 Task: Find a house in Itajai, Brazil for 7 guests from July 10 to July 15 with 4 bedrooms, 7 beds, 4 bathrooms, Wifi, and Free parking, within a price range of ₹10,000 to ₹15,000.
Action: Mouse moved to (430, 94)
Screenshot: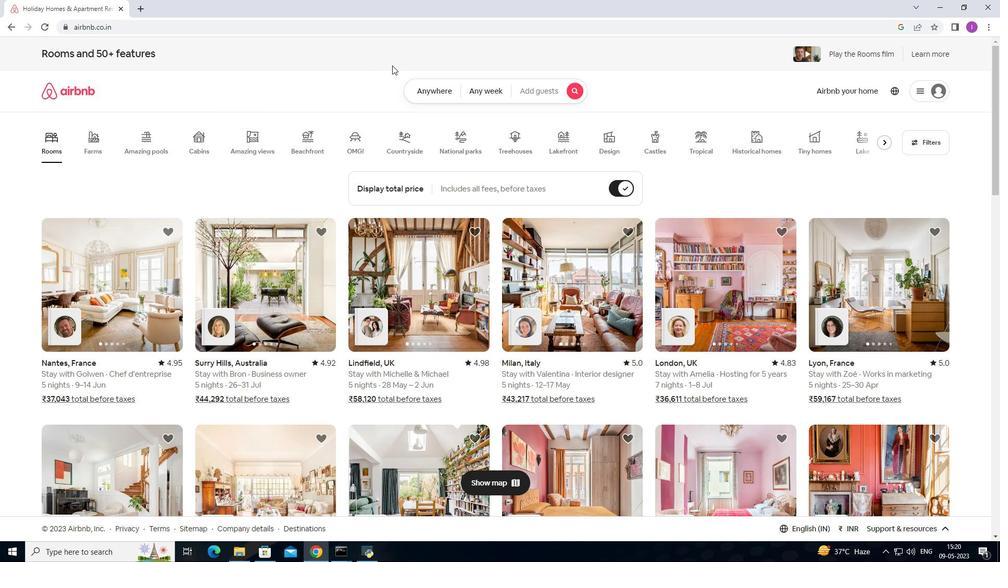 
Action: Mouse pressed left at (430, 94)
Screenshot: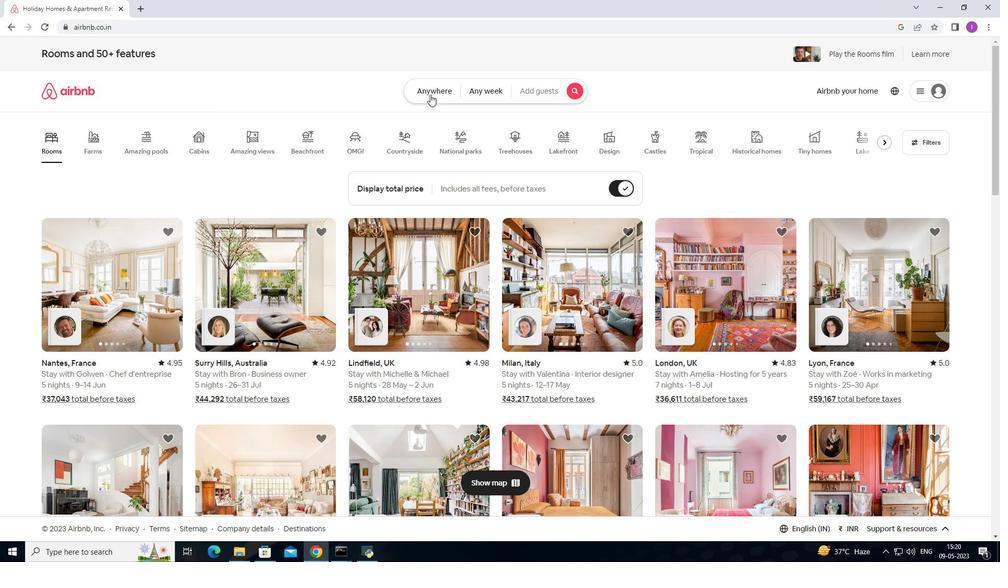 
Action: Mouse moved to (350, 136)
Screenshot: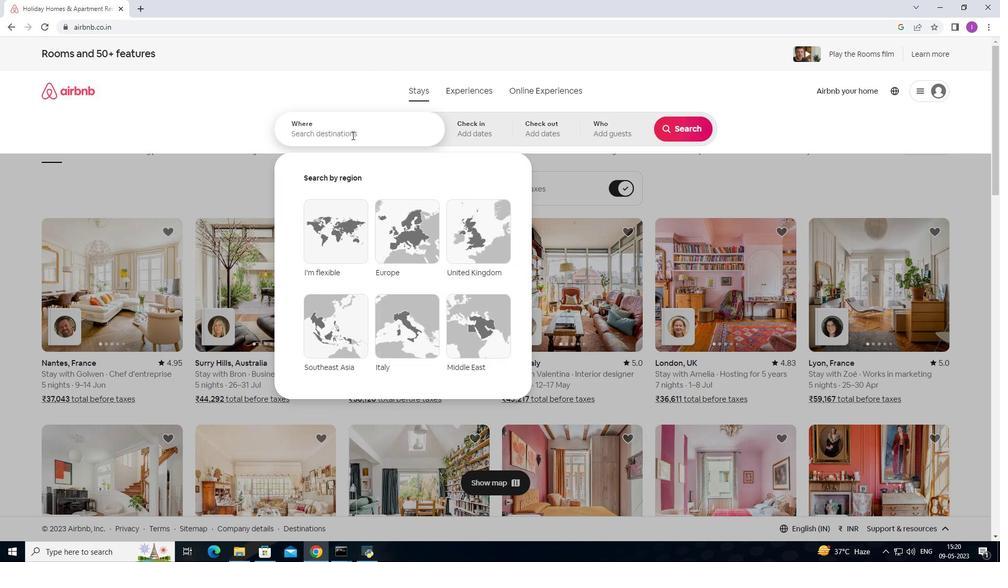 
Action: Mouse pressed left at (350, 136)
Screenshot: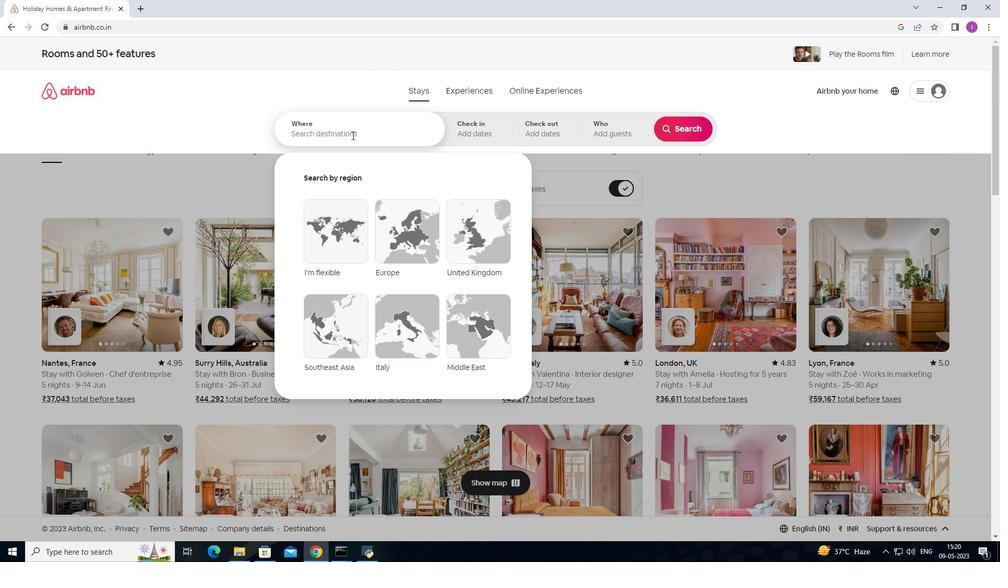 
Action: Mouse moved to (366, 133)
Screenshot: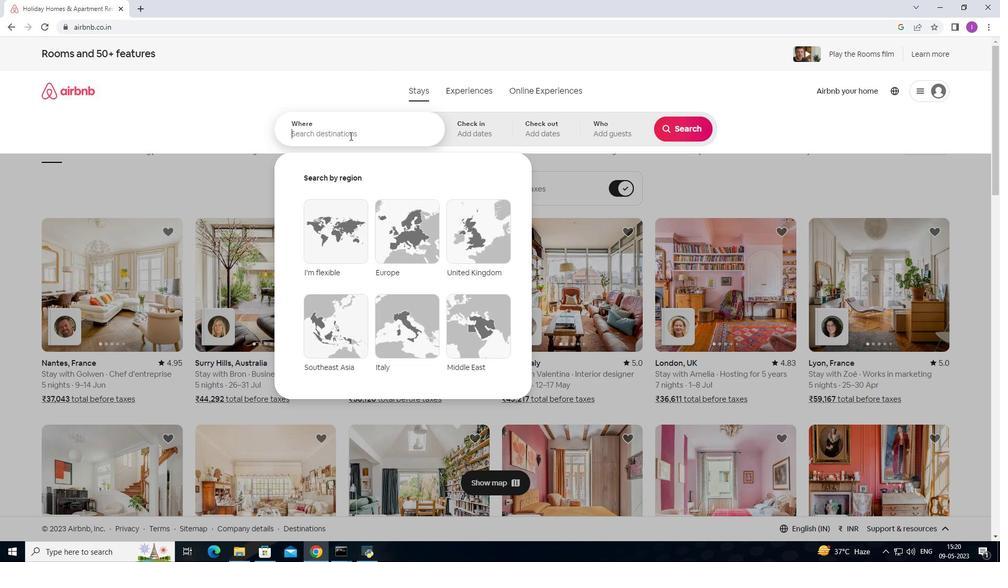 
Action: Key pressed <Key.shift><Key.shift><Key.shift><Key.shift><Key.shift>Itajai,<Key.shift>Brazil
Screenshot: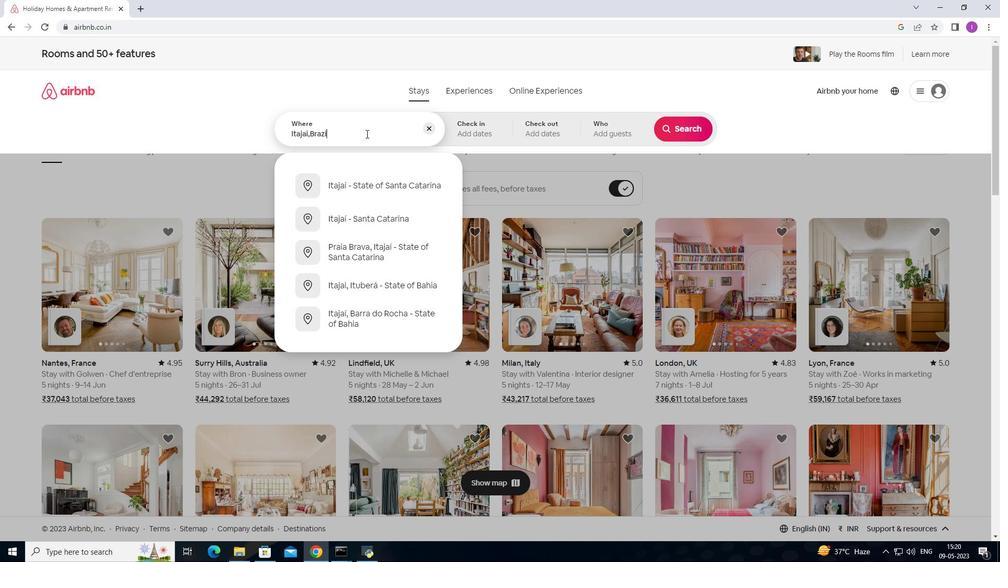 
Action: Mouse moved to (506, 130)
Screenshot: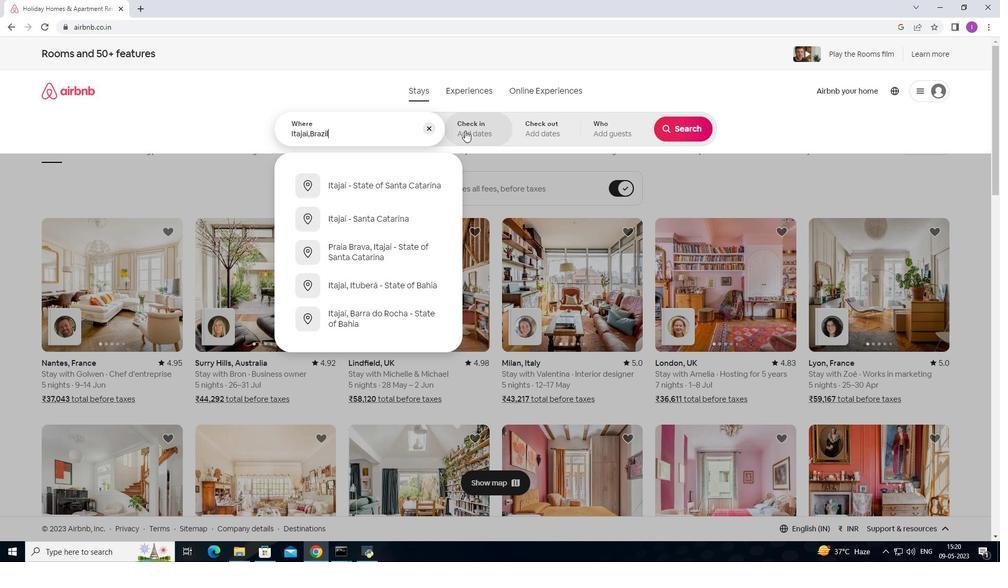 
Action: Mouse pressed left at (506, 130)
Screenshot: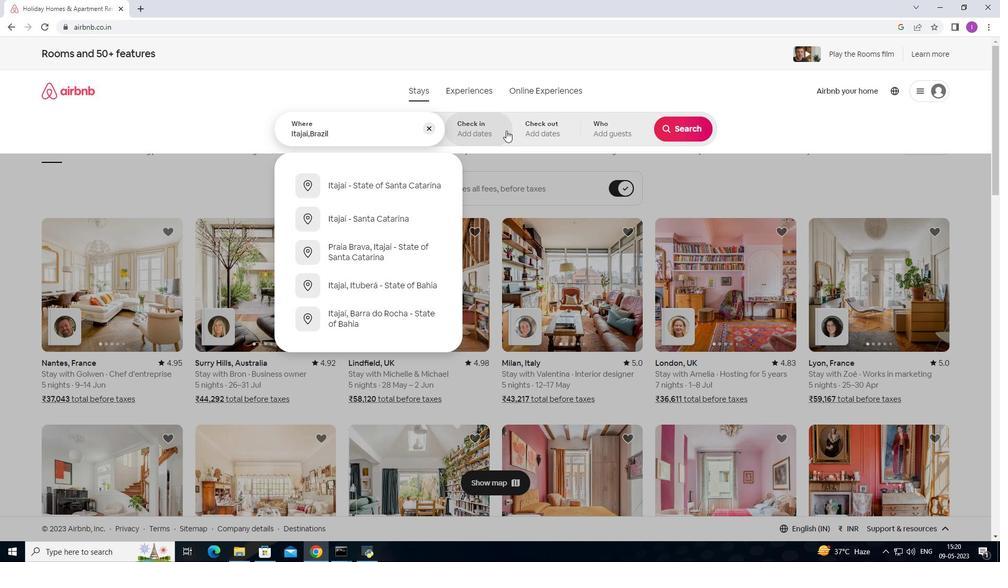 
Action: Mouse moved to (688, 211)
Screenshot: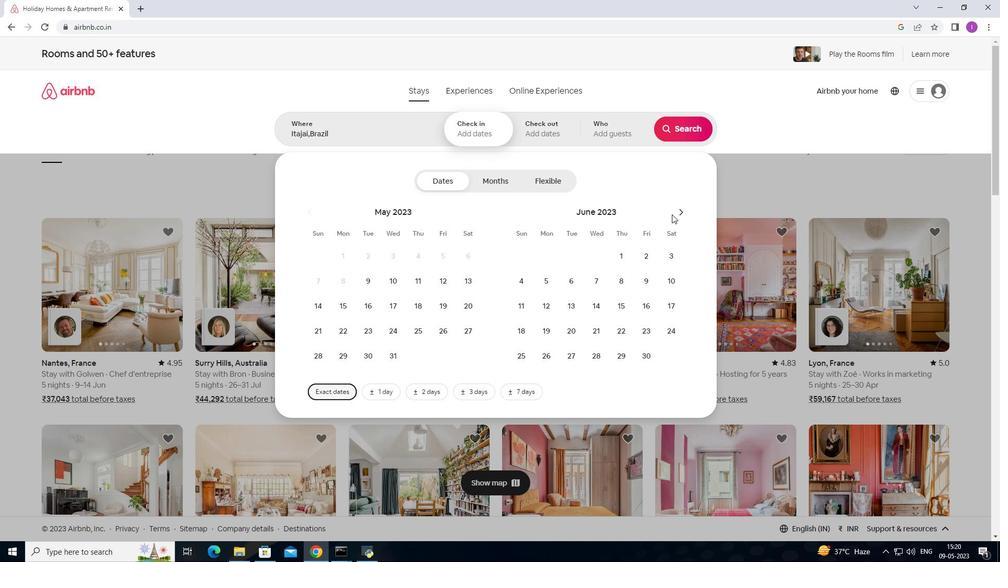 
Action: Mouse pressed left at (688, 211)
Screenshot: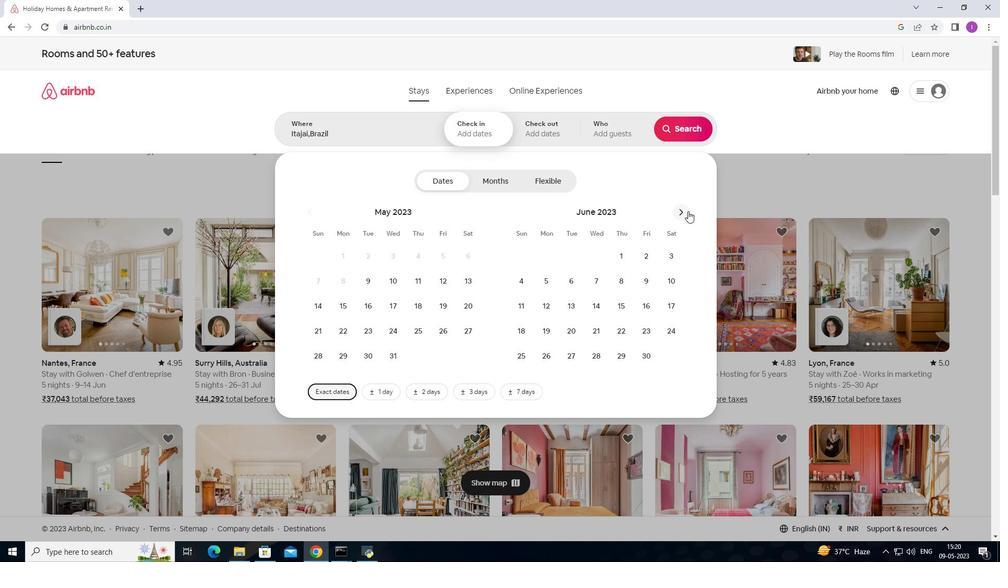 
Action: Mouse moved to (547, 302)
Screenshot: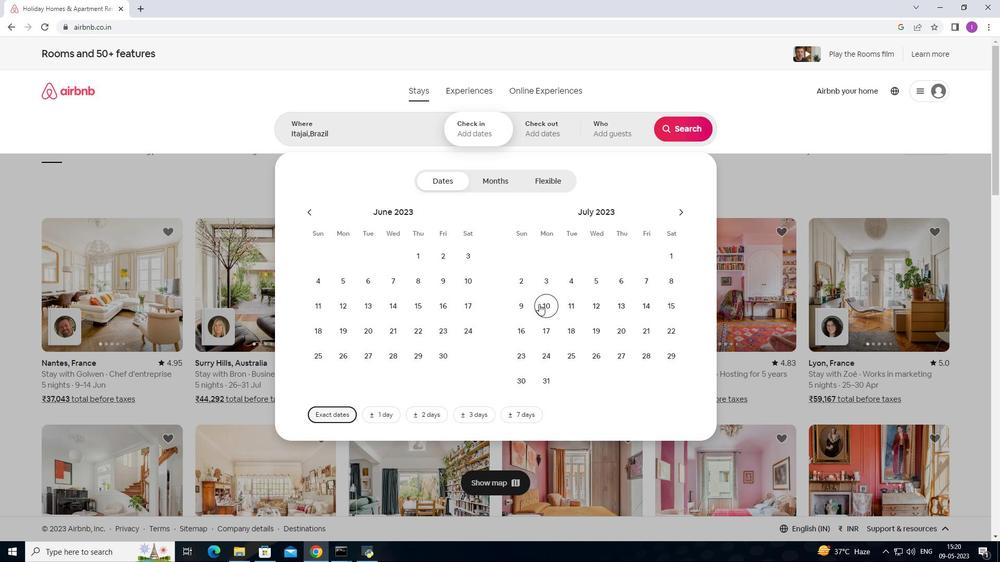 
Action: Mouse pressed left at (547, 302)
Screenshot: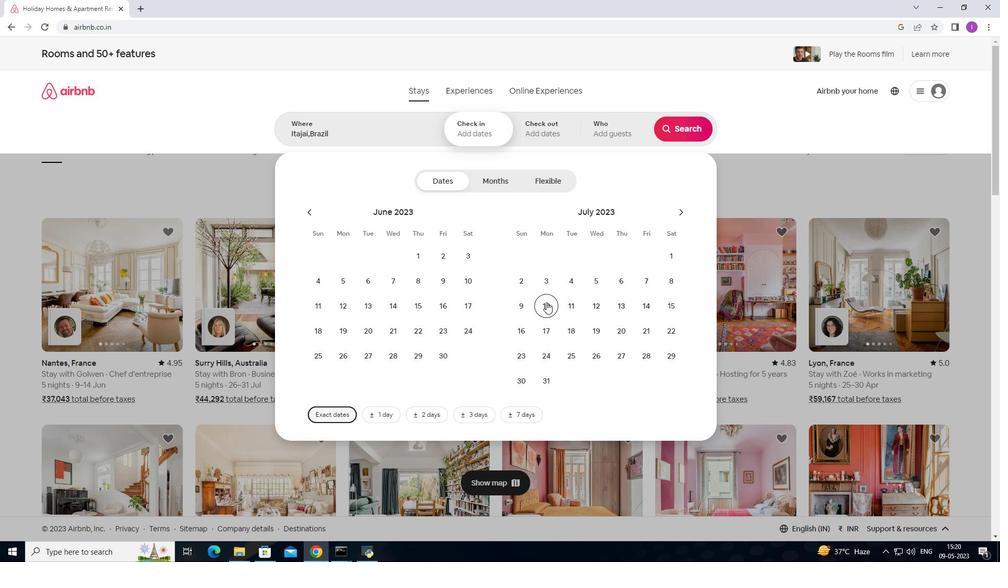 
Action: Mouse moved to (679, 304)
Screenshot: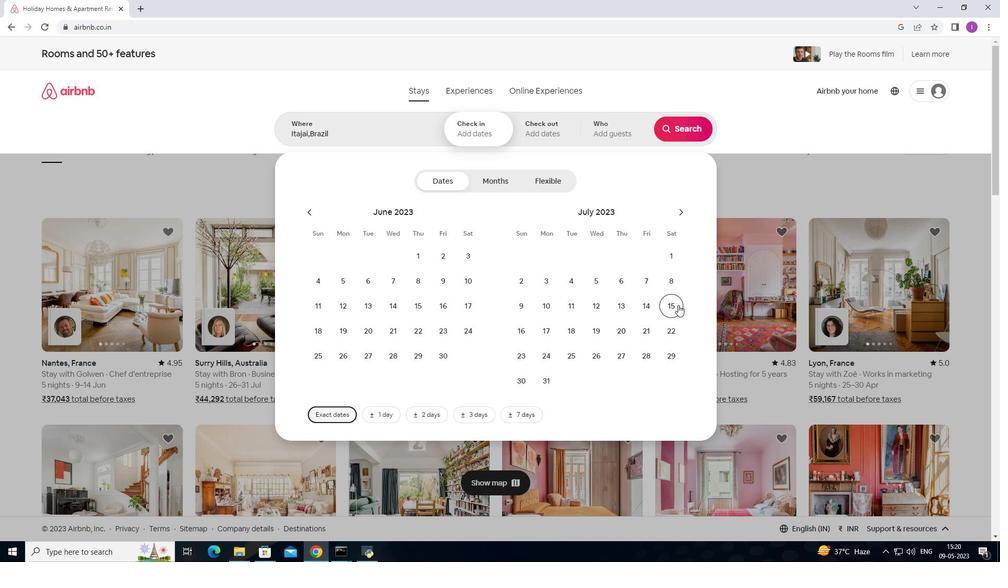
Action: Mouse pressed left at (679, 304)
Screenshot: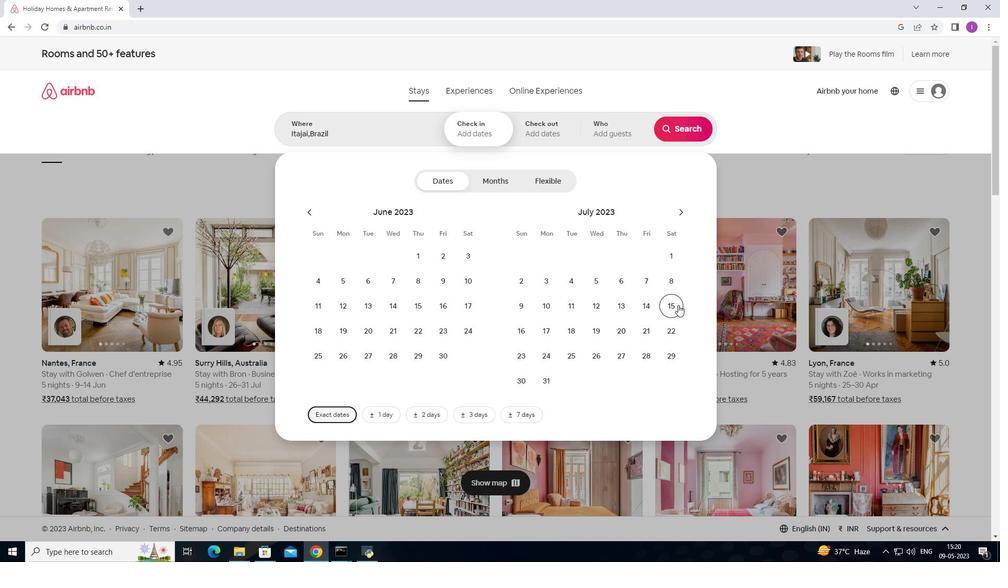
Action: Mouse moved to (552, 305)
Screenshot: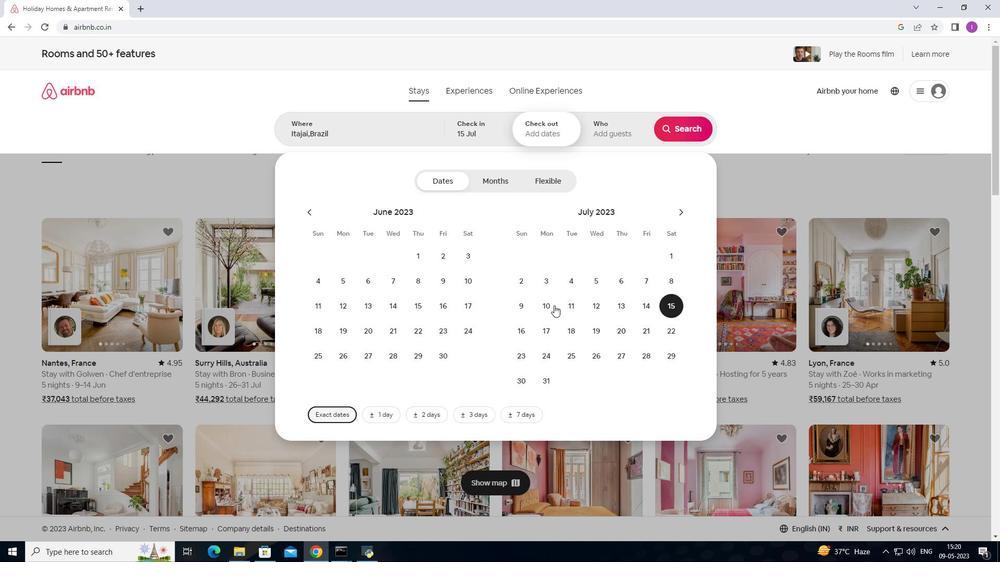 
Action: Mouse pressed left at (552, 305)
Screenshot: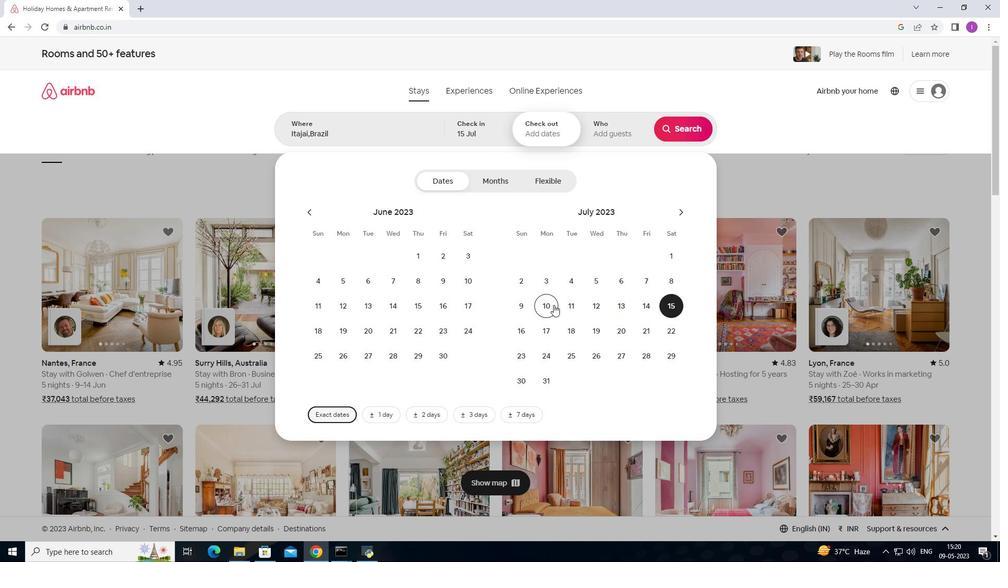 
Action: Mouse moved to (667, 302)
Screenshot: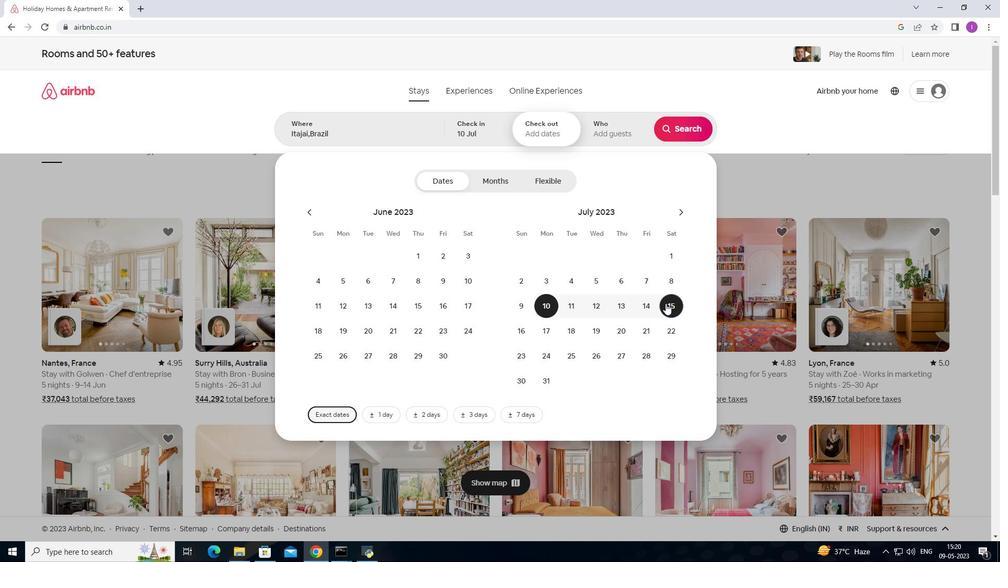 
Action: Mouse pressed left at (667, 302)
Screenshot: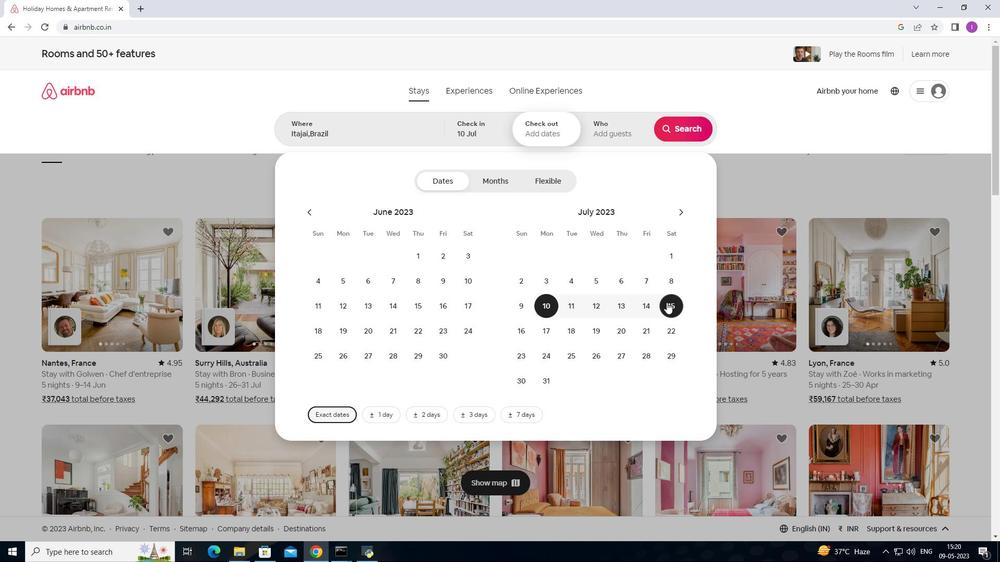 
Action: Mouse moved to (641, 130)
Screenshot: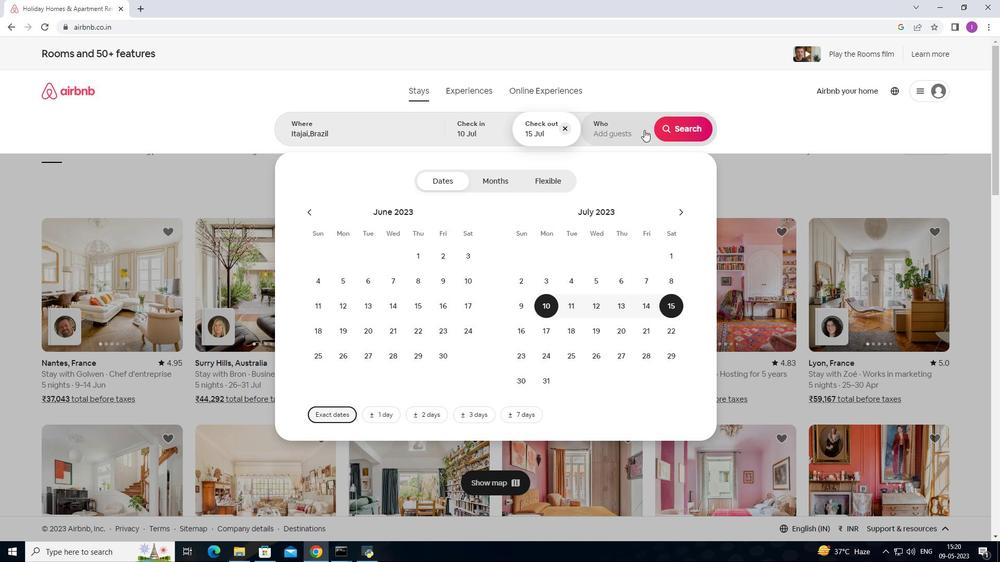 
Action: Mouse pressed left at (641, 130)
Screenshot: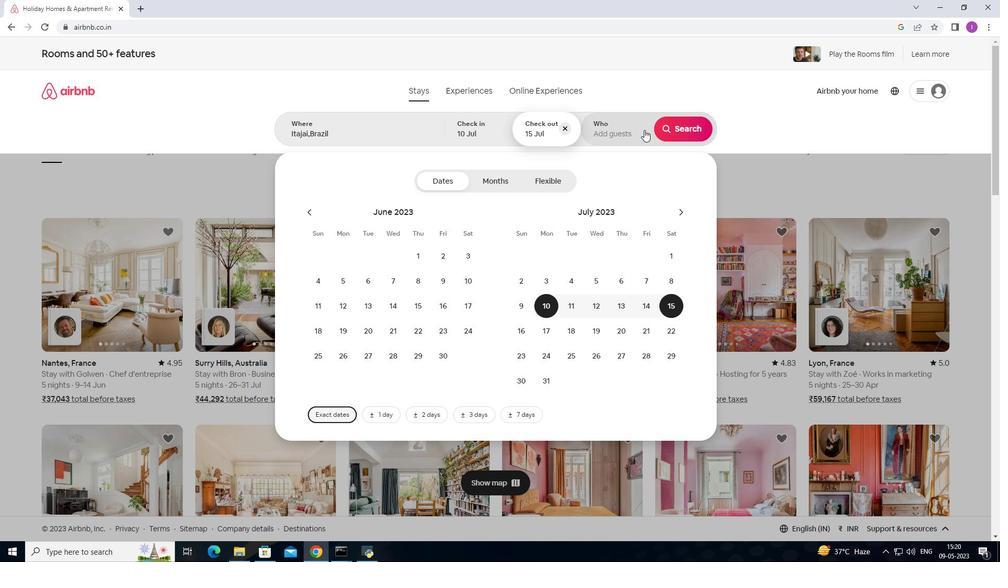 
Action: Mouse moved to (686, 184)
Screenshot: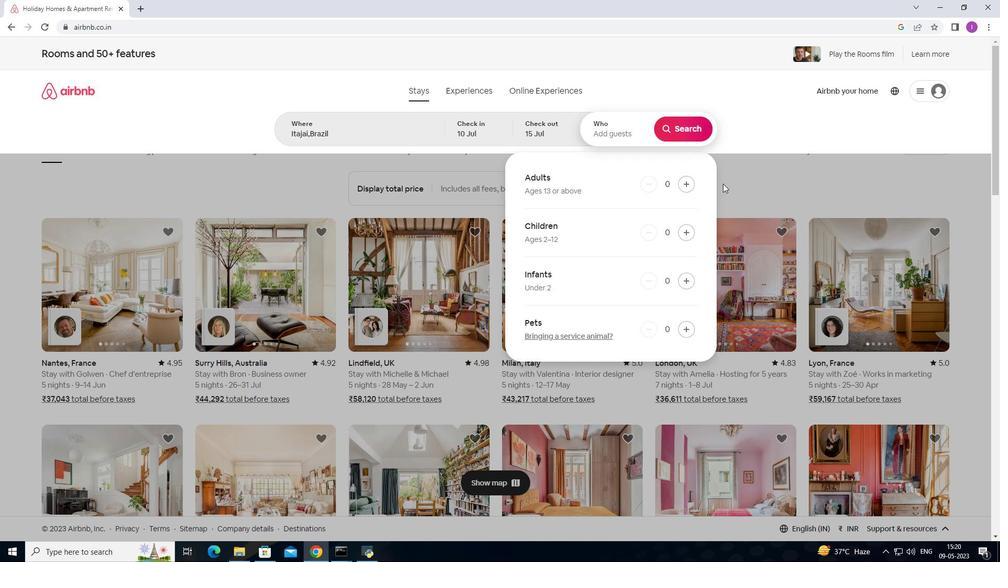 
Action: Mouse pressed left at (686, 184)
Screenshot: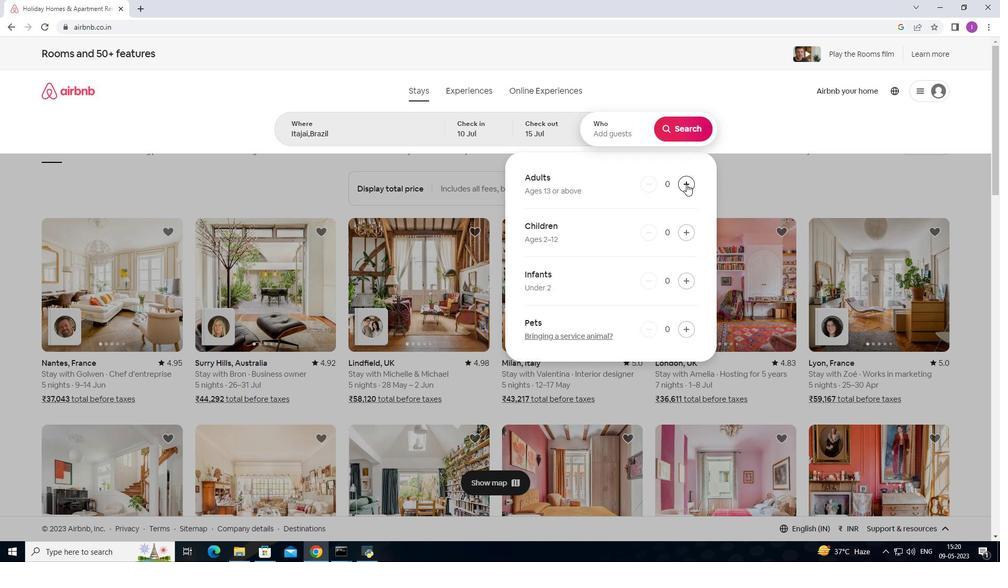 
Action: Mouse pressed left at (686, 184)
Screenshot: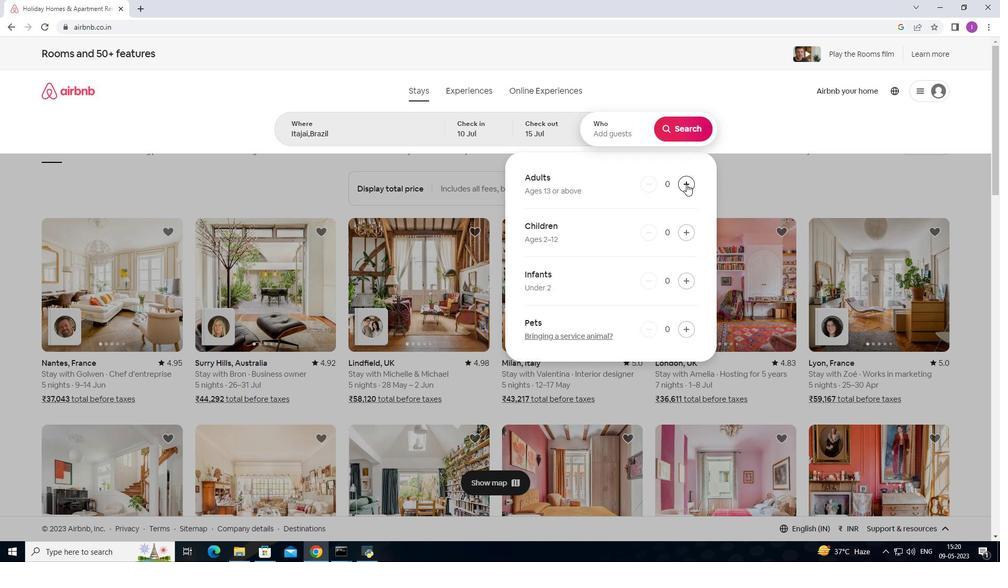 
Action: Mouse pressed left at (686, 184)
Screenshot: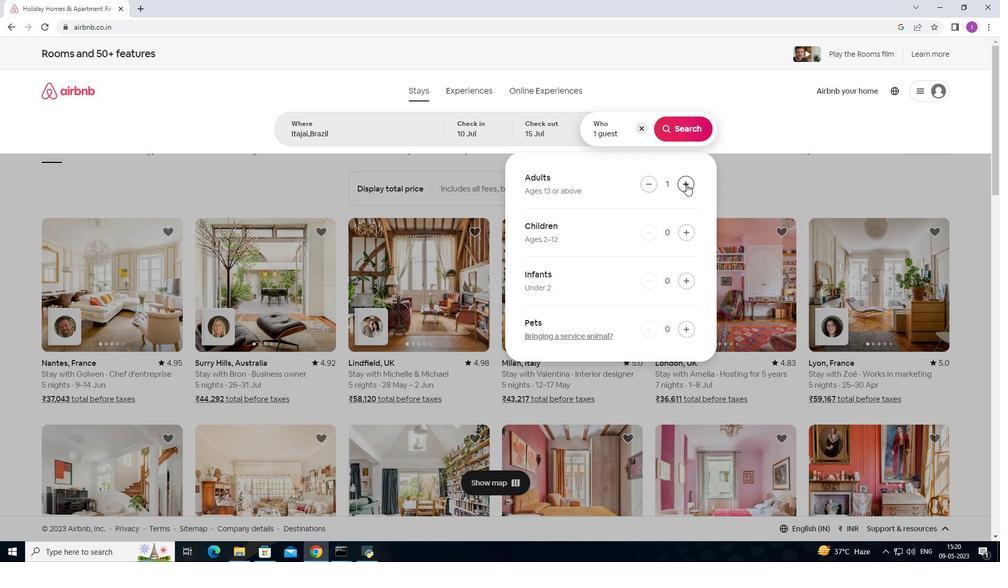 
Action: Mouse pressed left at (686, 184)
Screenshot: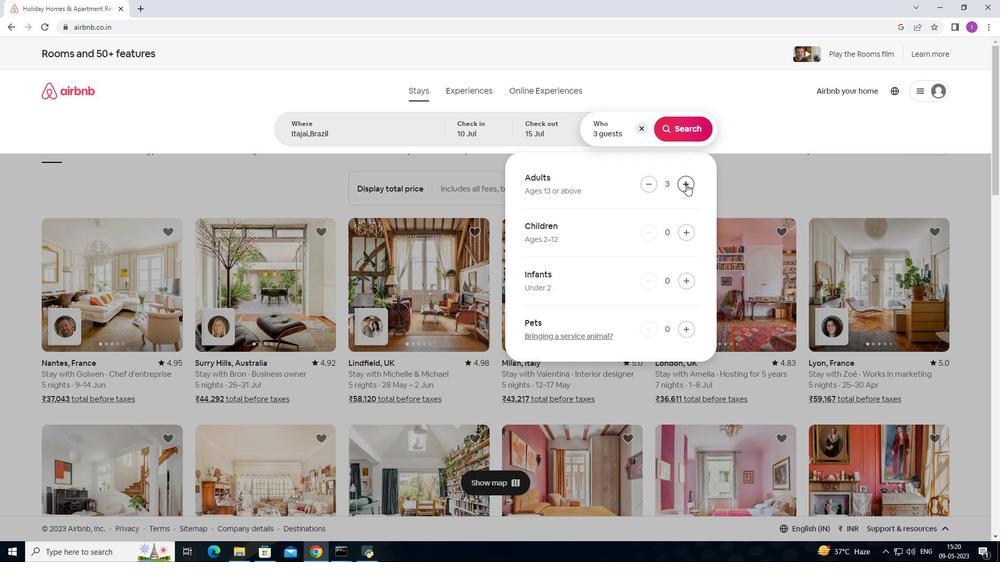 
Action: Mouse pressed left at (686, 184)
Screenshot: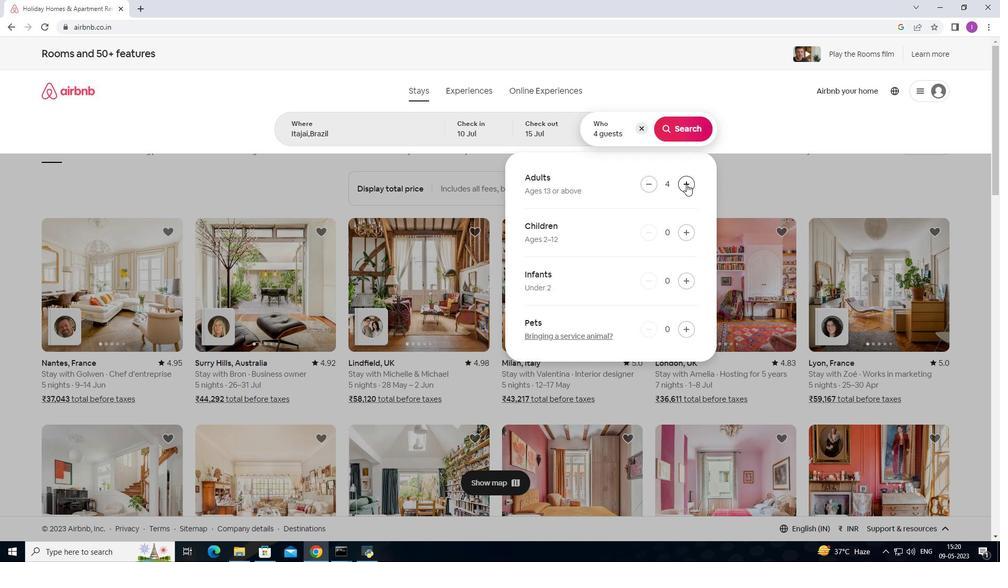 
Action: Mouse pressed left at (686, 184)
Screenshot: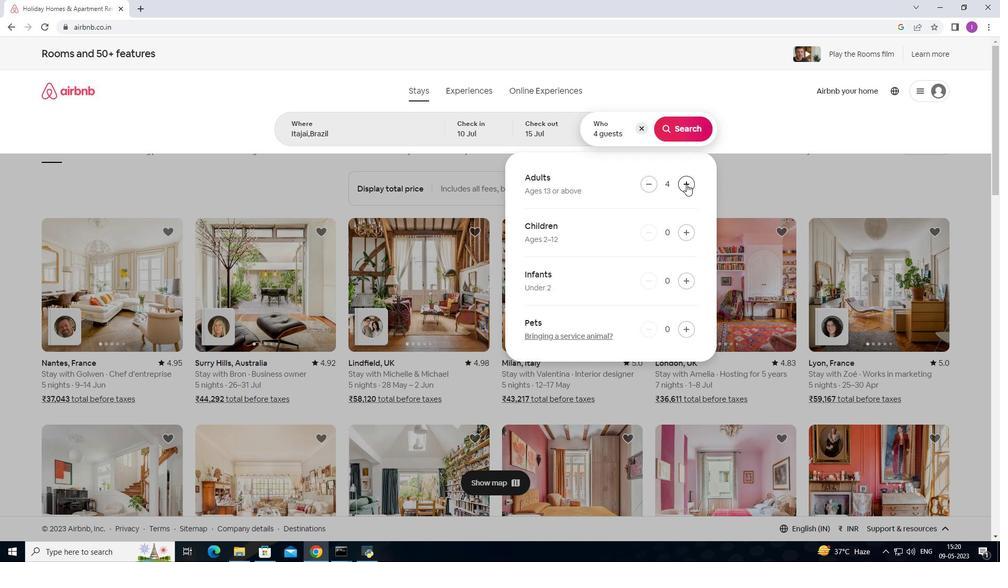 
Action: Mouse pressed left at (686, 184)
Screenshot: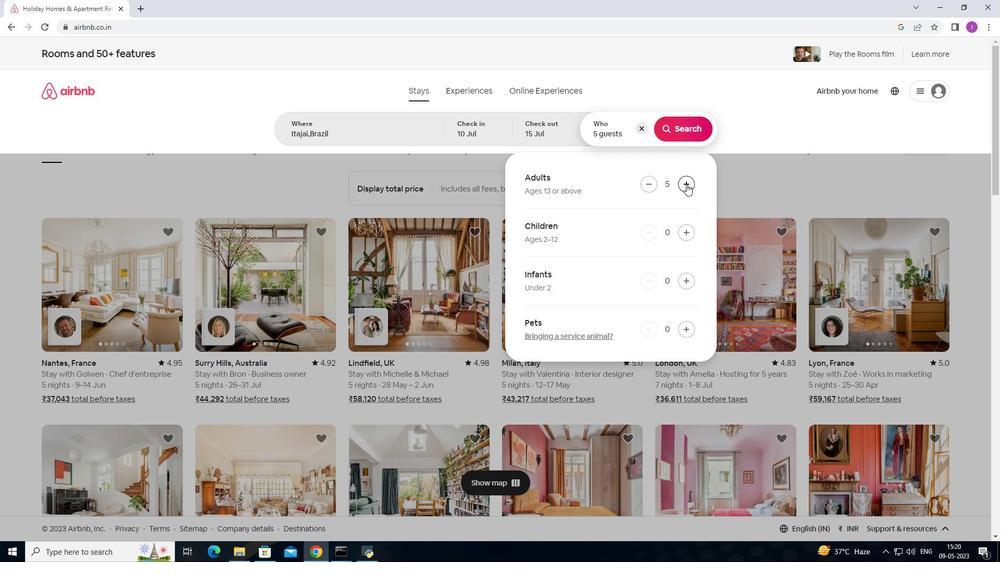 
Action: Mouse pressed left at (686, 184)
Screenshot: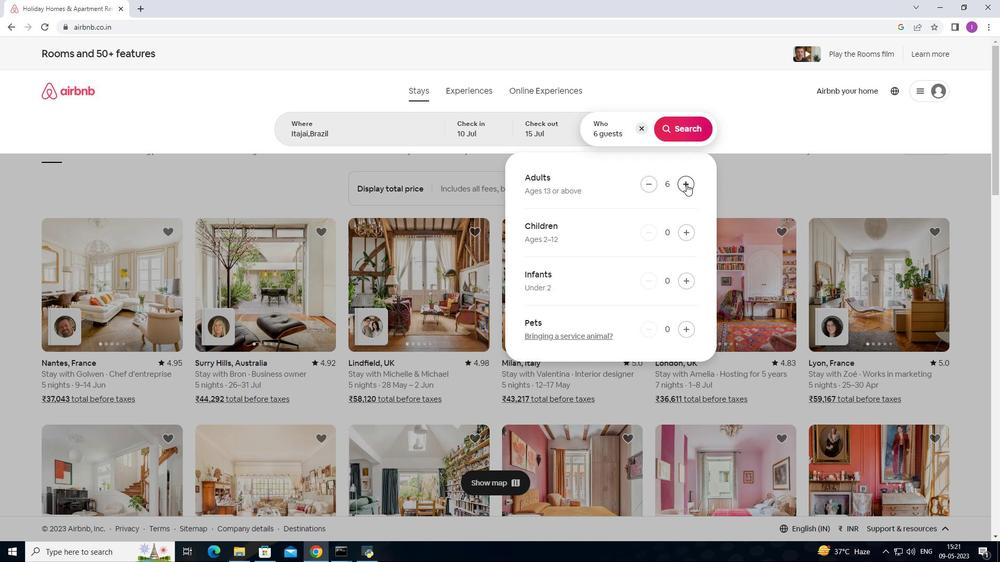 
Action: Mouse moved to (644, 182)
Screenshot: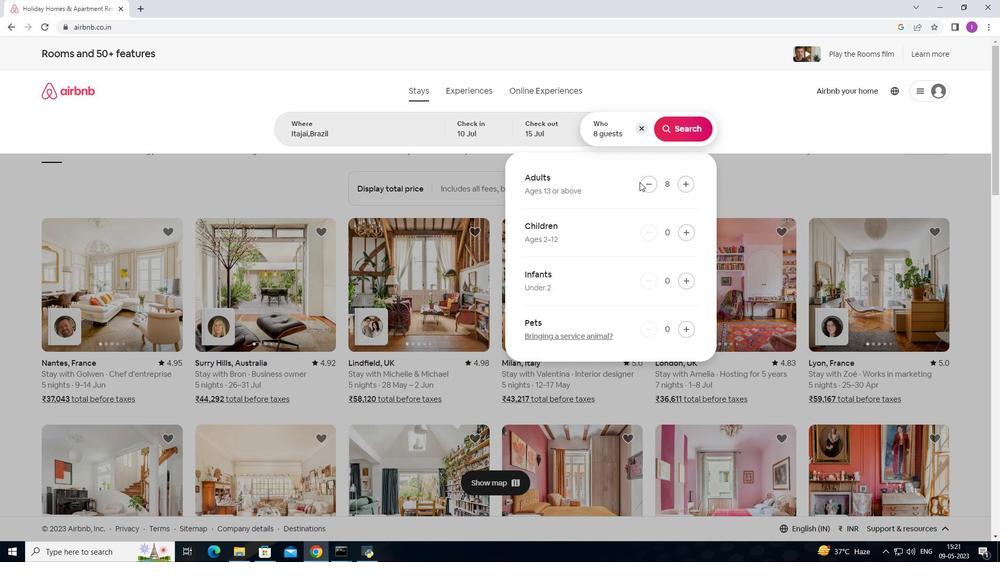 
Action: Mouse pressed left at (644, 182)
Screenshot: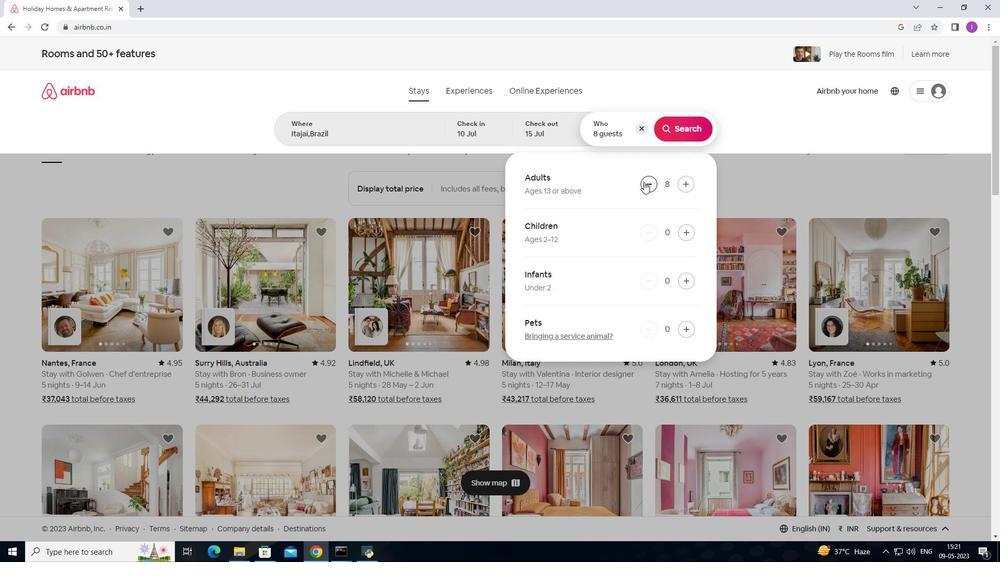 
Action: Mouse moved to (669, 126)
Screenshot: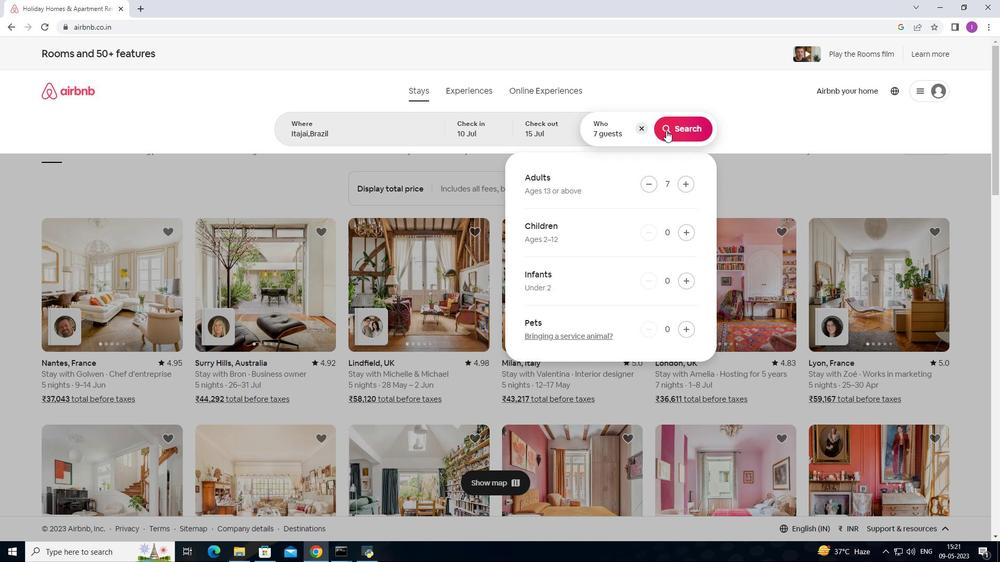 
Action: Mouse pressed left at (669, 126)
Screenshot: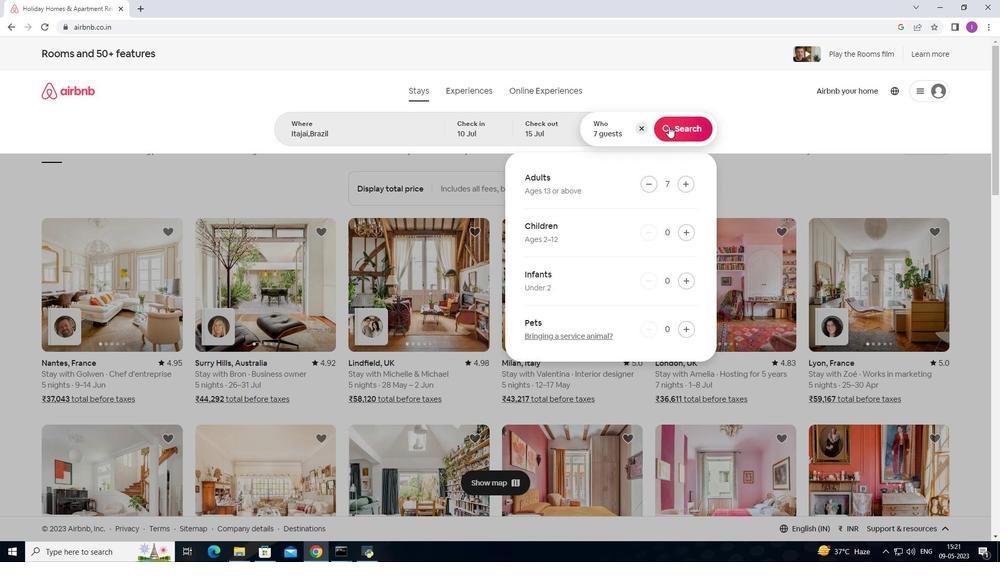 
Action: Mouse moved to (951, 106)
Screenshot: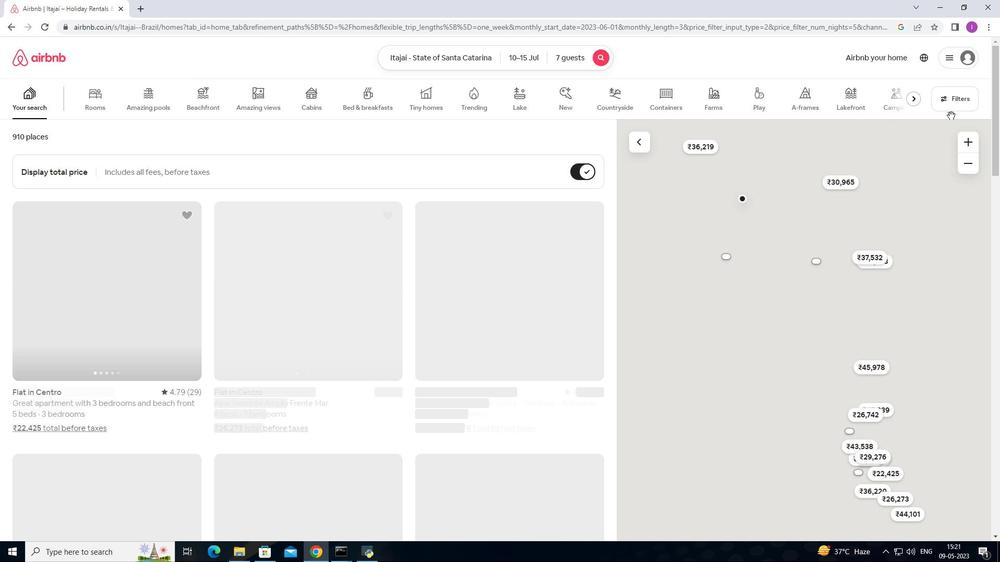 
Action: Mouse pressed left at (951, 106)
Screenshot: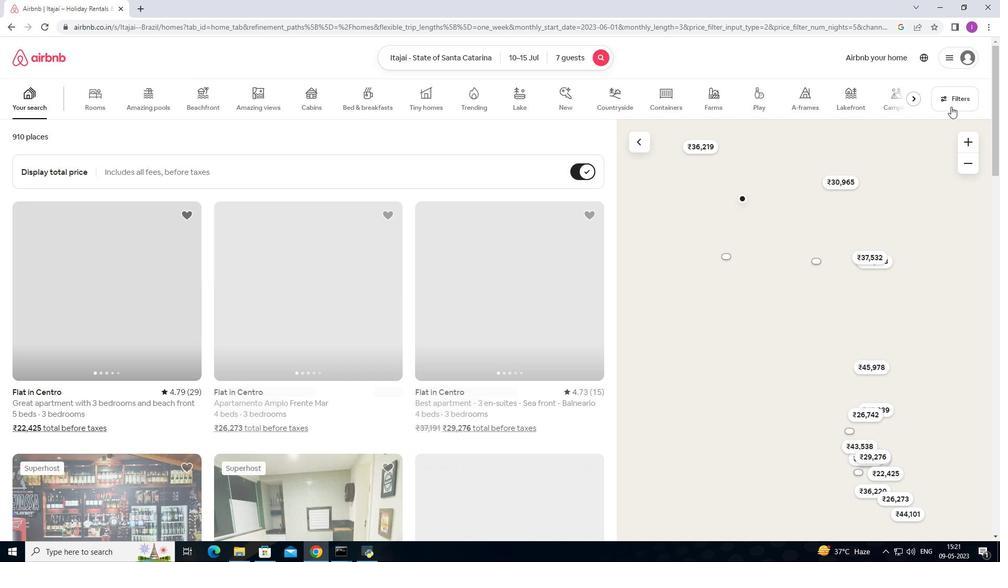 
Action: Mouse moved to (369, 360)
Screenshot: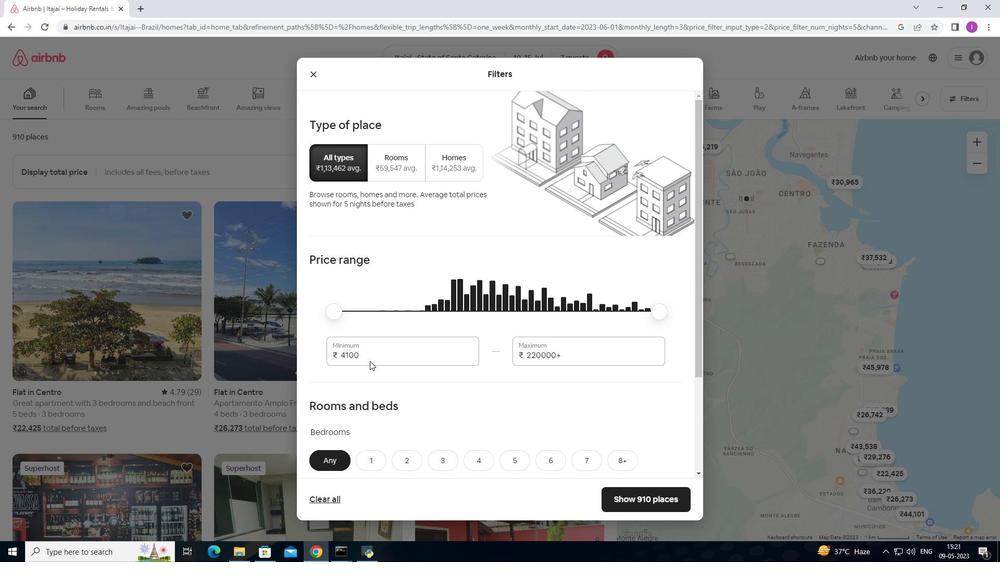 
Action: Mouse pressed left at (369, 360)
Screenshot: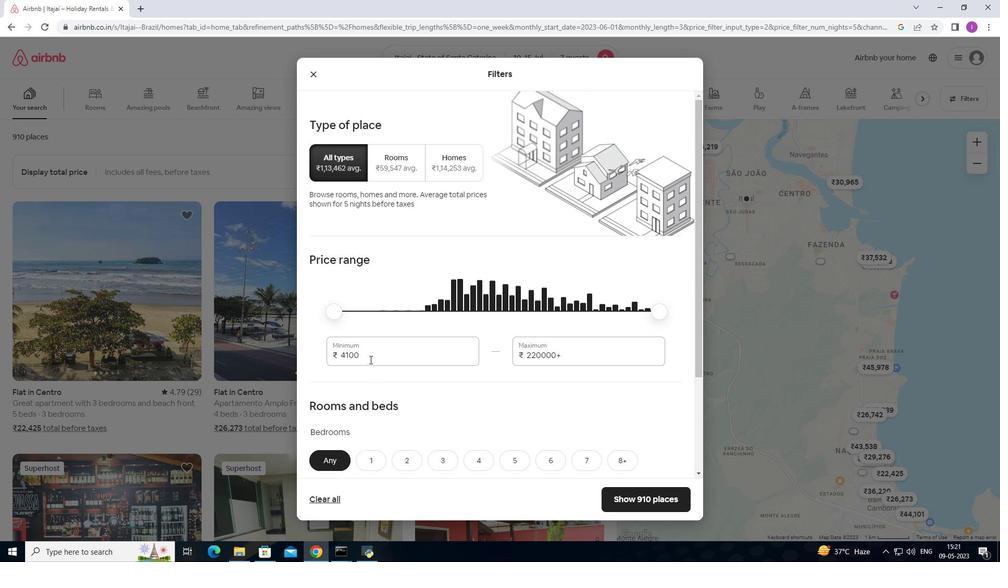 
Action: Mouse moved to (460, 403)
Screenshot: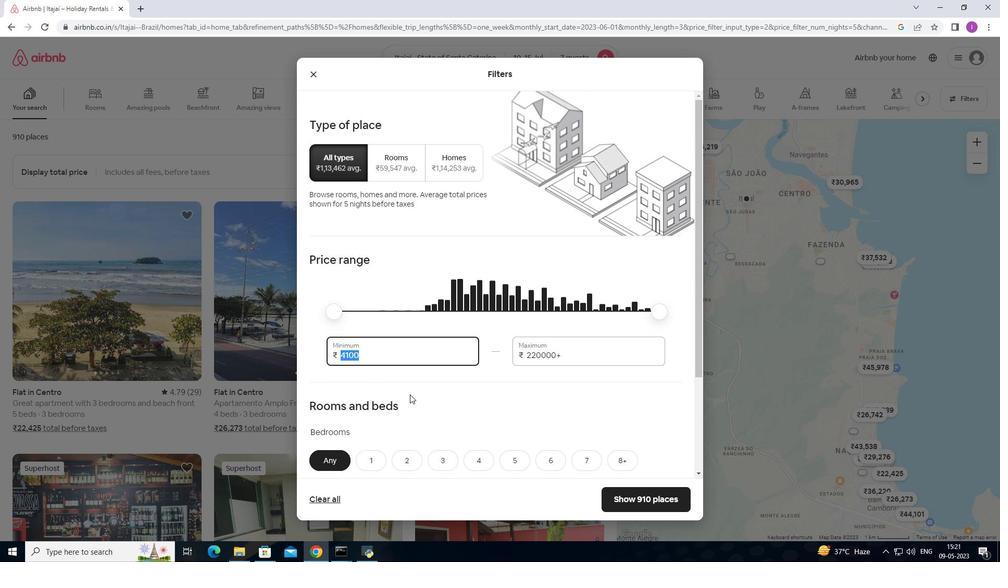 
Action: Key pressed 1
Screenshot: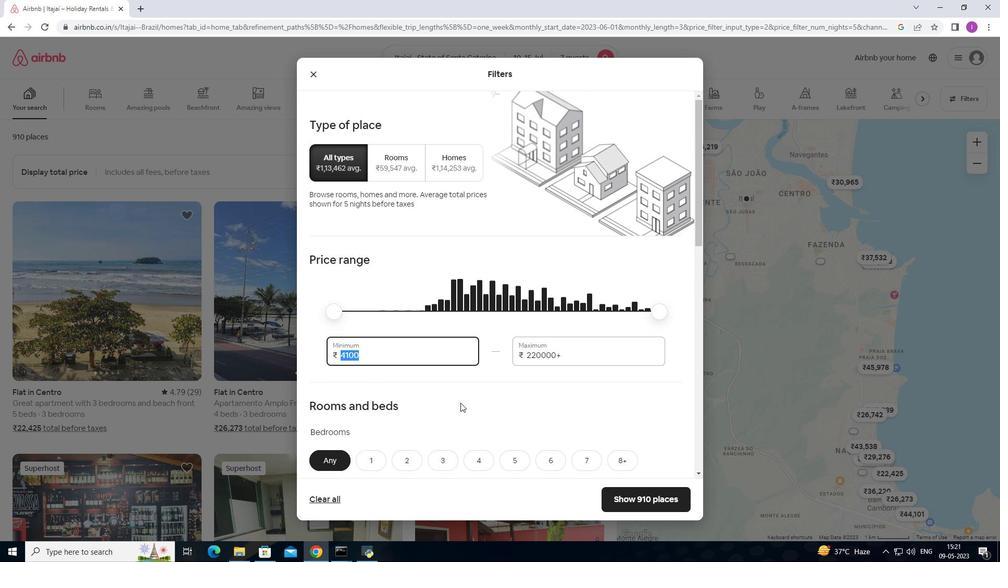 
Action: Mouse moved to (460, 405)
Screenshot: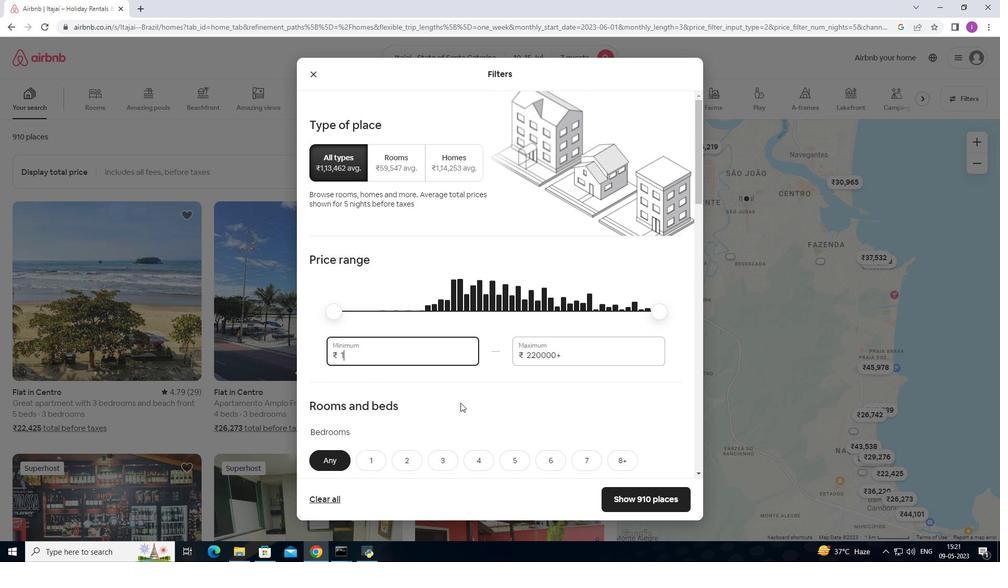 
Action: Key pressed 000
Screenshot: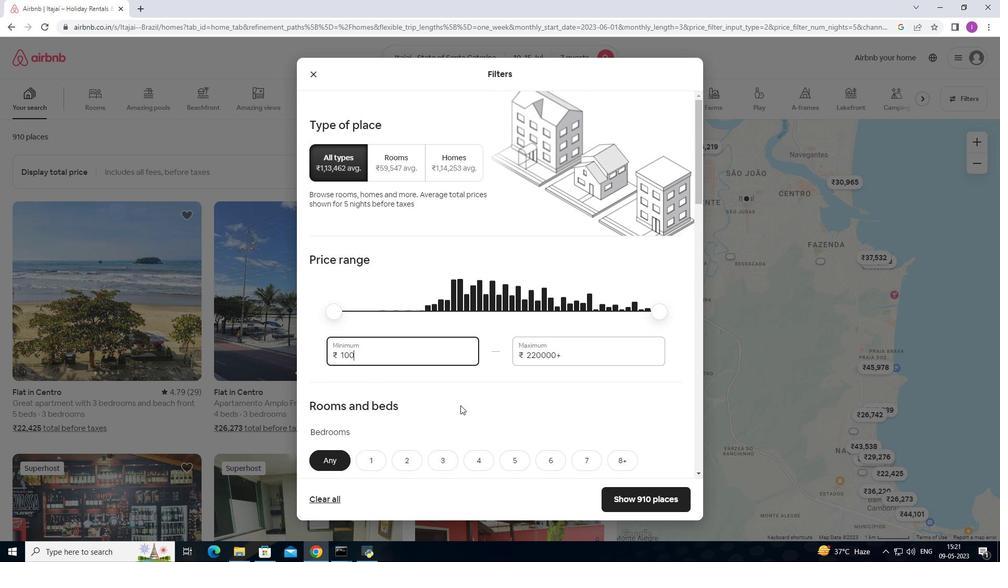 
Action: Mouse moved to (460, 405)
Screenshot: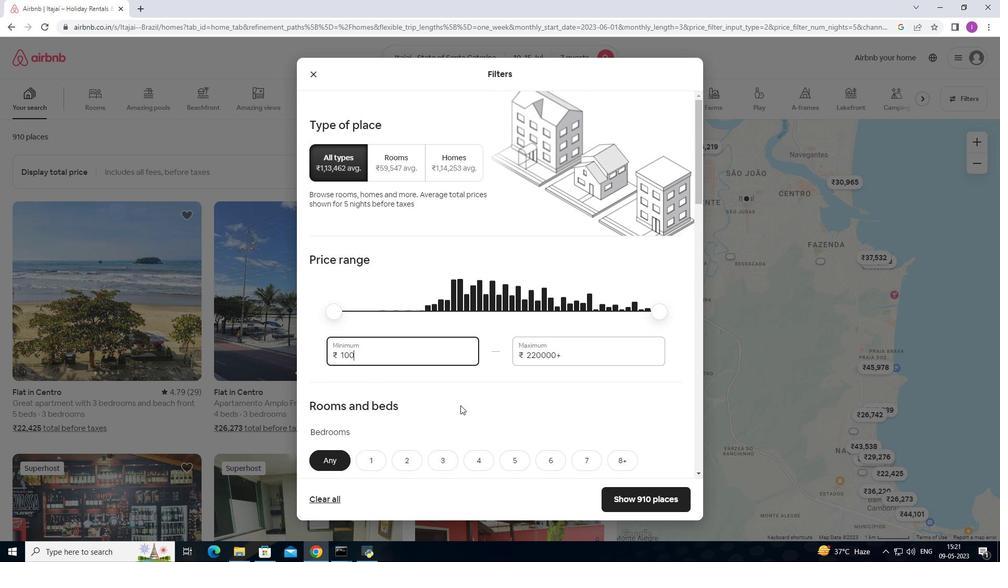
Action: Key pressed 0
Screenshot: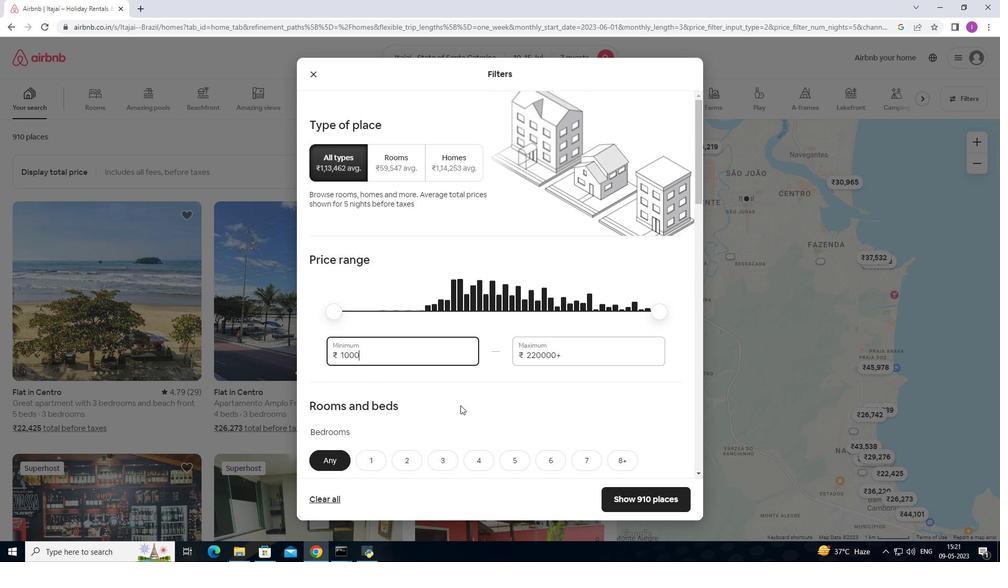 
Action: Mouse moved to (567, 354)
Screenshot: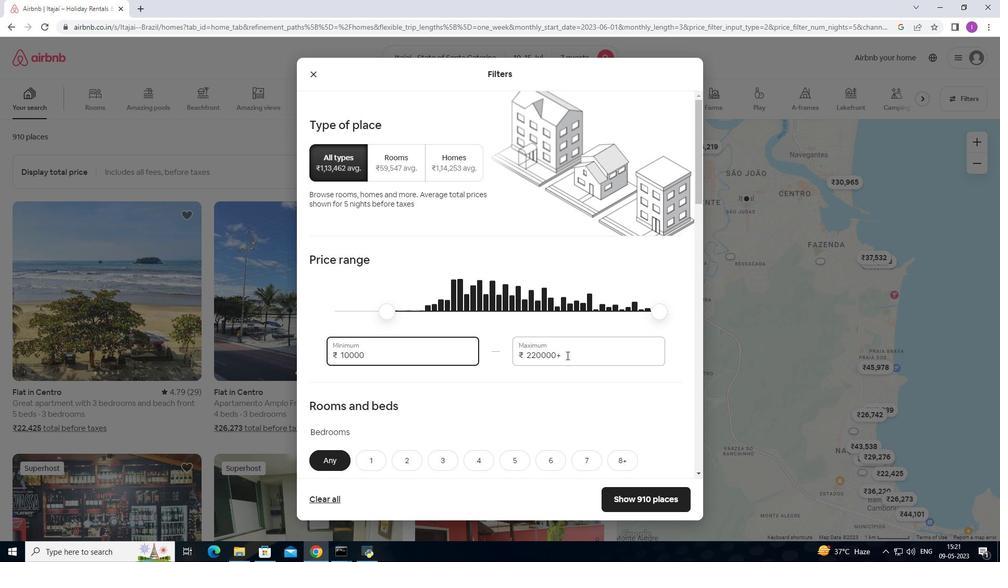 
Action: Mouse pressed left at (567, 354)
Screenshot: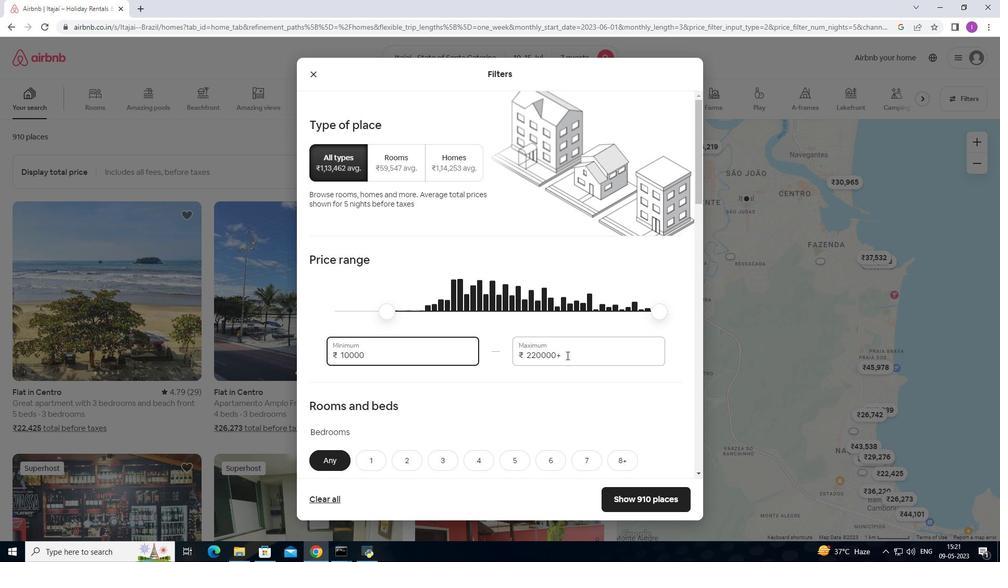 
Action: Mouse moved to (517, 373)
Screenshot: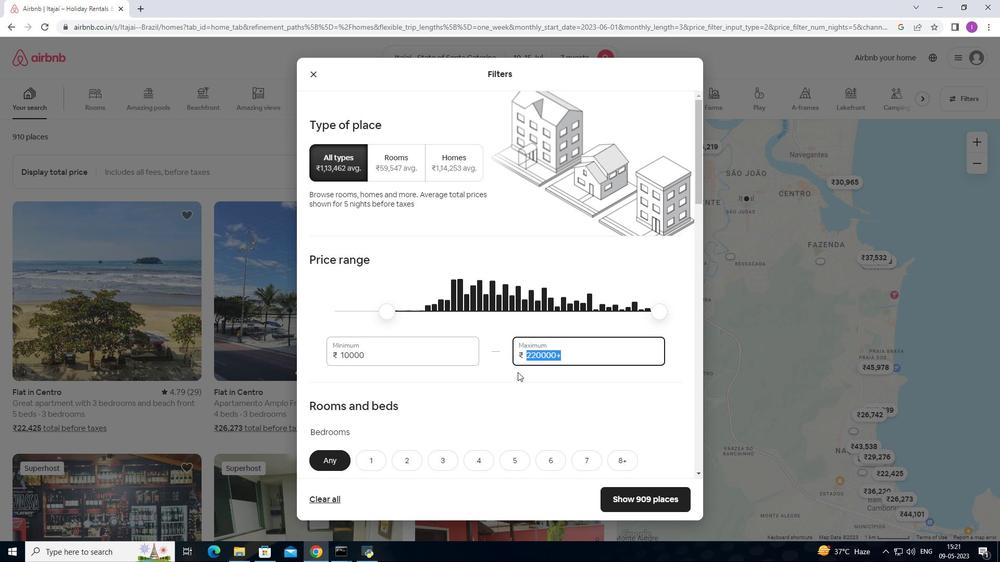 
Action: Key pressed 1
Screenshot: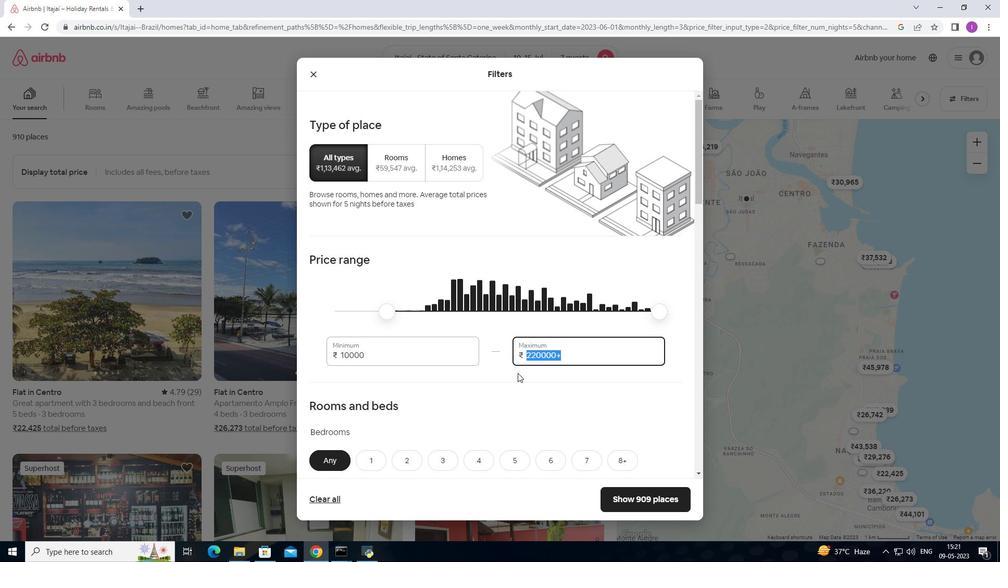 
Action: Mouse moved to (517, 374)
Screenshot: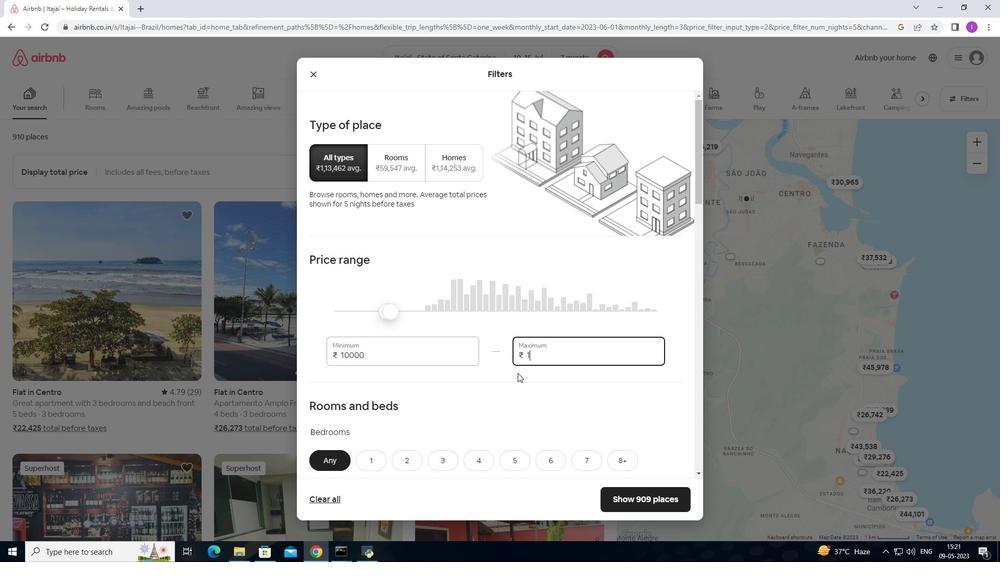 
Action: Key pressed 5
Screenshot: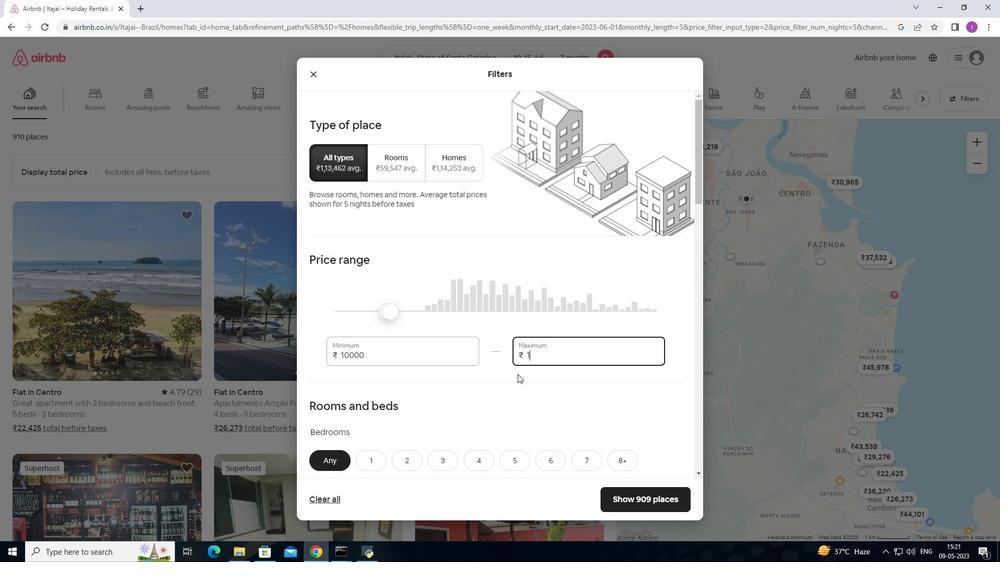 
Action: Mouse moved to (517, 375)
Screenshot: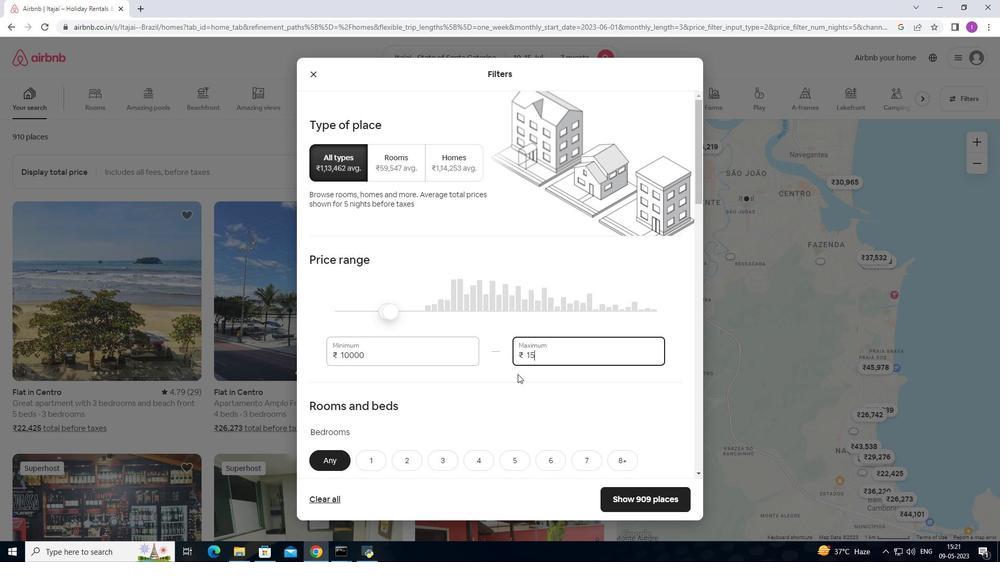 
Action: Key pressed 0
Screenshot: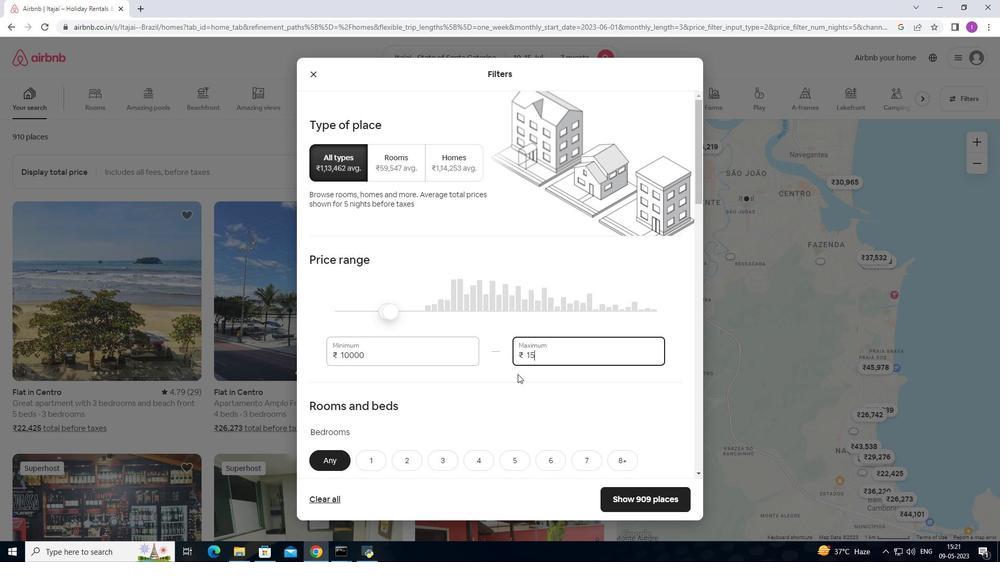 
Action: Mouse moved to (517, 376)
Screenshot: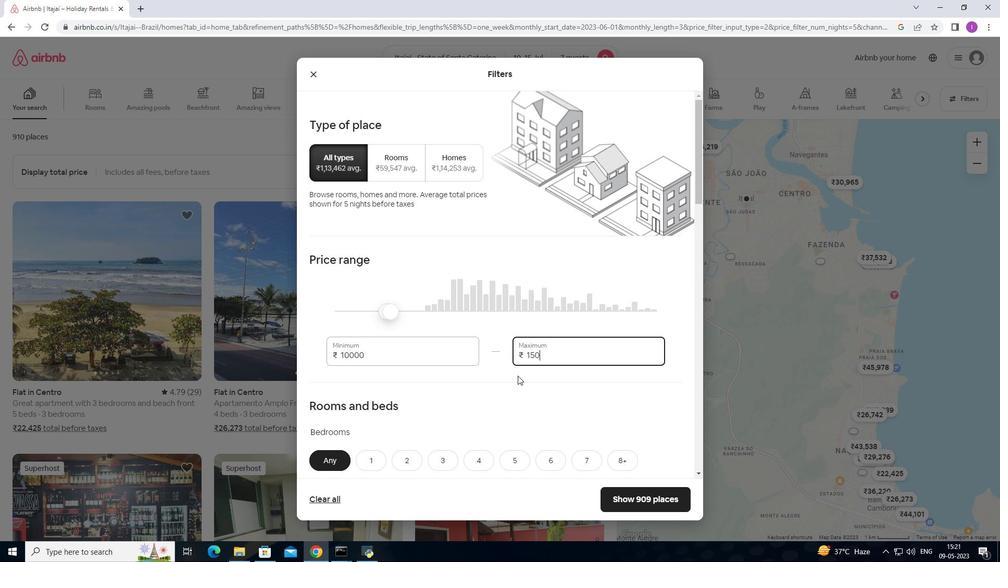 
Action: Key pressed 0
Screenshot: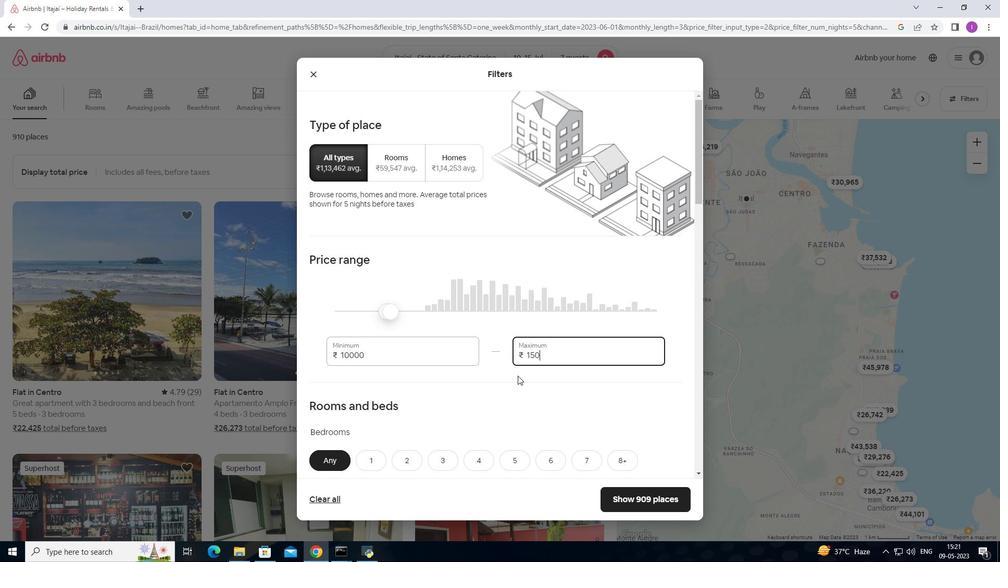 
Action: Mouse moved to (517, 376)
Screenshot: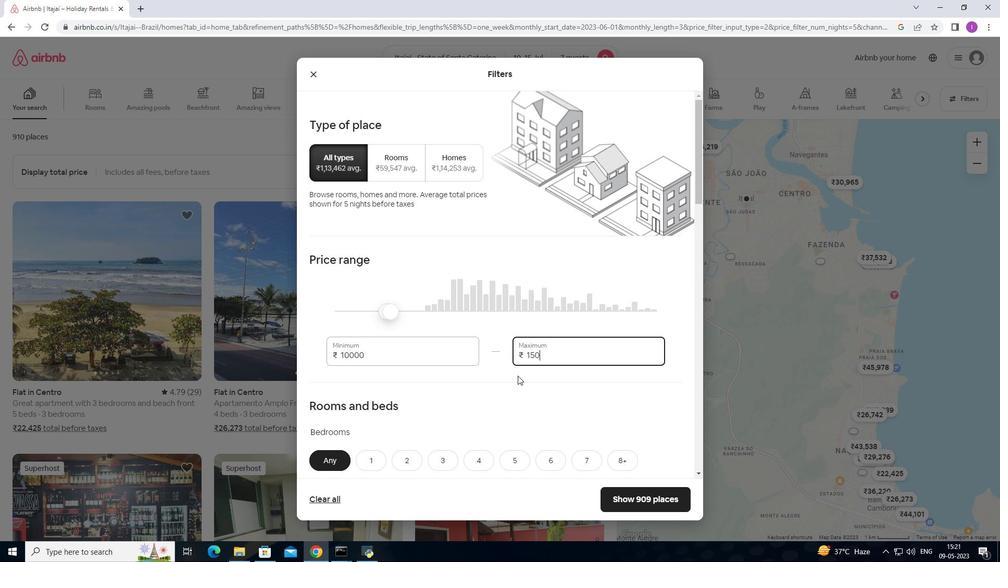 
Action: Key pressed 0
Screenshot: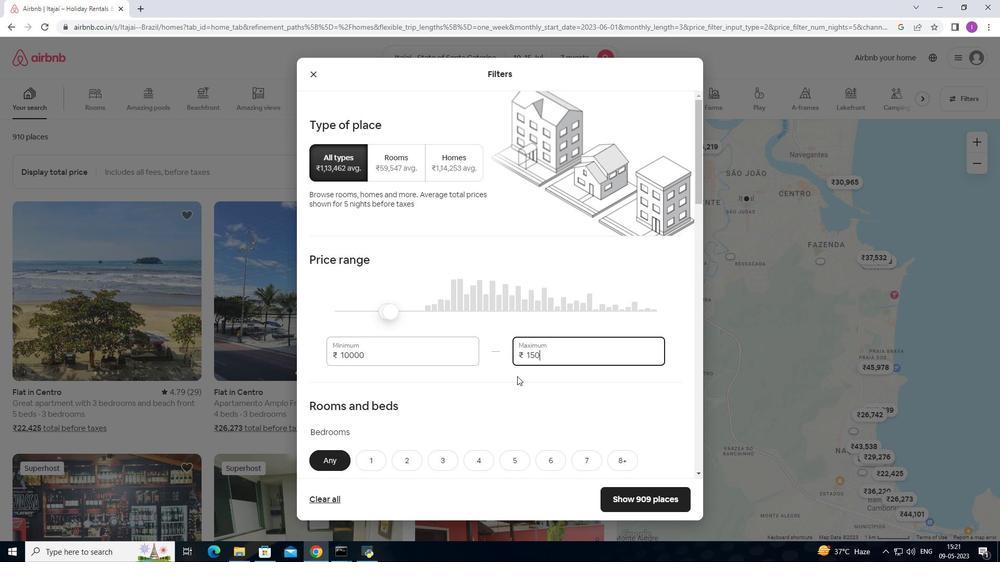 
Action: Mouse moved to (521, 385)
Screenshot: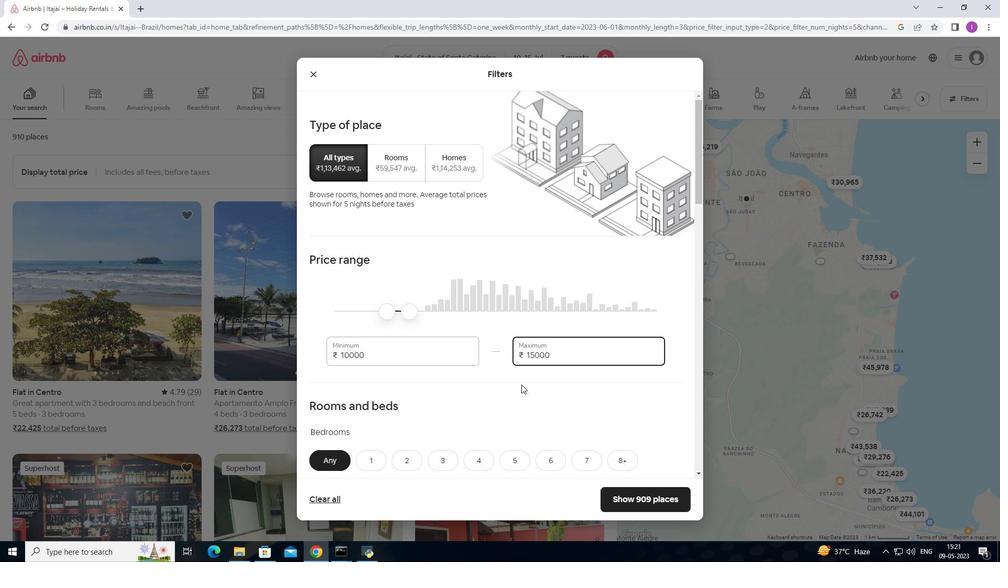 
Action: Mouse scrolled (521, 385) with delta (0, 0)
Screenshot: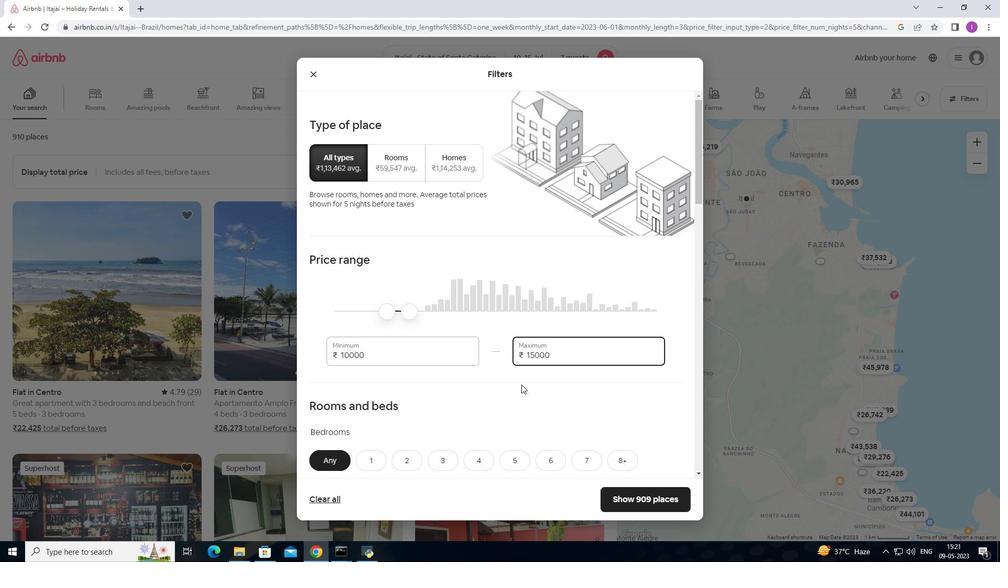 
Action: Mouse scrolled (521, 385) with delta (0, 0)
Screenshot: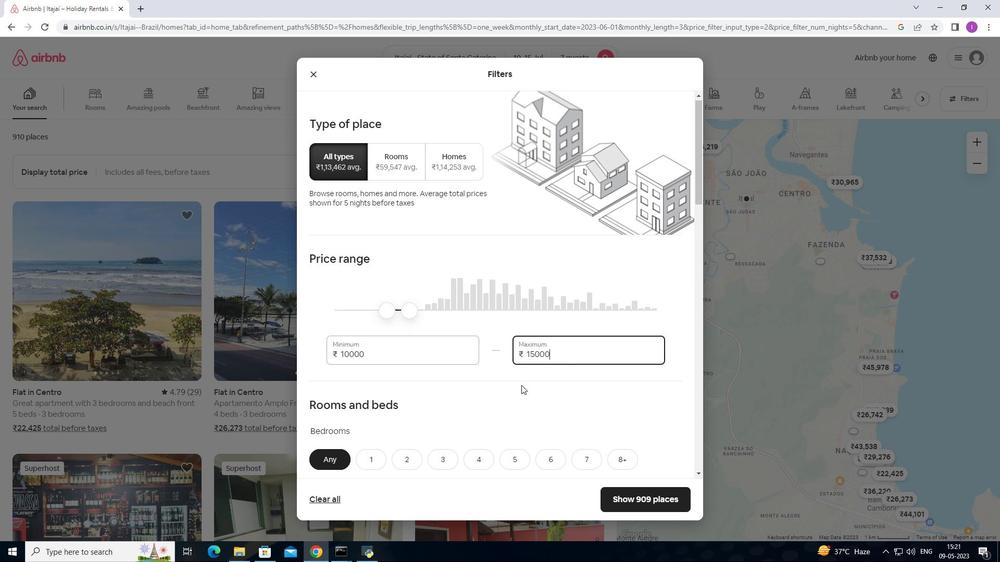 
Action: Mouse moved to (522, 386)
Screenshot: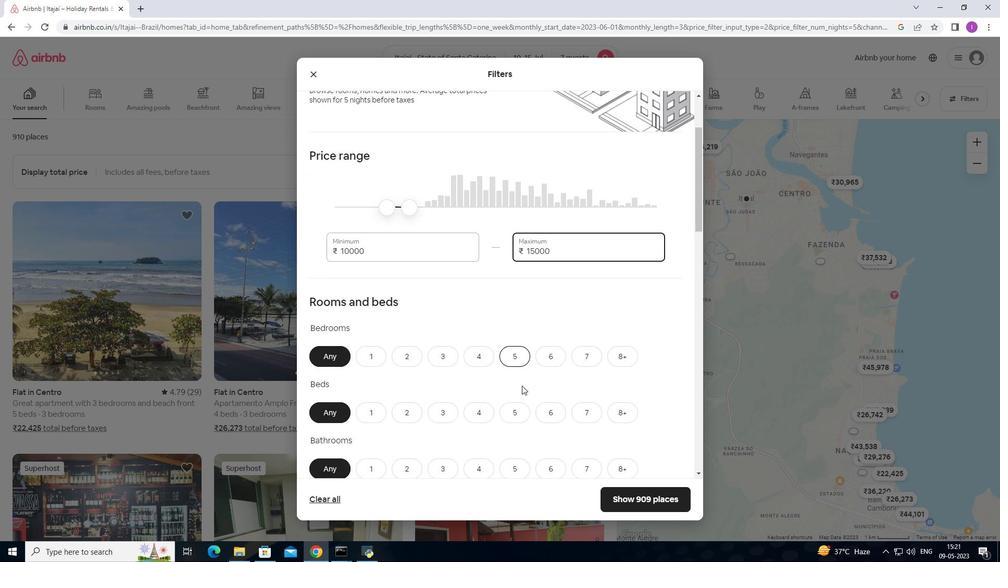 
Action: Mouse scrolled (522, 385) with delta (0, 0)
Screenshot: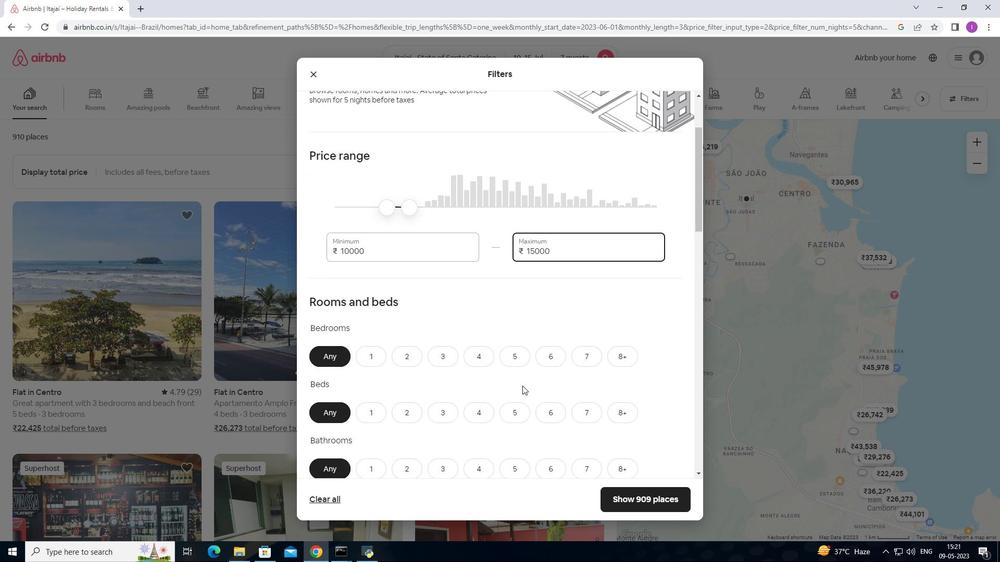 
Action: Mouse moved to (524, 383)
Screenshot: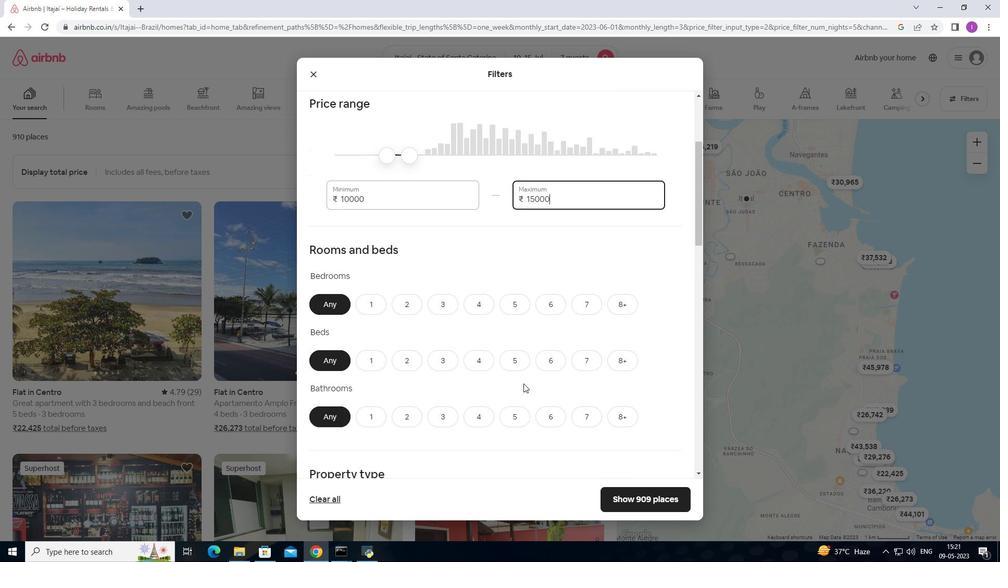 
Action: Mouse scrolled (524, 383) with delta (0, 0)
Screenshot: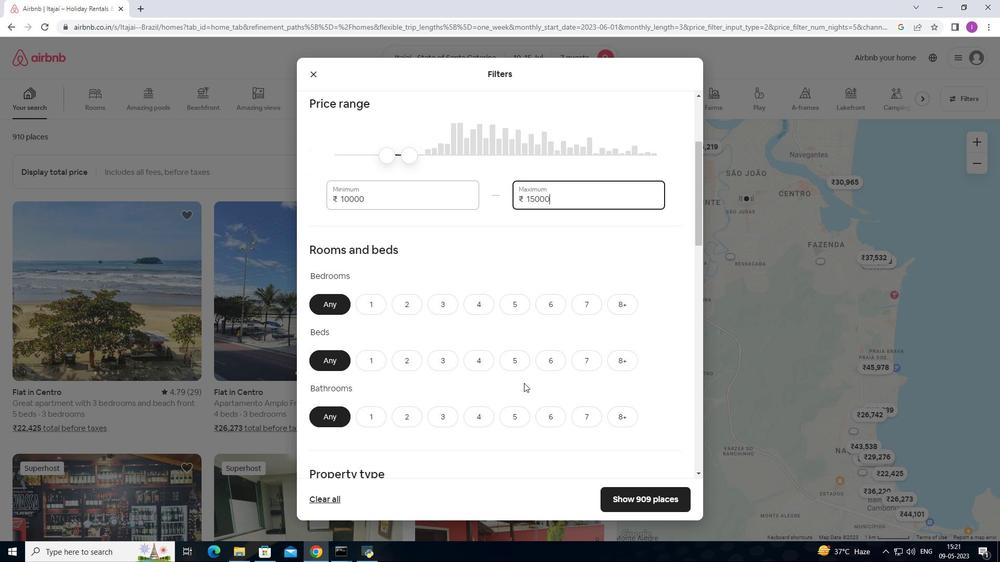 
Action: Mouse moved to (471, 258)
Screenshot: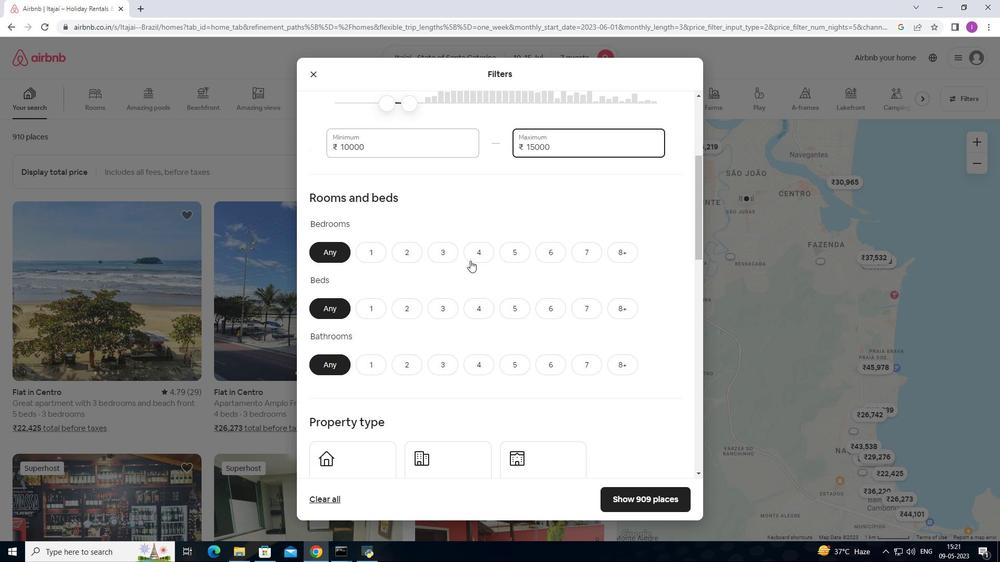 
Action: Mouse pressed left at (471, 258)
Screenshot: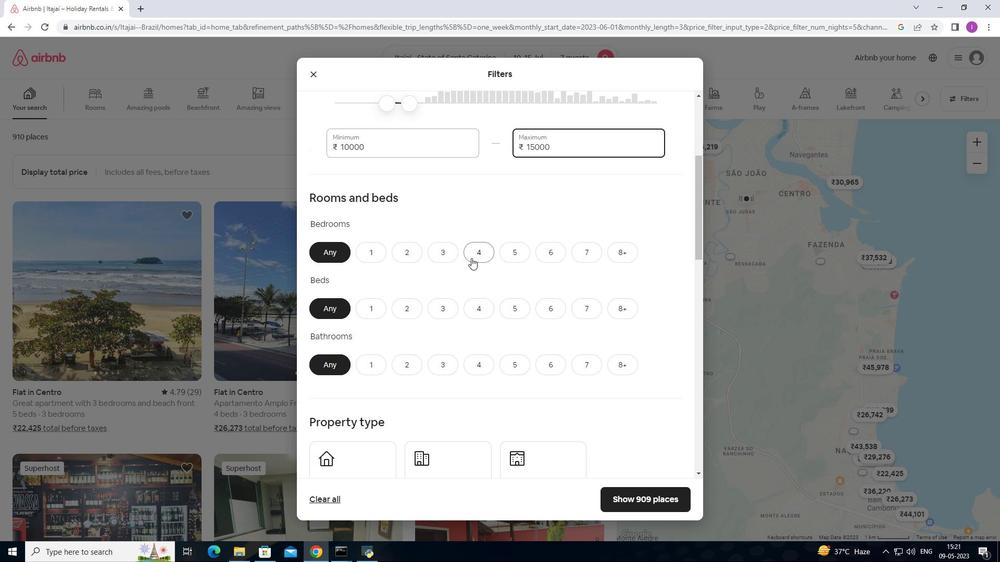 
Action: Mouse moved to (587, 301)
Screenshot: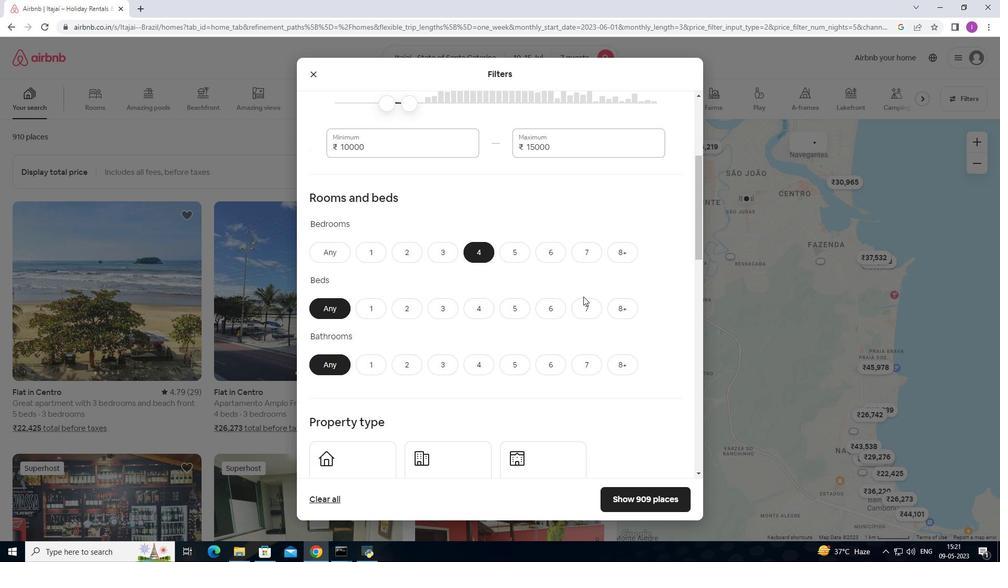 
Action: Mouse pressed left at (587, 301)
Screenshot: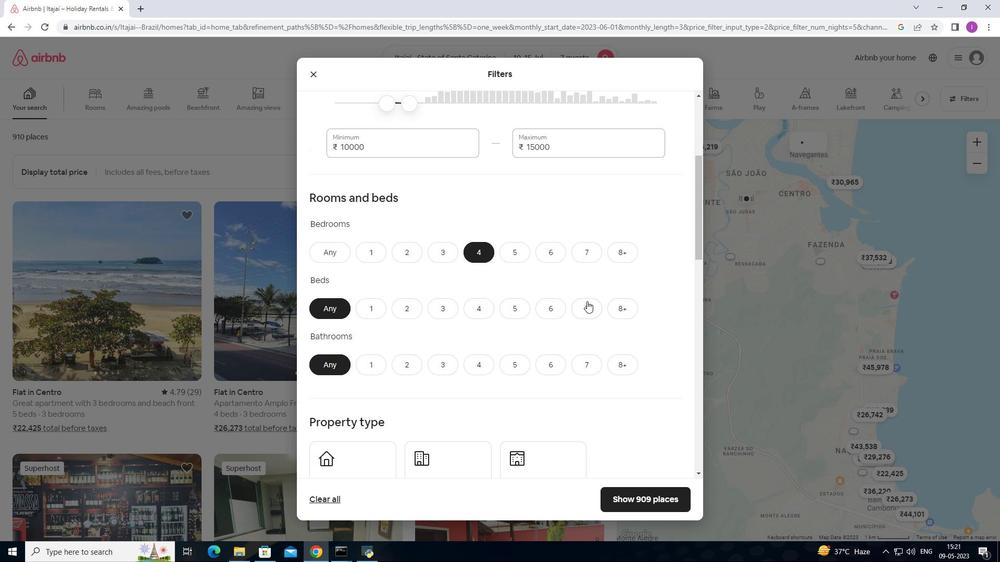 
Action: Mouse moved to (486, 363)
Screenshot: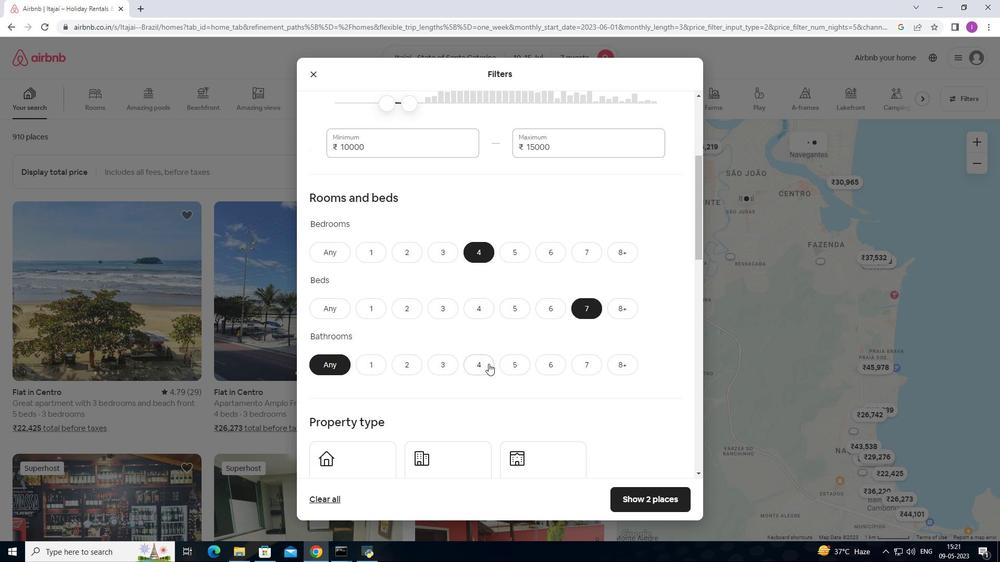 
Action: Mouse pressed left at (486, 363)
Screenshot: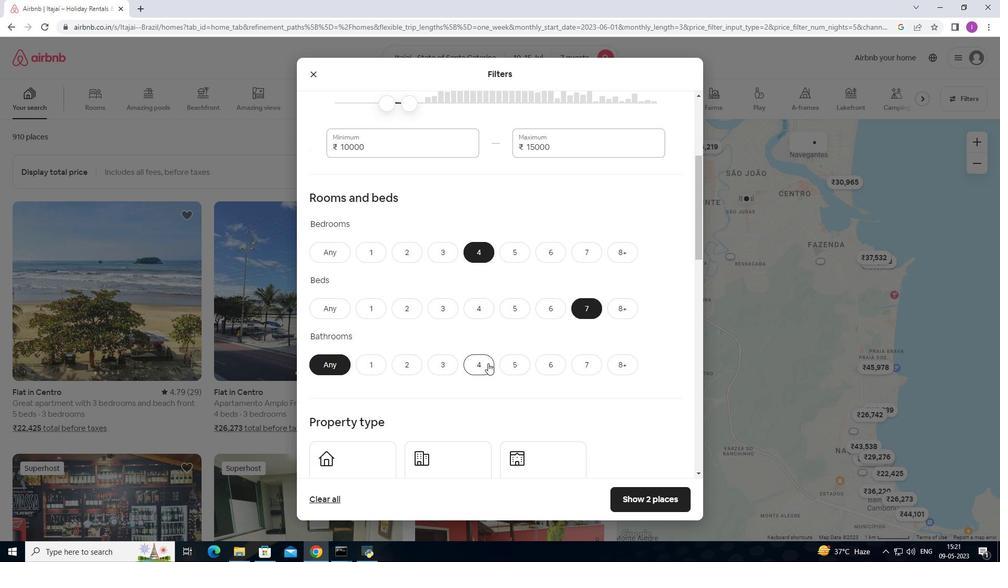 
Action: Mouse moved to (468, 420)
Screenshot: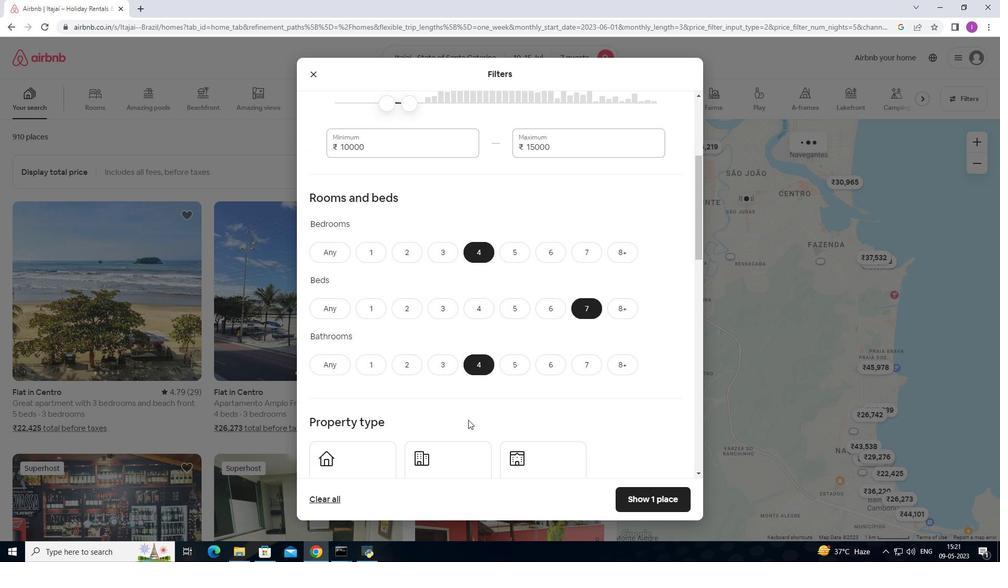 
Action: Mouse scrolled (468, 419) with delta (0, 0)
Screenshot: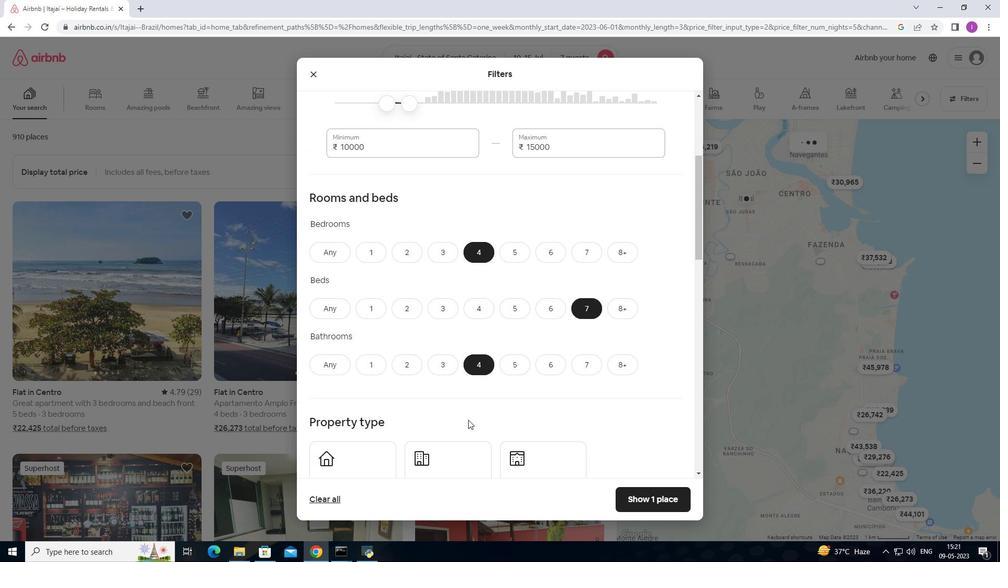 
Action: Mouse scrolled (468, 419) with delta (0, 0)
Screenshot: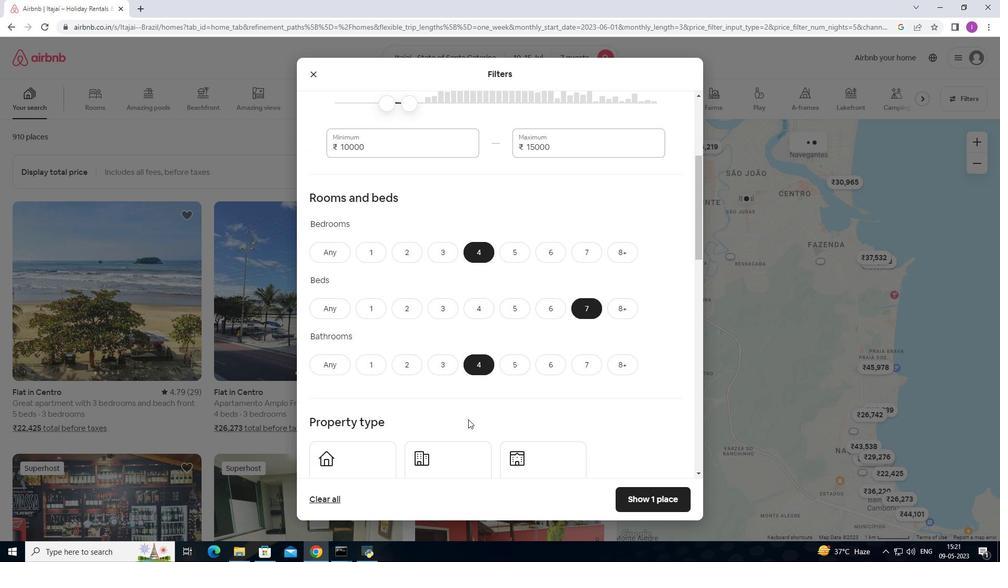 
Action: Mouse moved to (364, 376)
Screenshot: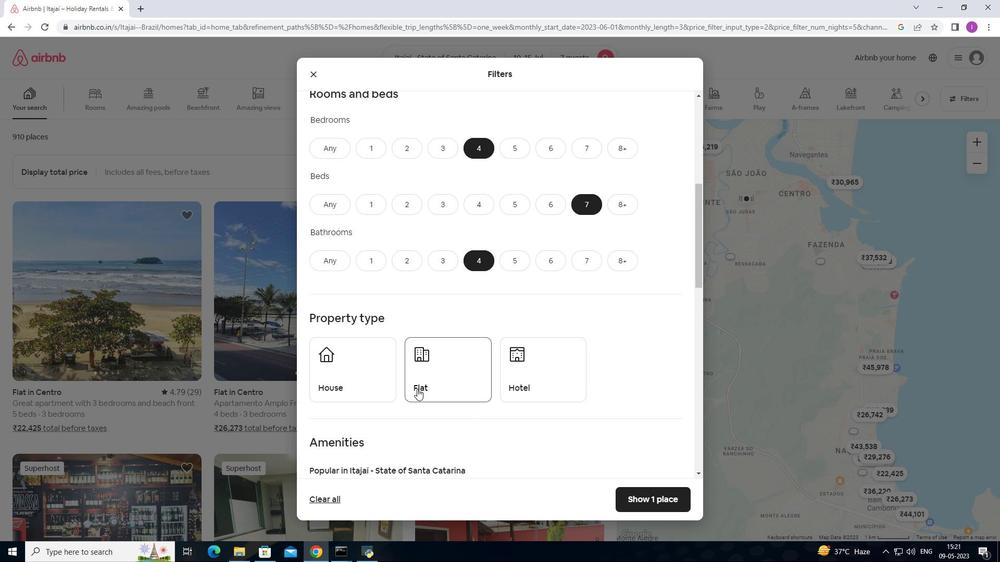 
Action: Mouse pressed left at (364, 376)
Screenshot: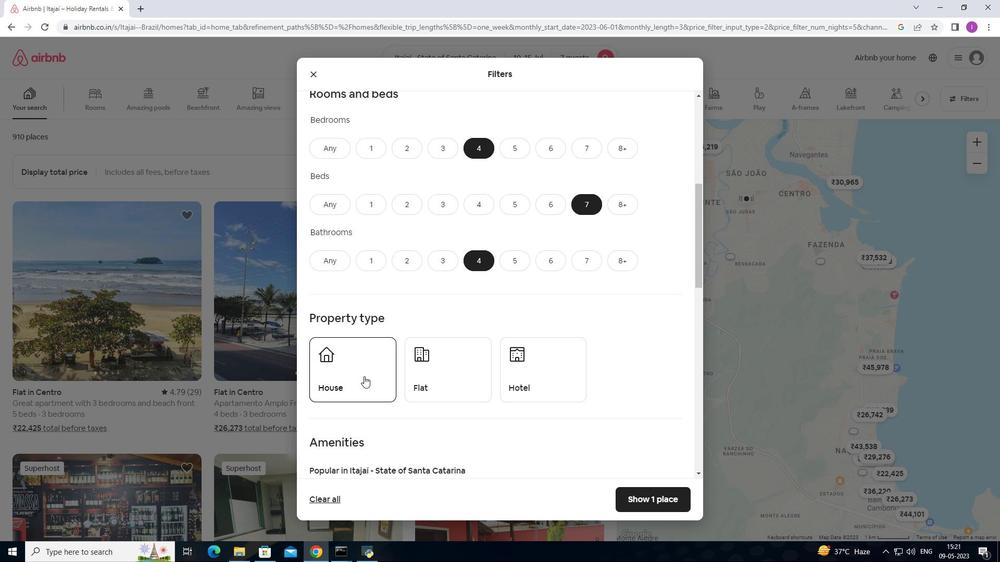 
Action: Mouse moved to (450, 373)
Screenshot: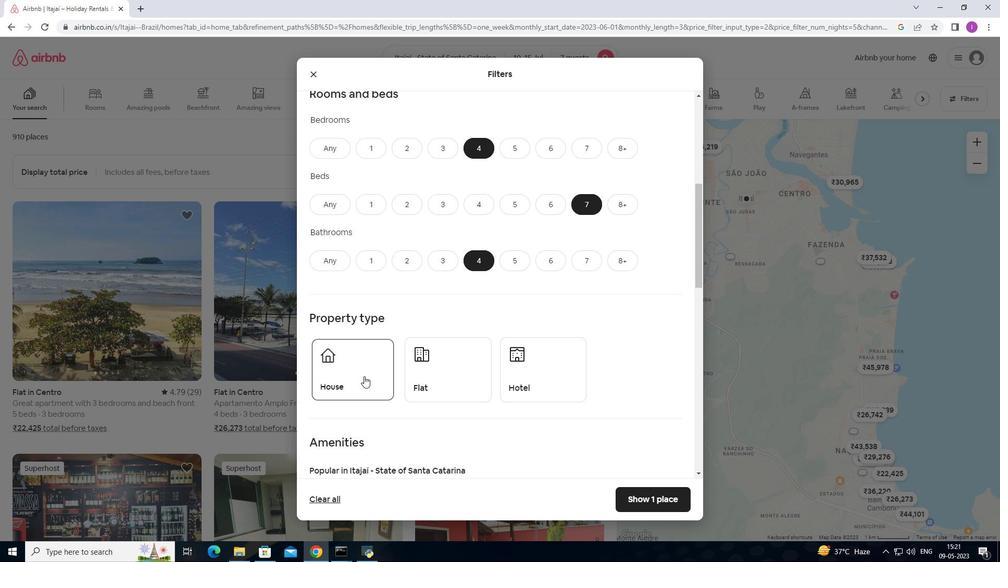 
Action: Mouse pressed left at (450, 373)
Screenshot: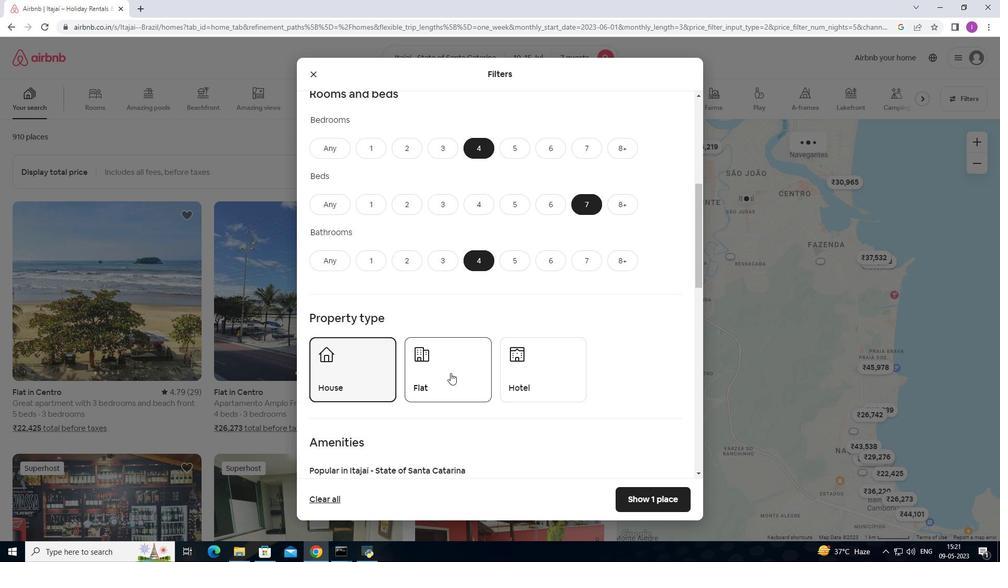 
Action: Mouse moved to (510, 389)
Screenshot: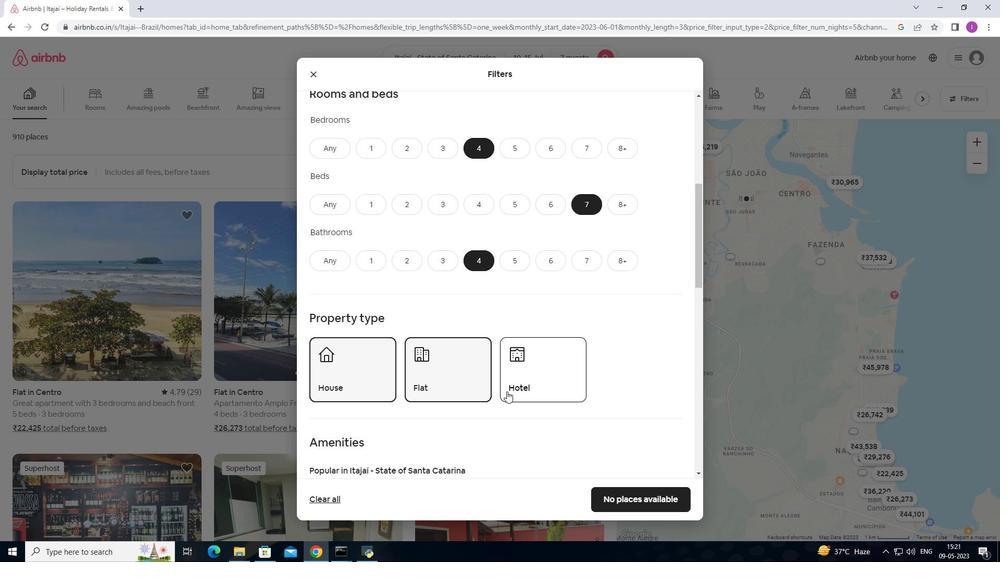 
Action: Mouse scrolled (510, 389) with delta (0, 0)
Screenshot: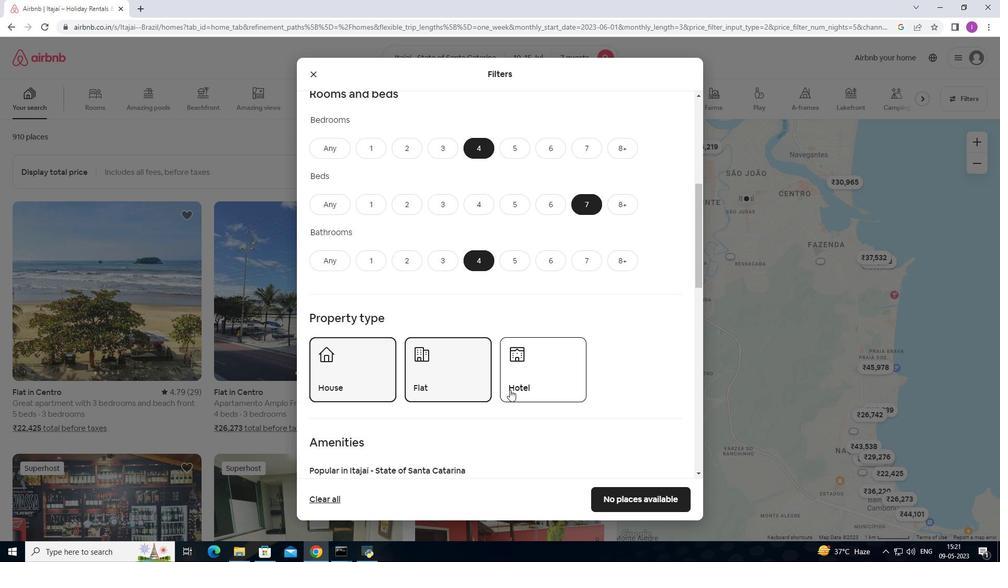 
Action: Mouse scrolled (510, 389) with delta (0, 0)
Screenshot: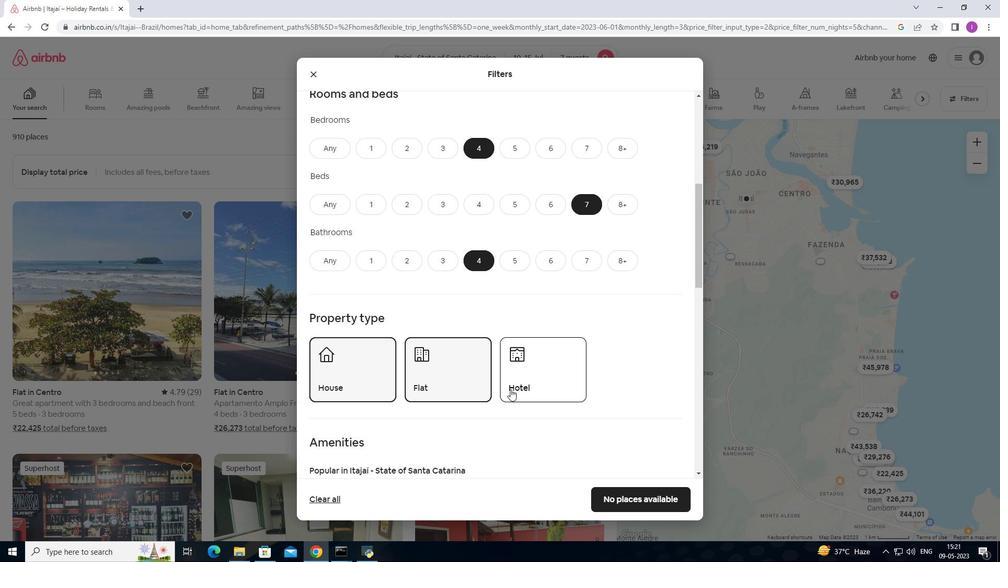 
Action: Mouse moved to (515, 378)
Screenshot: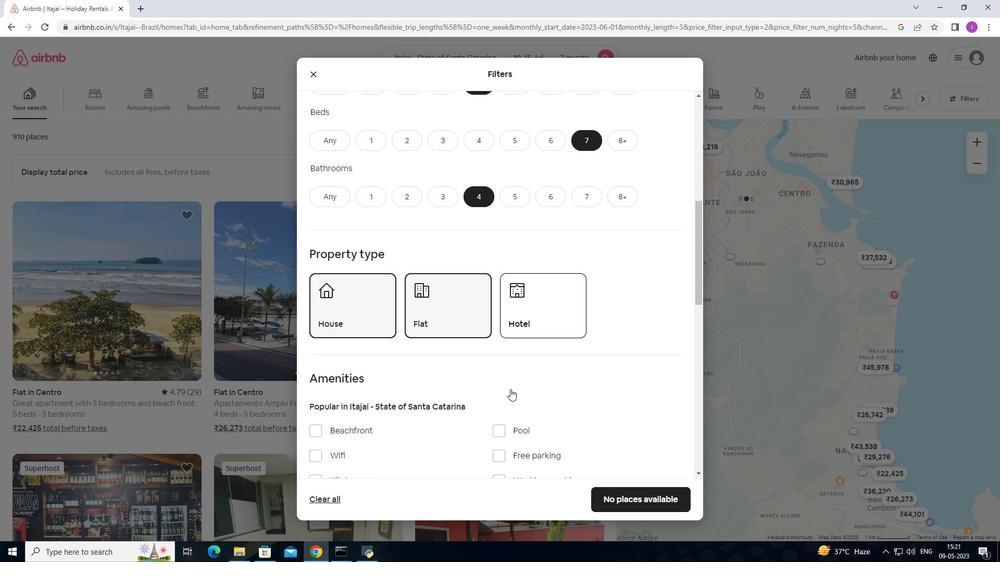
Action: Mouse scrolled (515, 378) with delta (0, 0)
Screenshot: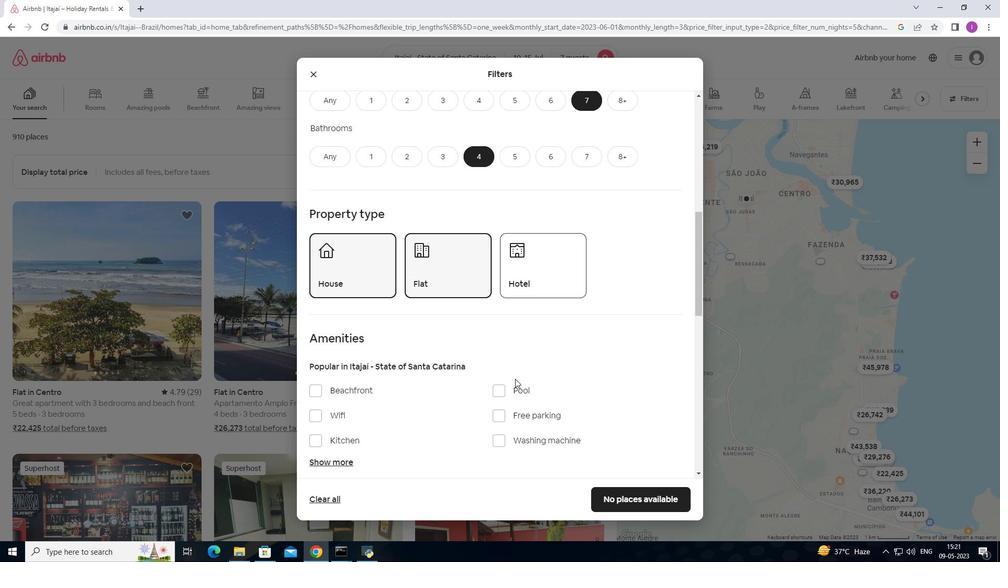 
Action: Mouse scrolled (515, 378) with delta (0, 0)
Screenshot: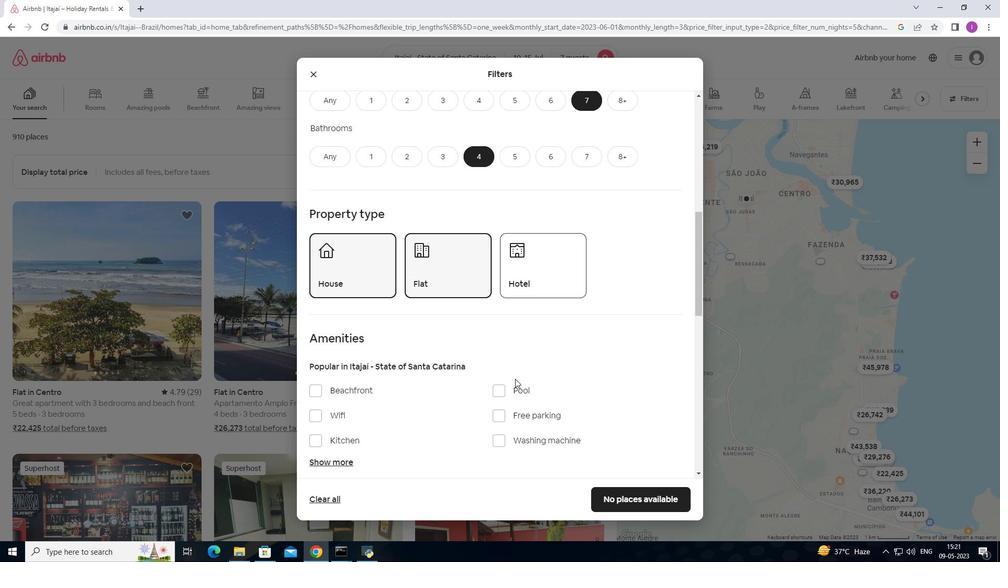 
Action: Mouse scrolled (515, 378) with delta (0, 0)
Screenshot: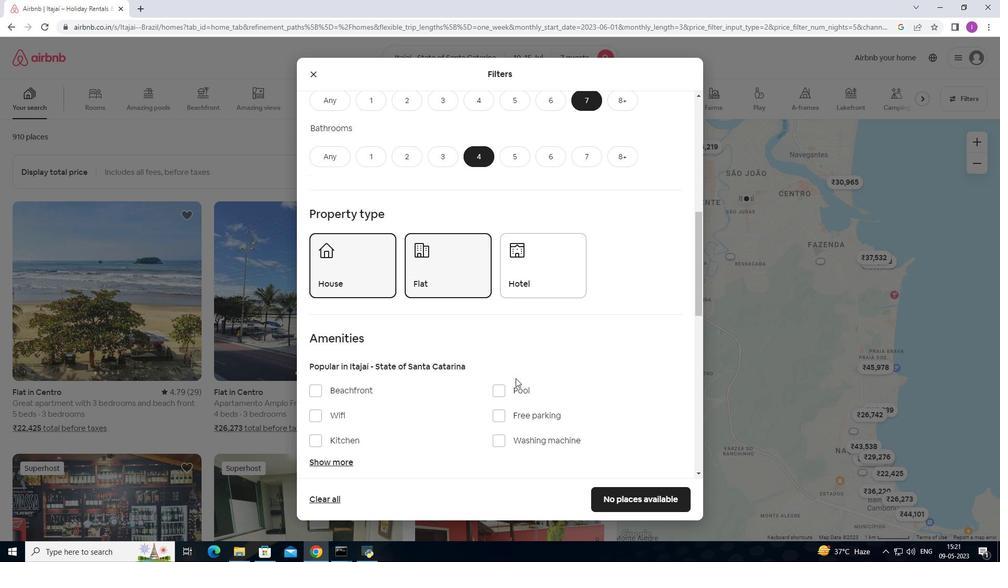 
Action: Mouse moved to (323, 259)
Screenshot: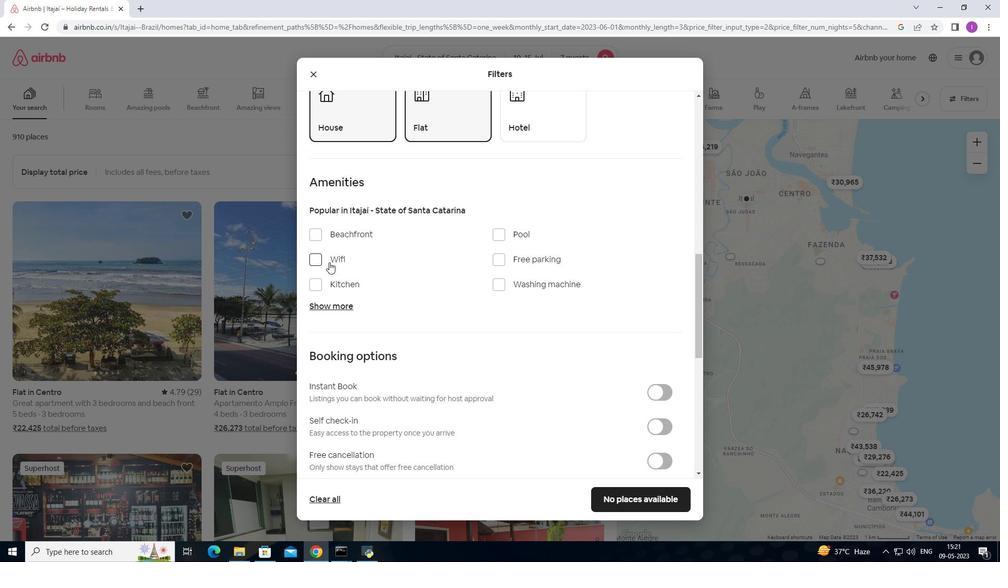 
Action: Mouse pressed left at (323, 259)
Screenshot: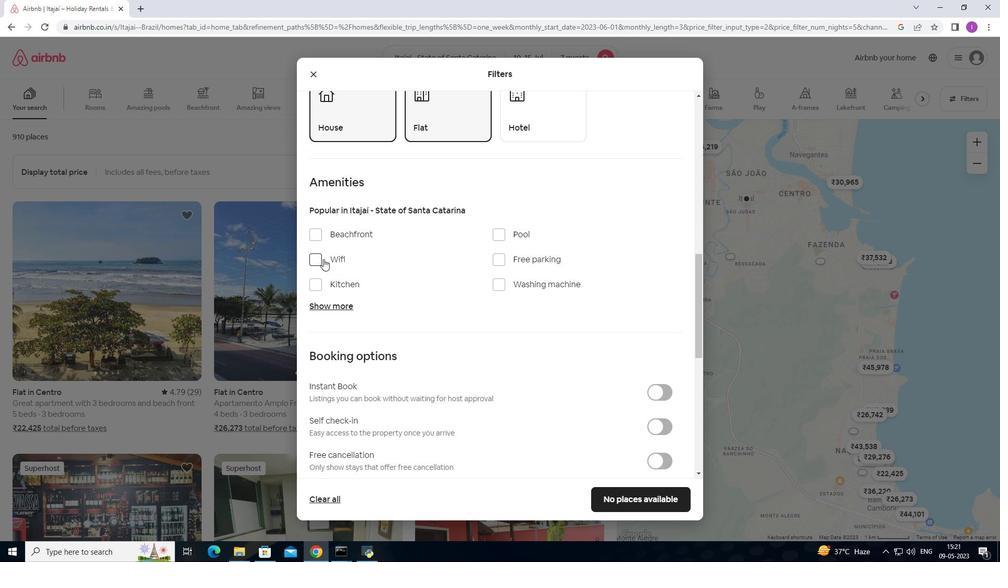 
Action: Mouse moved to (502, 258)
Screenshot: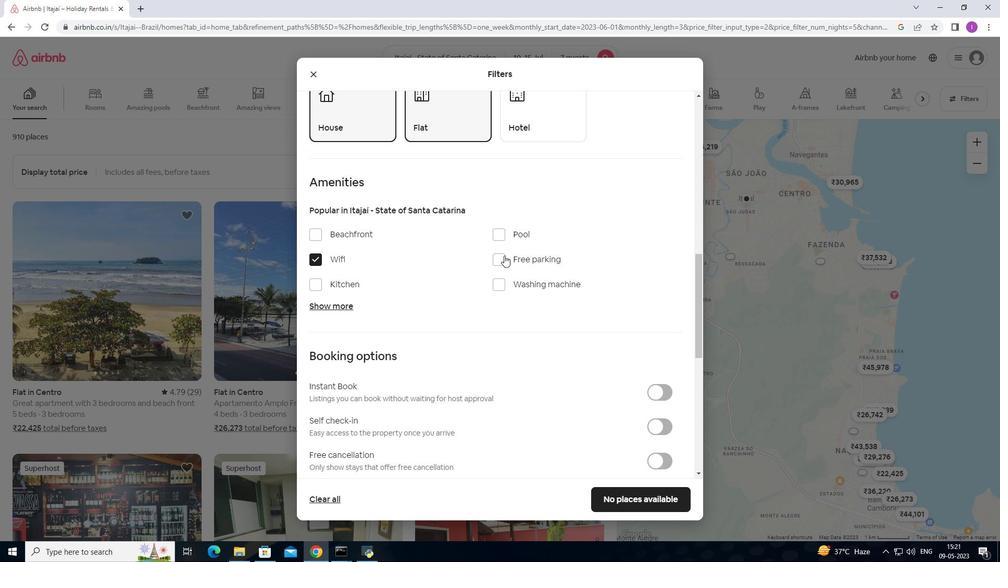 
Action: Mouse pressed left at (502, 258)
Screenshot: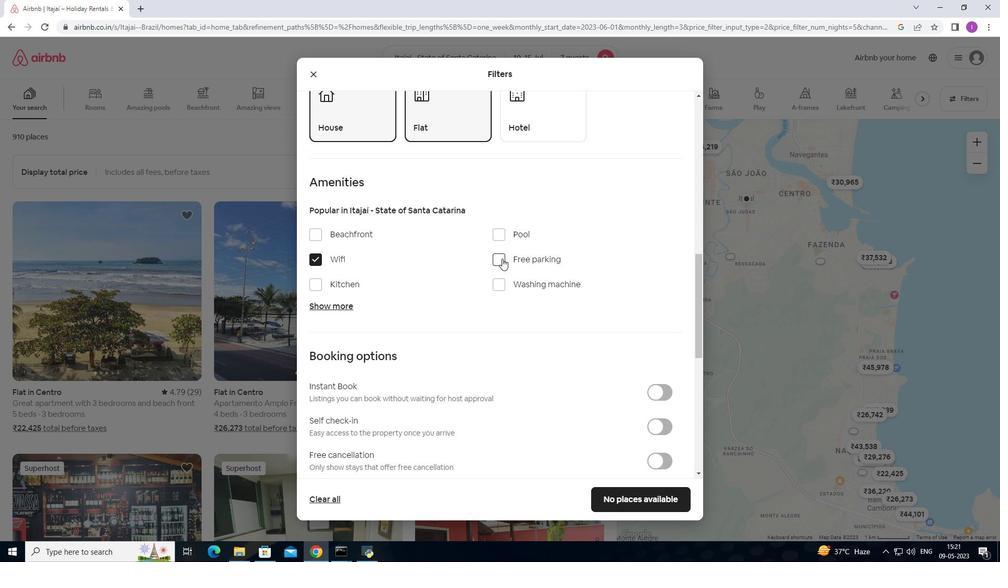 
Action: Mouse moved to (317, 302)
Screenshot: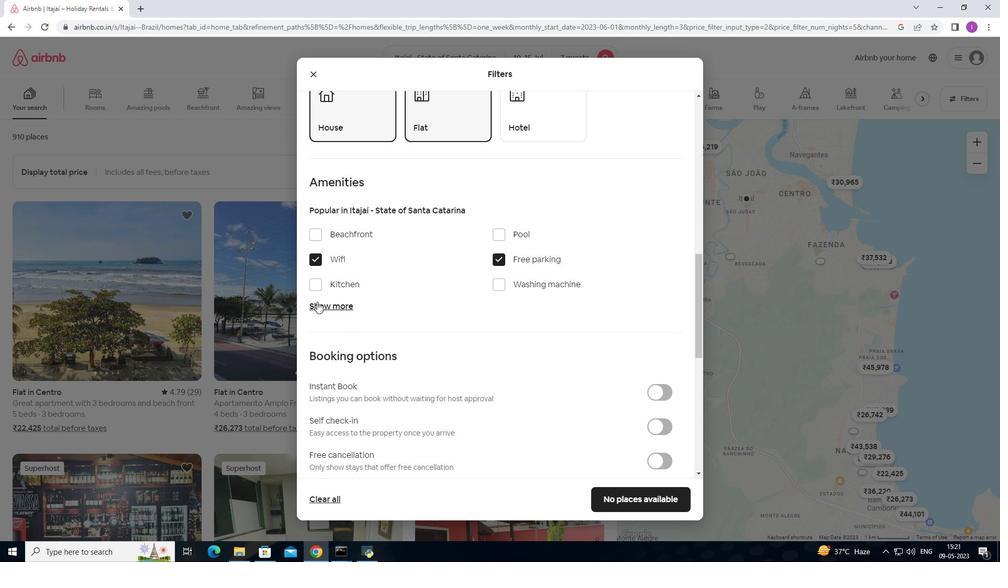 
Action: Mouse pressed left at (317, 302)
Screenshot: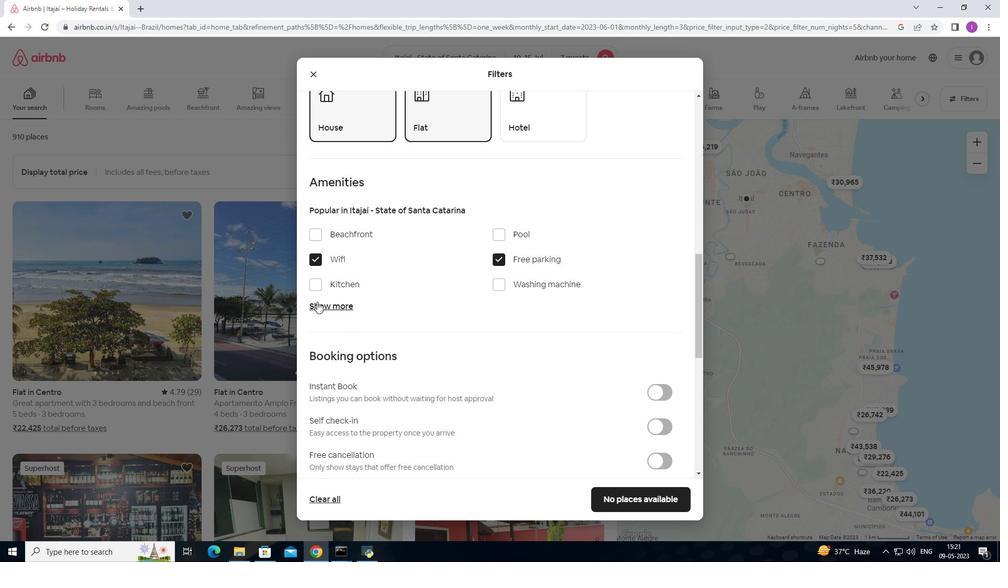 
Action: Mouse moved to (370, 329)
Screenshot: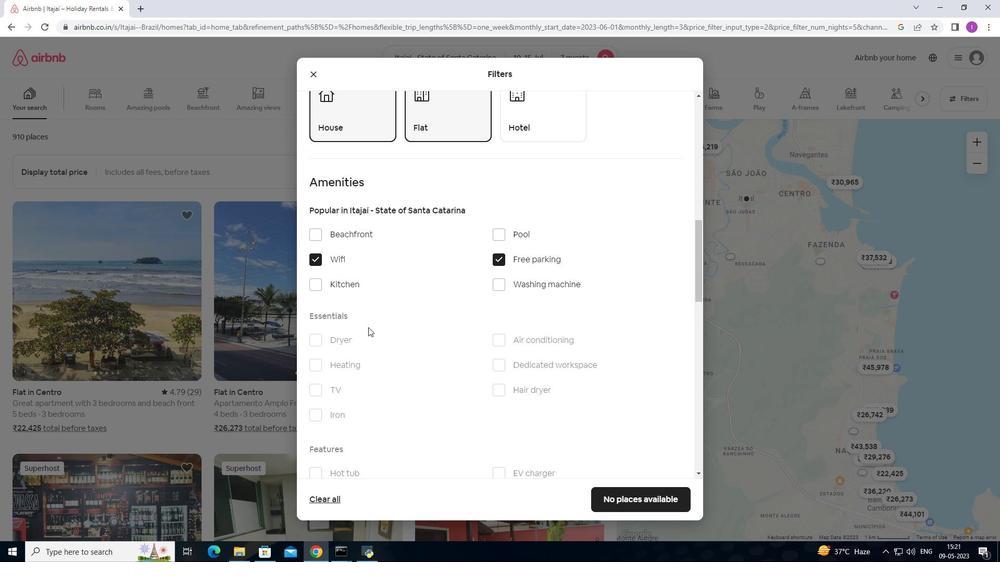 
Action: Mouse scrolled (370, 329) with delta (0, 0)
Screenshot: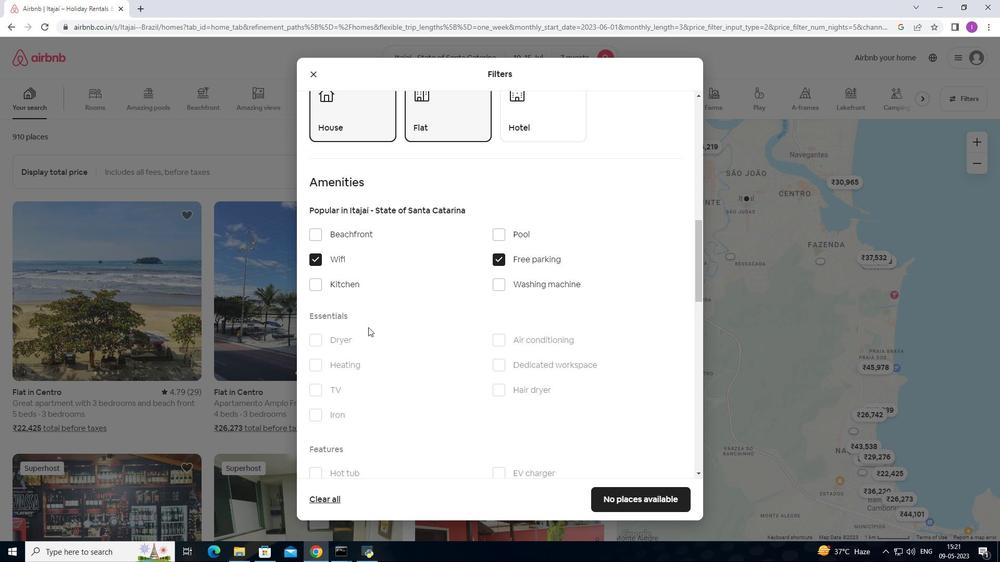 
Action: Mouse scrolled (370, 329) with delta (0, 0)
Screenshot: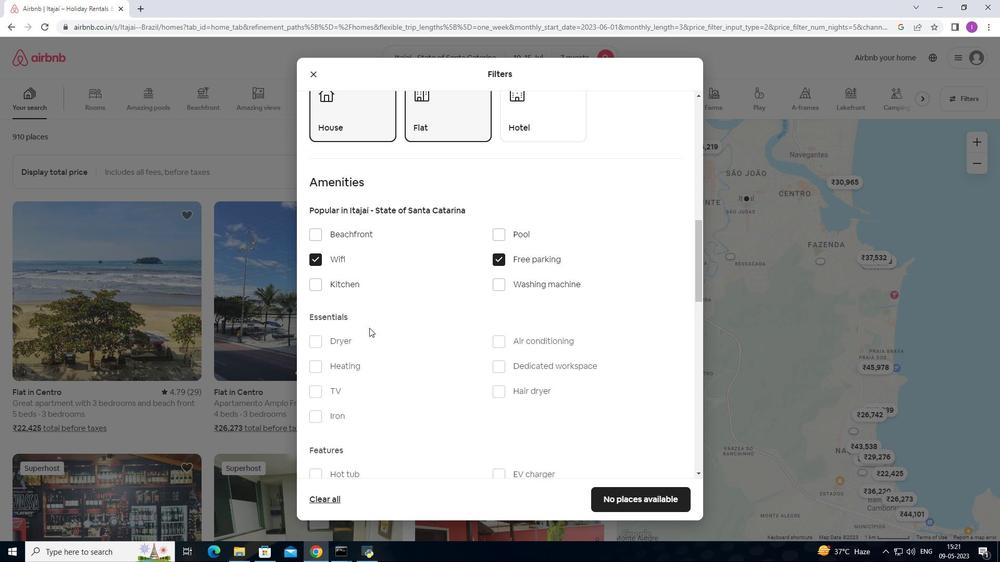 
Action: Mouse moved to (373, 331)
Screenshot: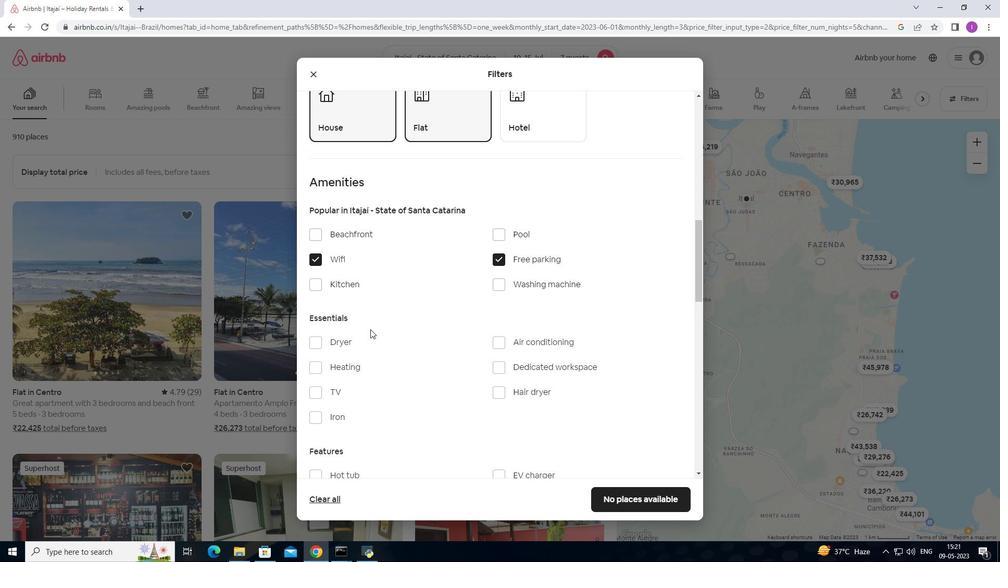 
Action: Mouse scrolled (372, 329) with delta (0, 0)
Screenshot: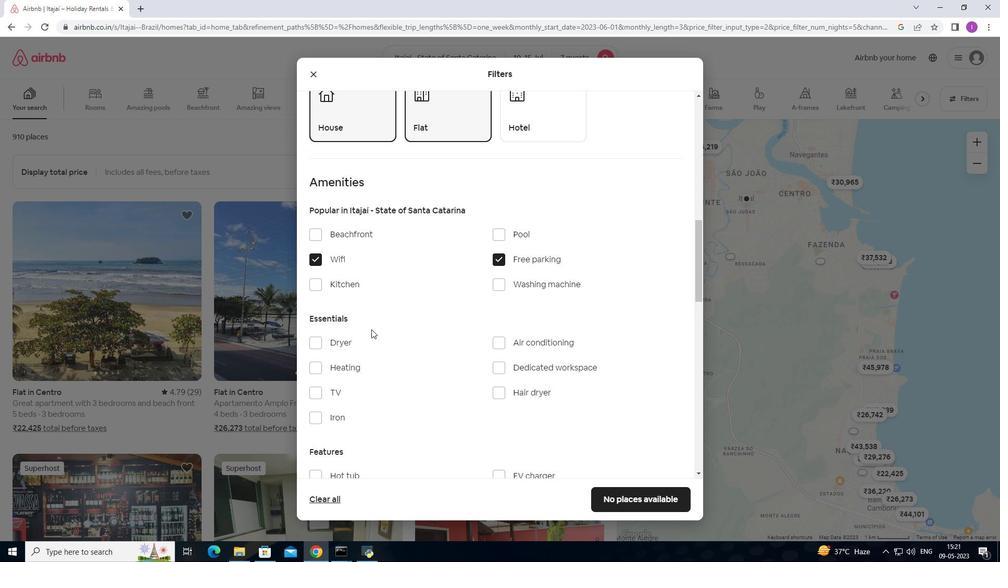 
Action: Mouse moved to (308, 238)
Screenshot: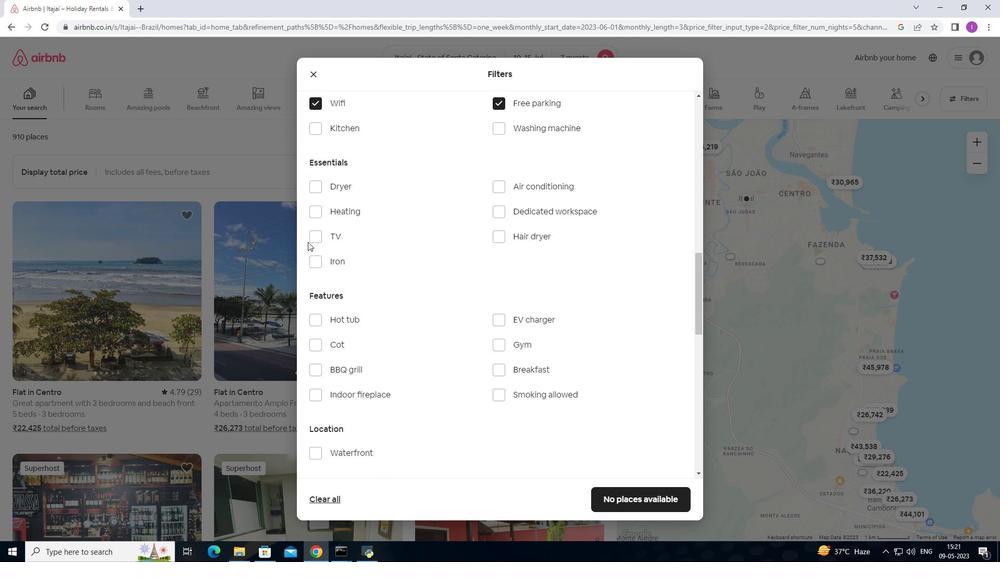 
Action: Mouse pressed left at (308, 238)
Screenshot: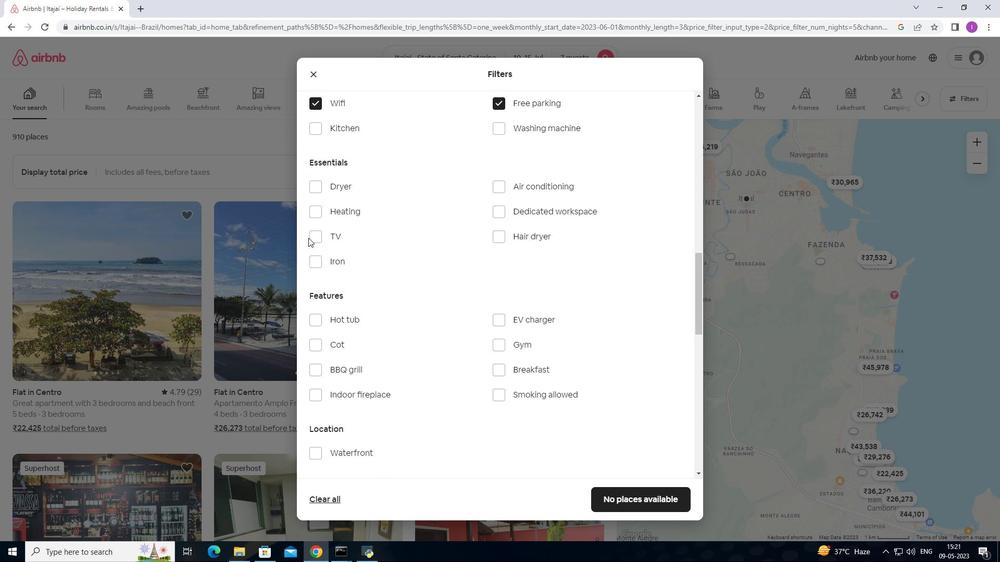 
Action: Mouse moved to (313, 238)
Screenshot: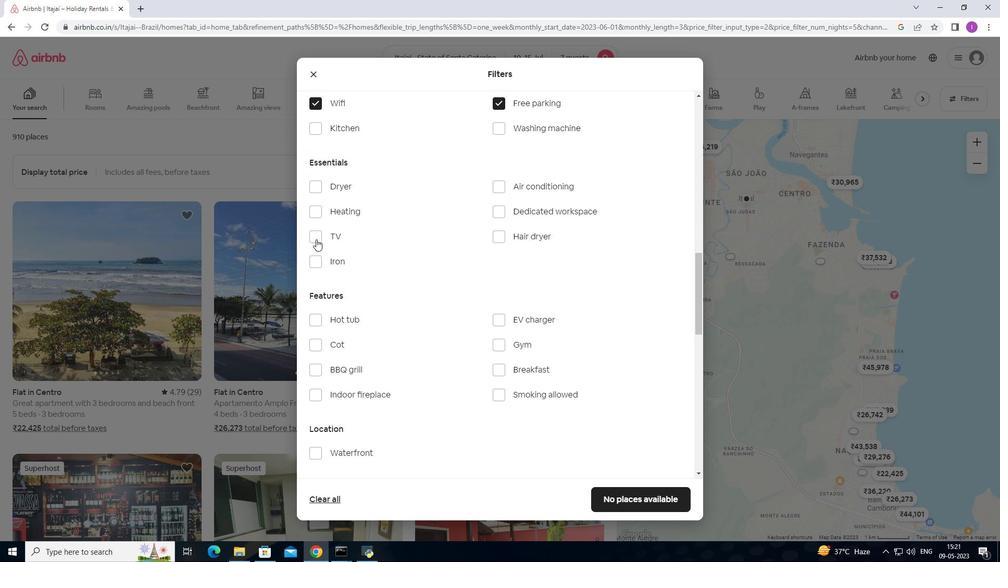 
Action: Mouse pressed left at (313, 238)
Screenshot: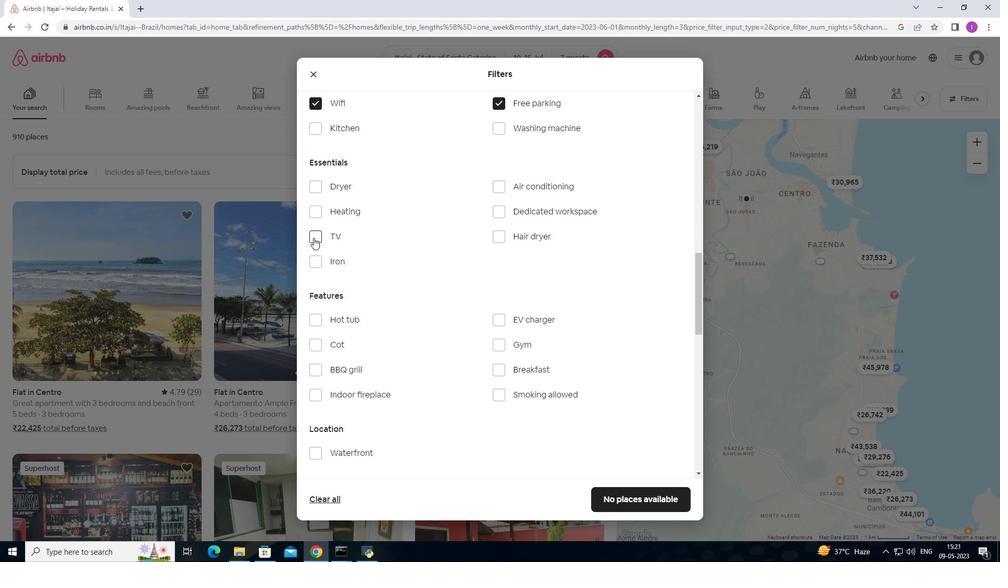 
Action: Mouse moved to (510, 348)
Screenshot: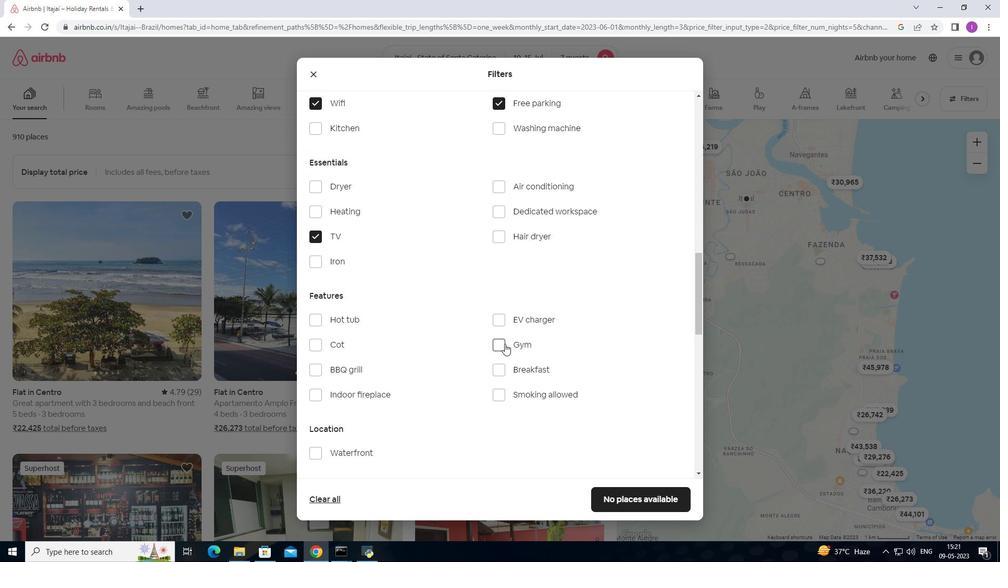
Action: Mouse pressed left at (510, 348)
Screenshot: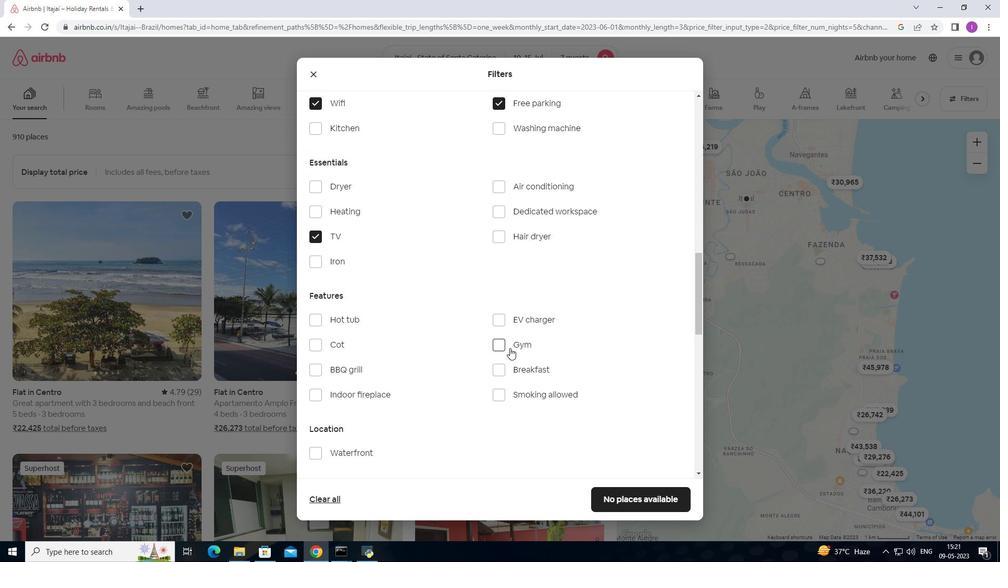 
Action: Mouse moved to (524, 368)
Screenshot: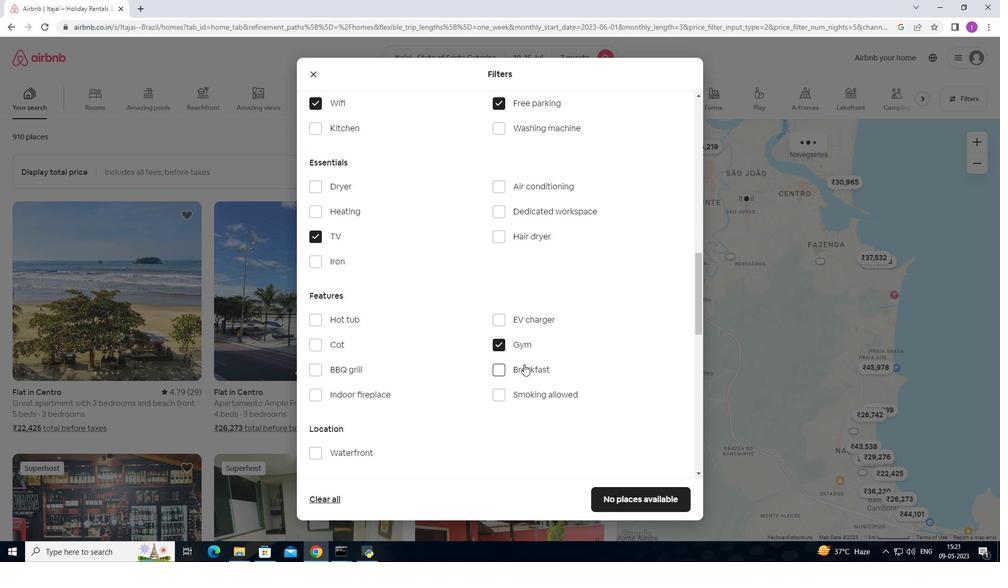 
Action: Mouse pressed left at (524, 368)
Screenshot: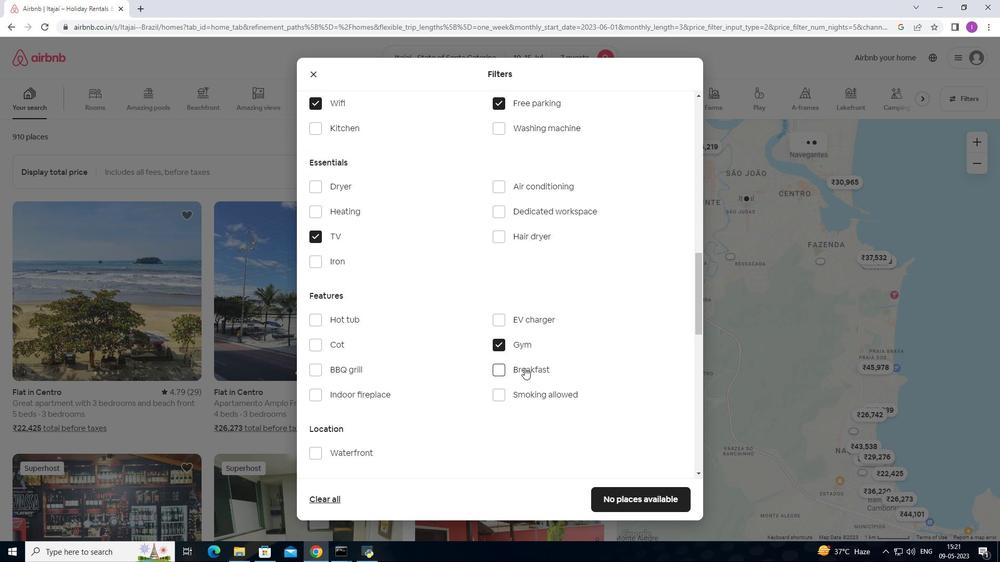 
Action: Mouse moved to (539, 394)
Screenshot: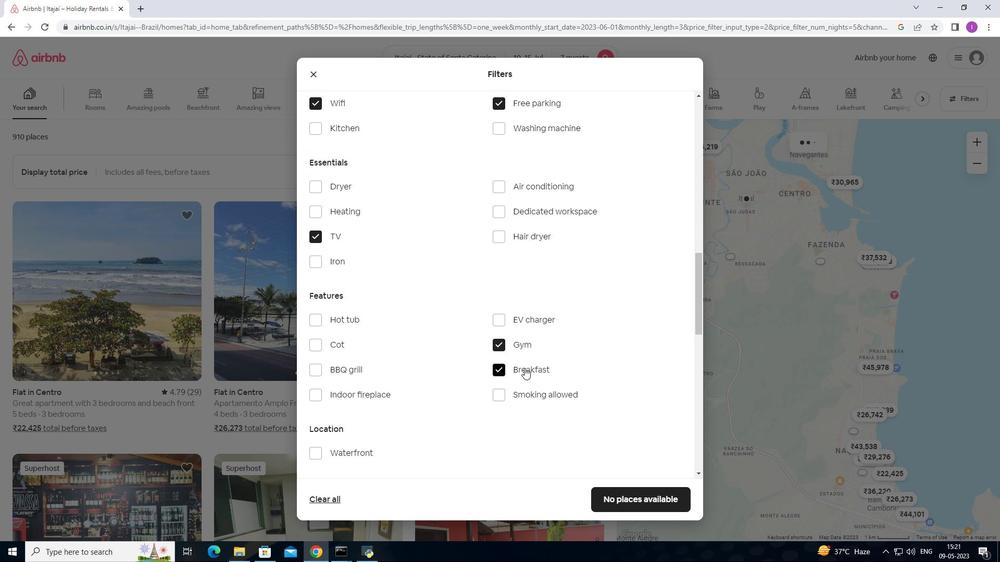 
Action: Mouse scrolled (539, 393) with delta (0, 0)
Screenshot: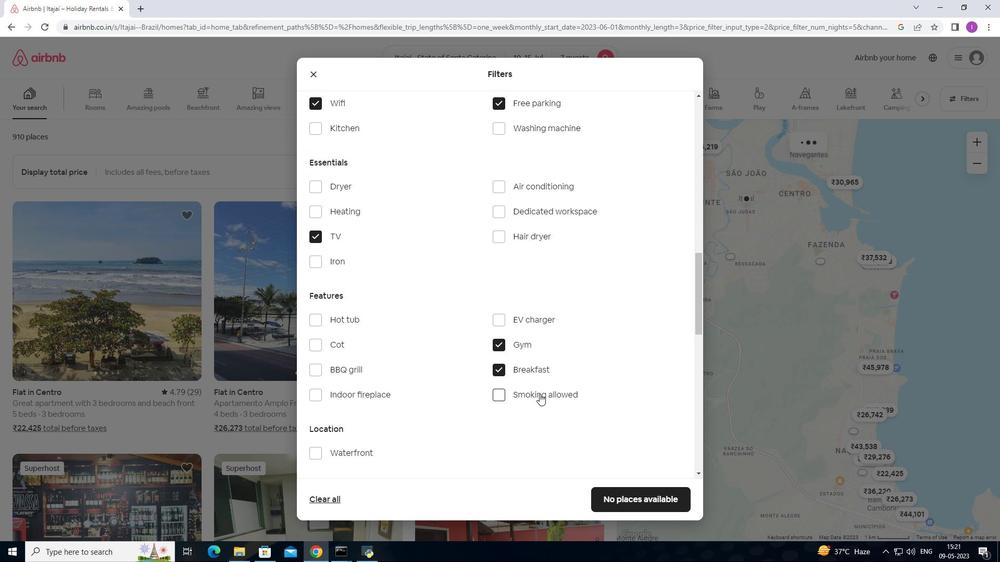 
Action: Mouse scrolled (539, 393) with delta (0, 0)
Screenshot: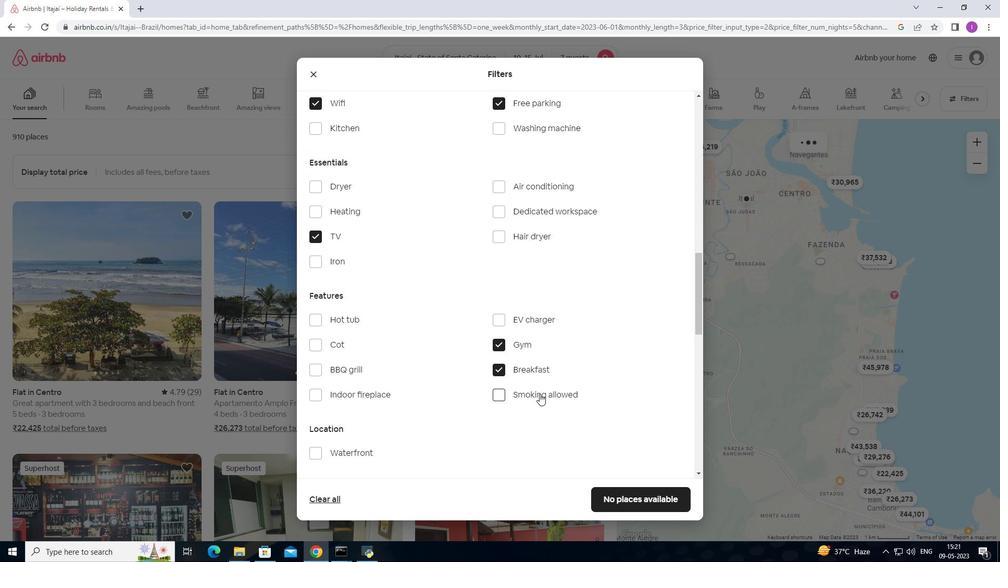 
Action: Mouse scrolled (539, 393) with delta (0, 0)
Screenshot: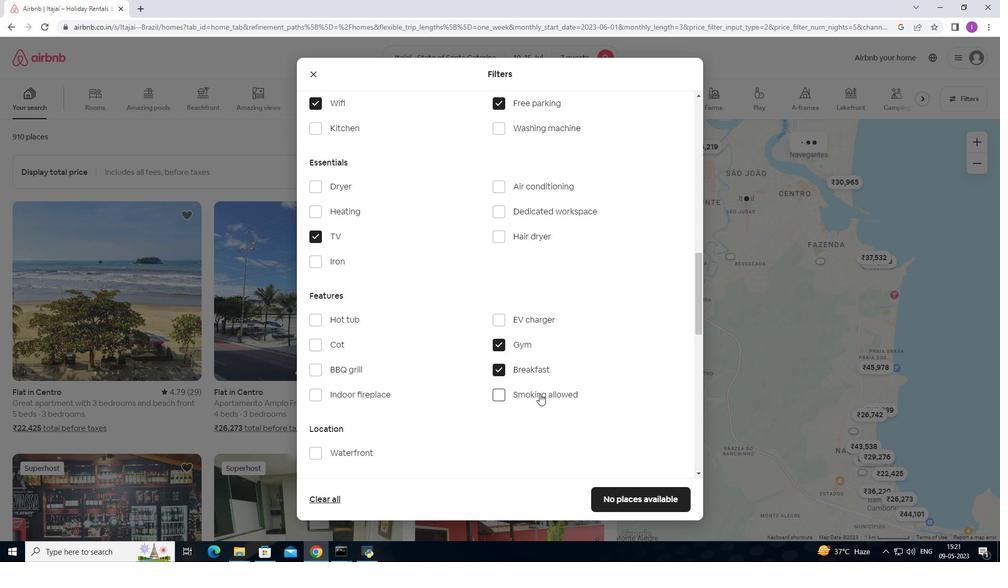 
Action: Mouse moved to (569, 394)
Screenshot: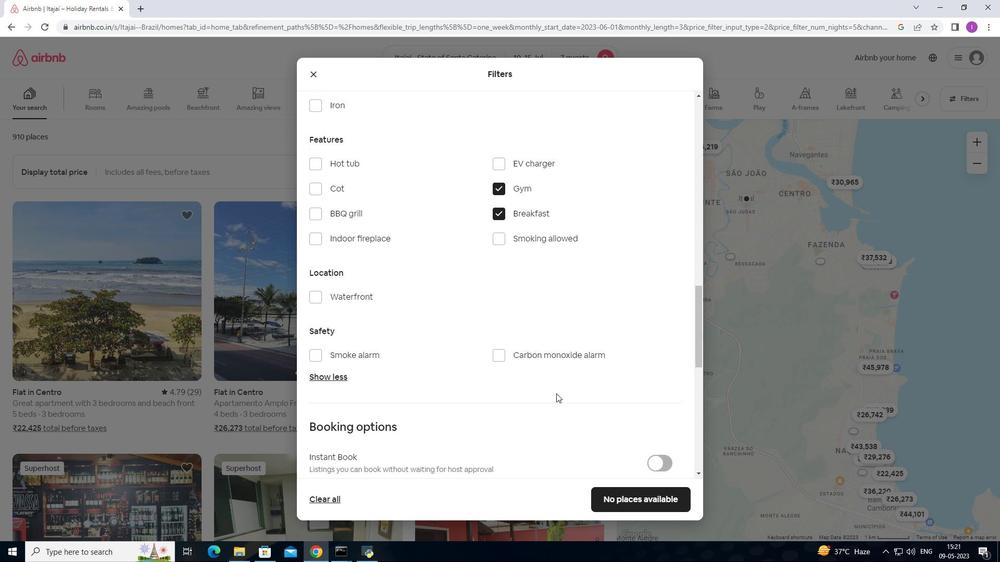 
Action: Mouse scrolled (569, 393) with delta (0, 0)
Screenshot: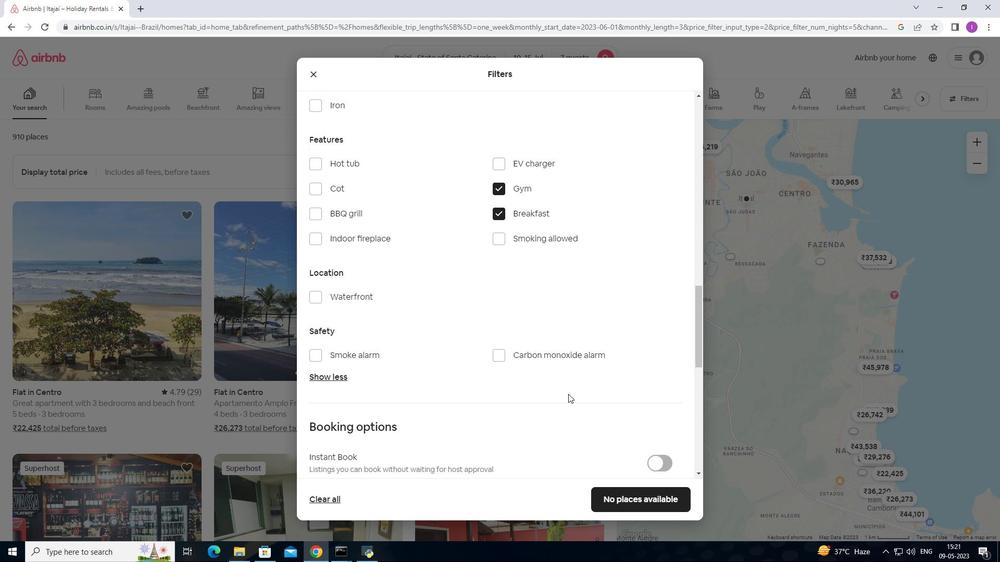 
Action: Mouse scrolled (569, 393) with delta (0, 0)
Screenshot: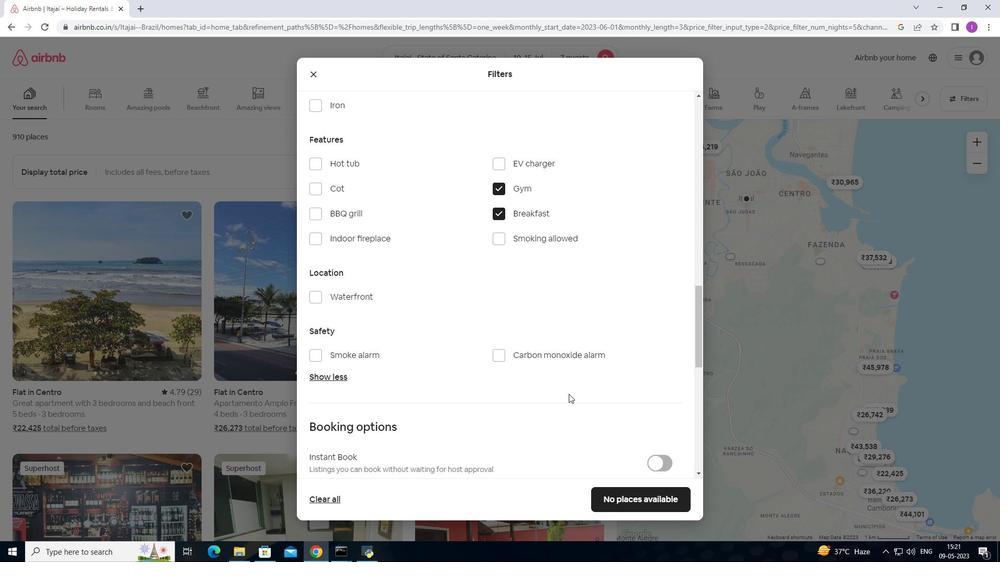 
Action: Mouse moved to (572, 394)
Screenshot: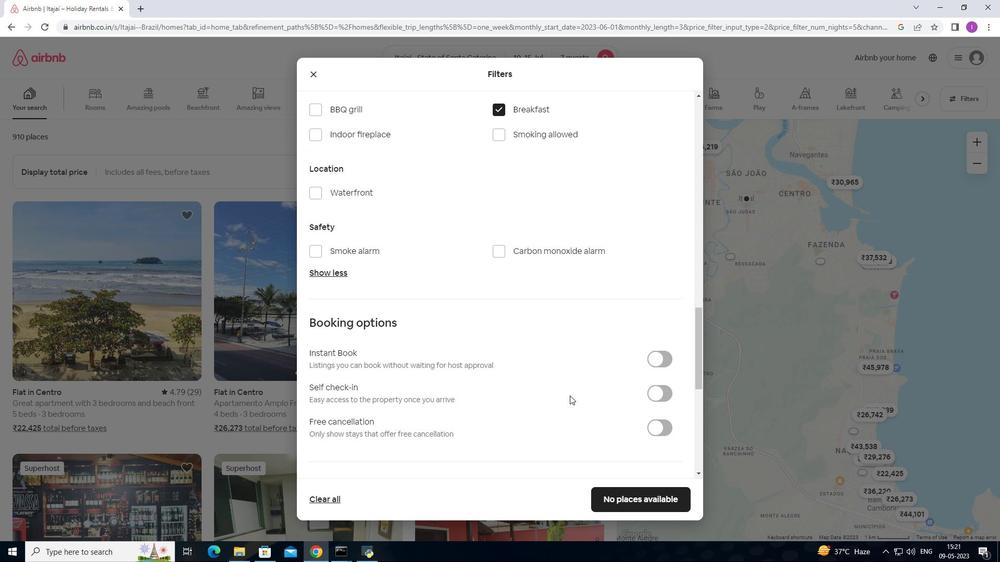 
Action: Mouse scrolled (572, 393) with delta (0, 0)
Screenshot: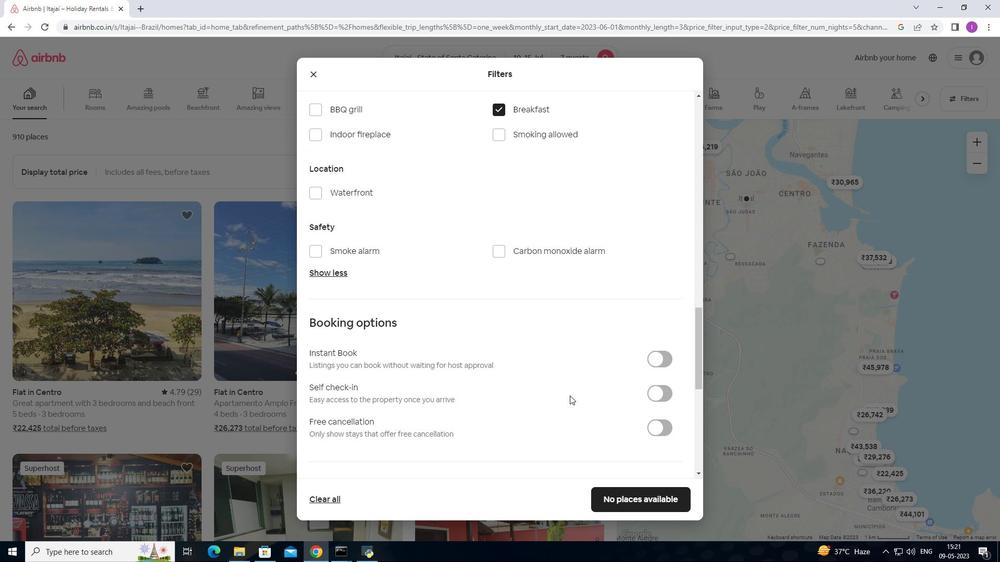 
Action: Mouse moved to (574, 393)
Screenshot: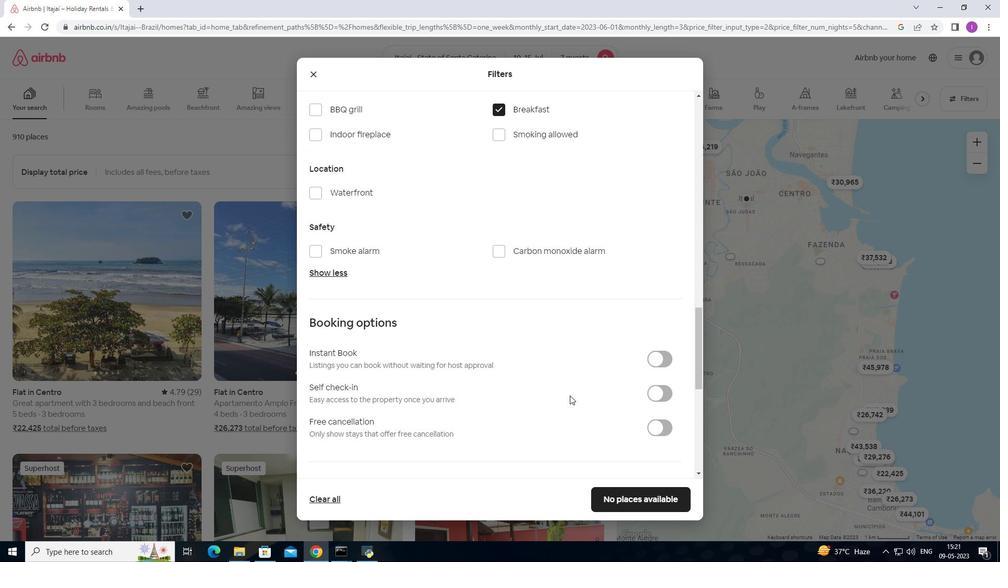 
Action: Mouse scrolled (574, 393) with delta (0, 0)
Screenshot: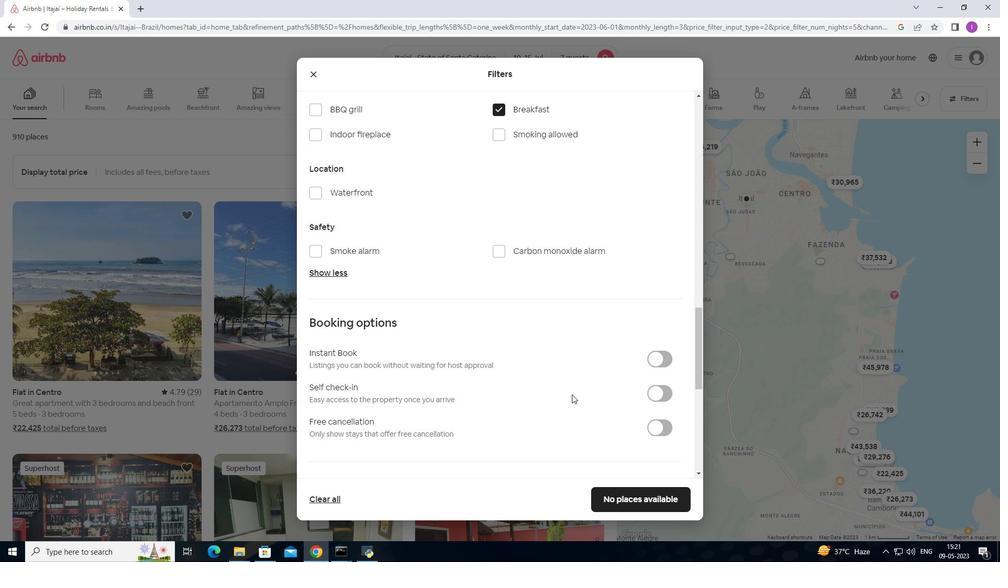 
Action: Mouse moved to (574, 393)
Screenshot: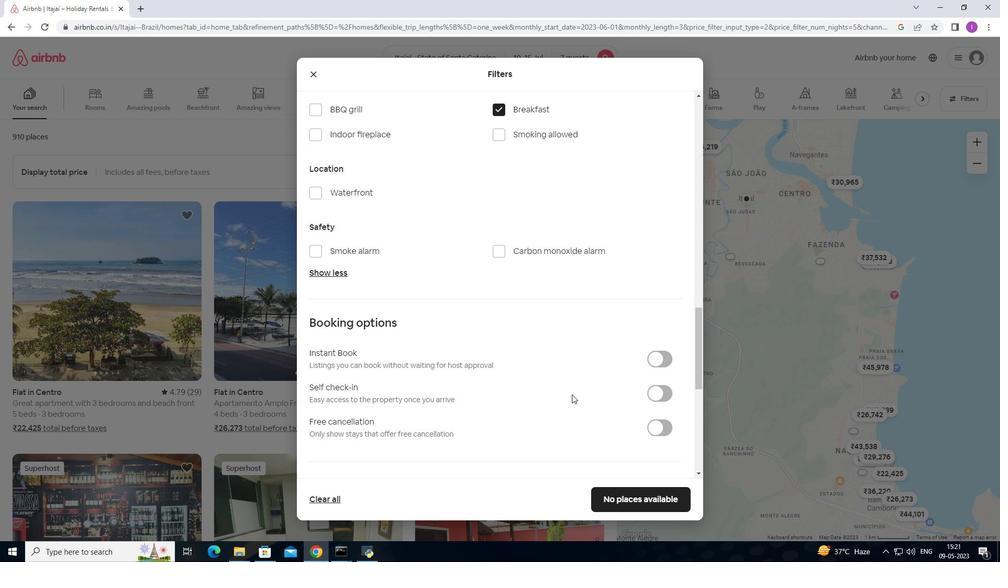 
Action: Mouse scrolled (574, 392) with delta (0, 0)
Screenshot: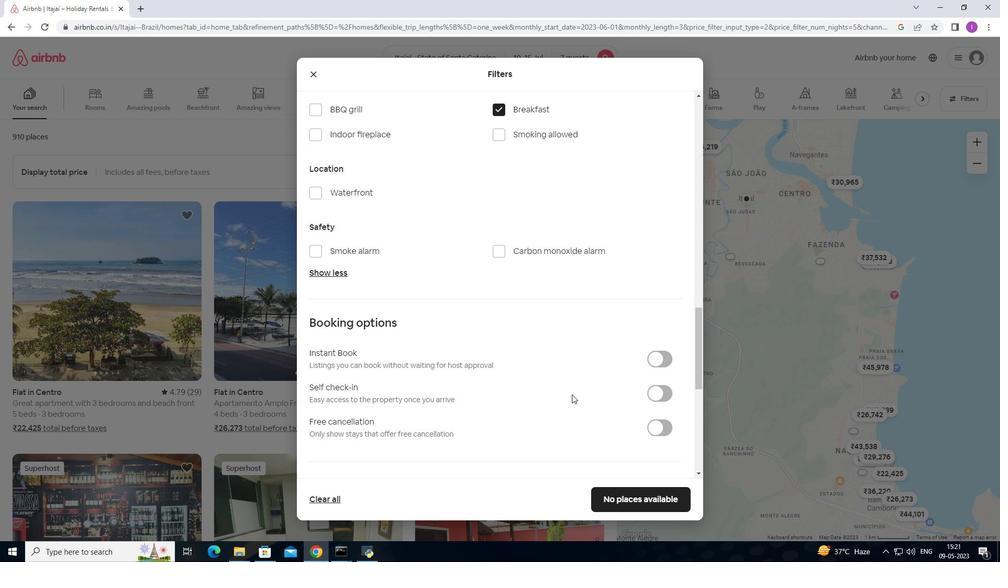 
Action: Mouse moved to (665, 239)
Screenshot: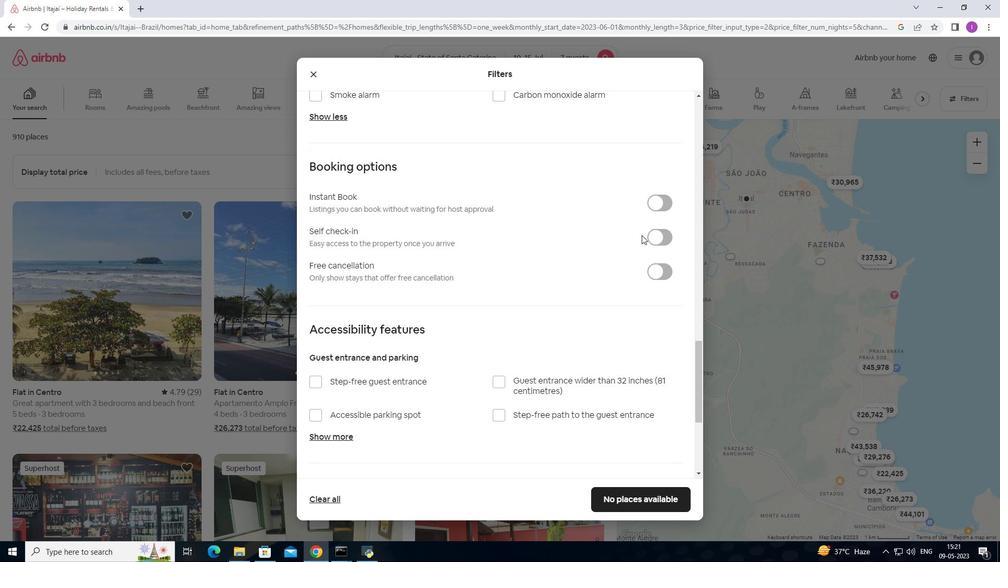 
Action: Mouse pressed left at (665, 239)
Screenshot: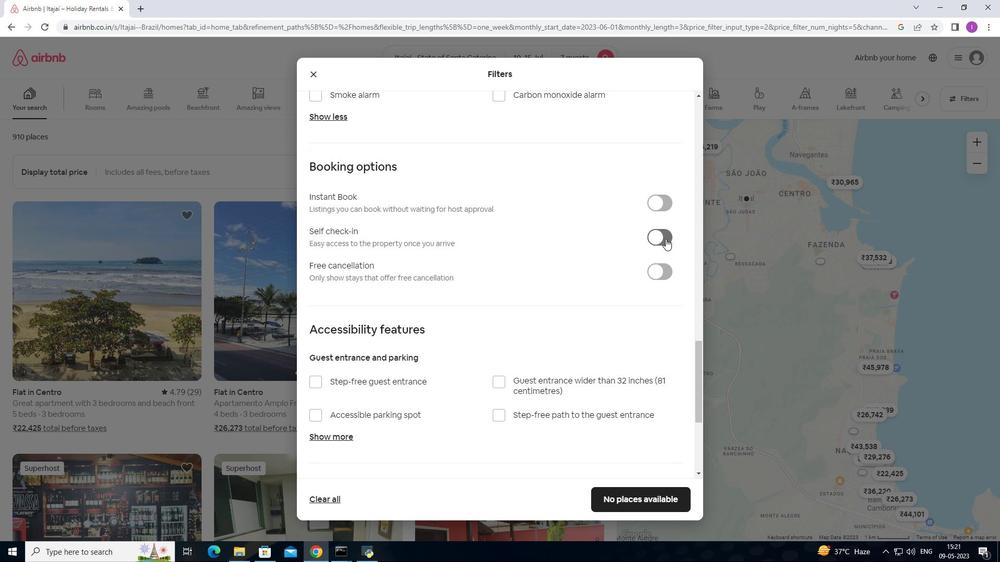 
Action: Mouse moved to (529, 353)
Screenshot: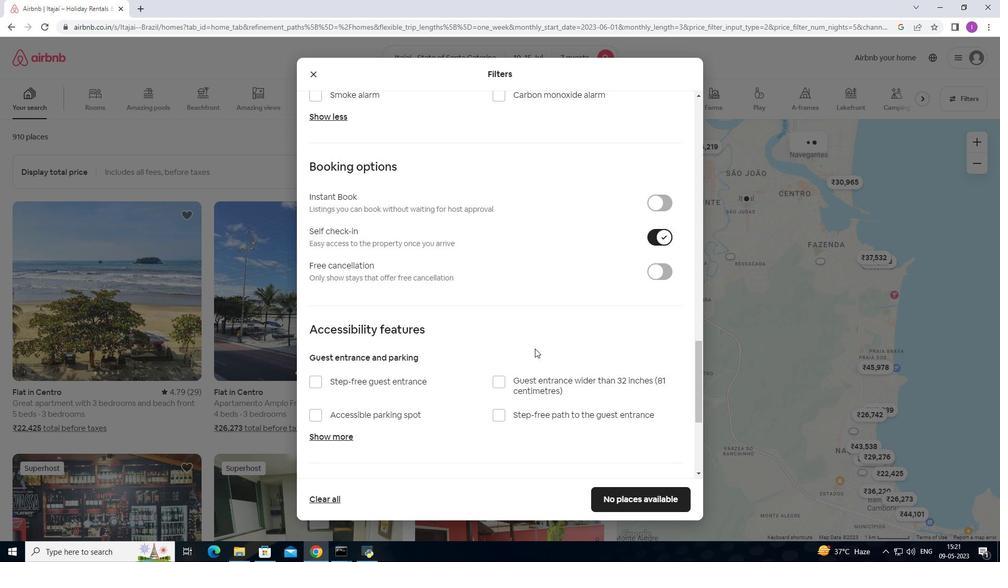
Action: Mouse scrolled (529, 352) with delta (0, 0)
Screenshot: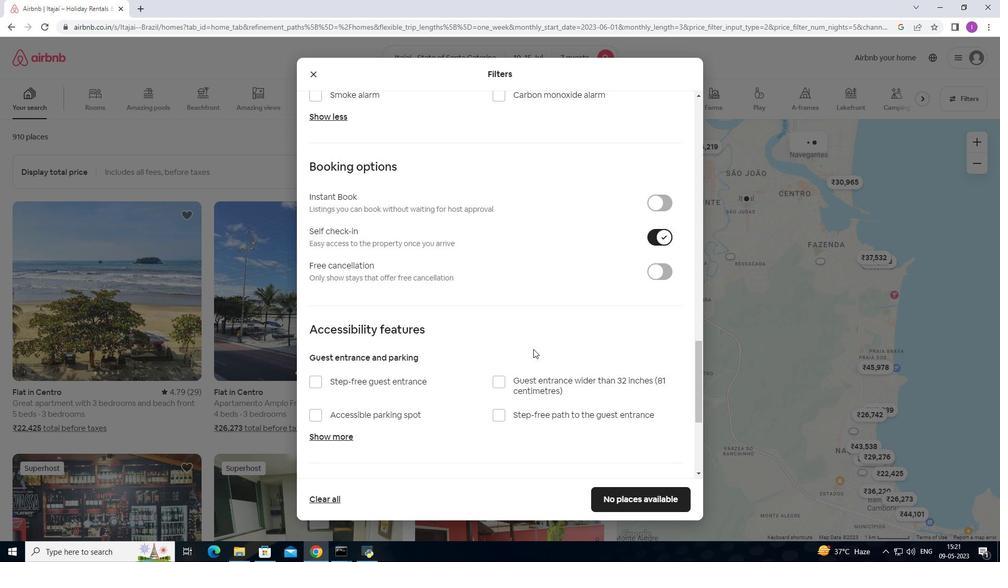 
Action: Mouse moved to (528, 355)
Screenshot: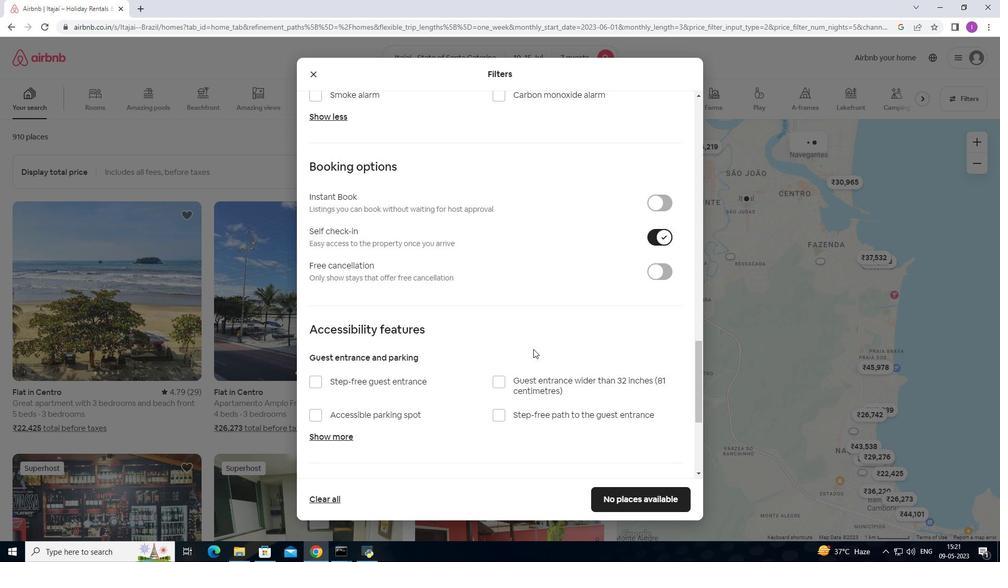 
Action: Mouse scrolled (528, 354) with delta (0, 0)
Screenshot: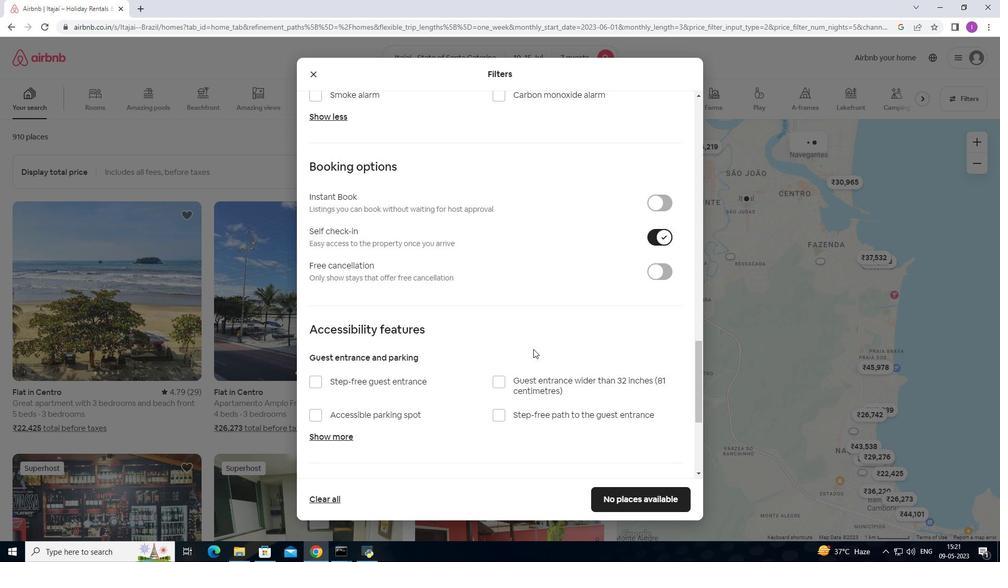 
Action: Mouse moved to (528, 356)
Screenshot: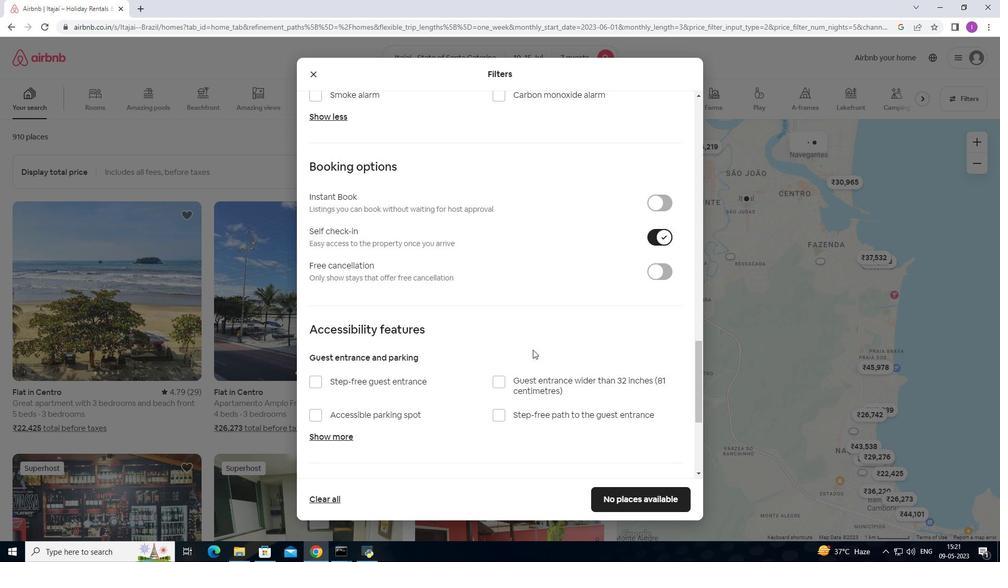 
Action: Mouse scrolled (528, 356) with delta (0, 0)
Screenshot: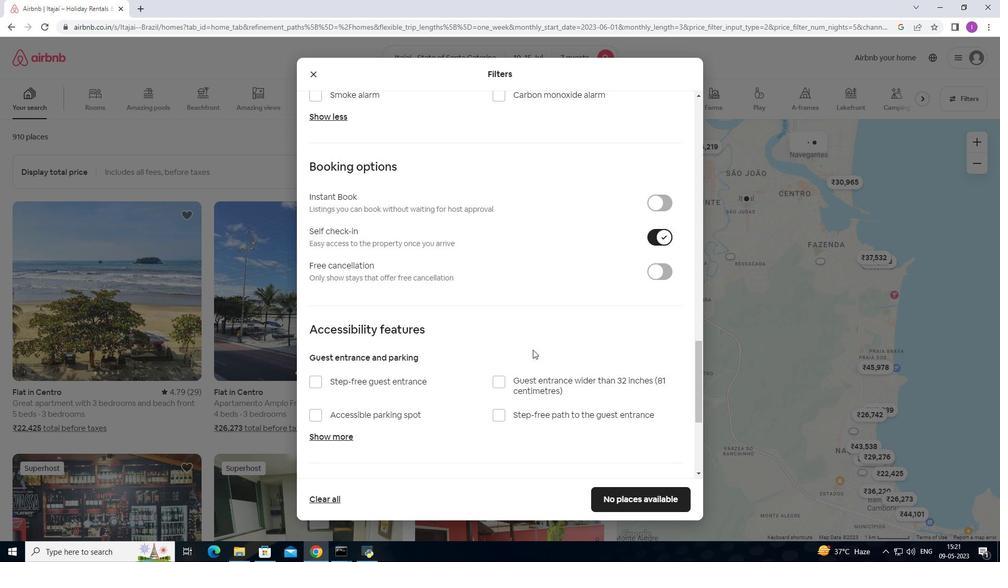 
Action: Mouse moved to (531, 373)
Screenshot: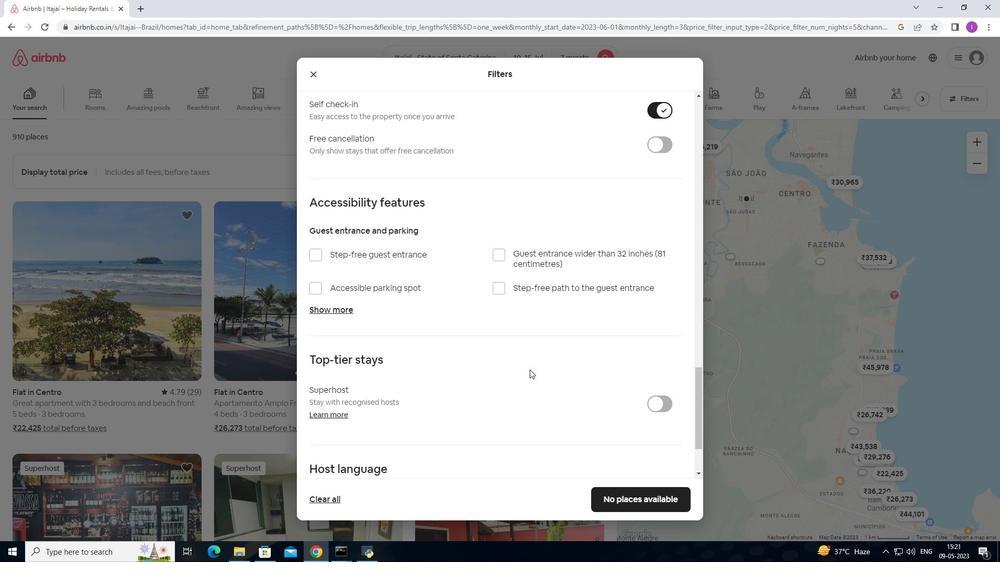 
Action: Mouse scrolled (531, 373) with delta (0, 0)
Screenshot: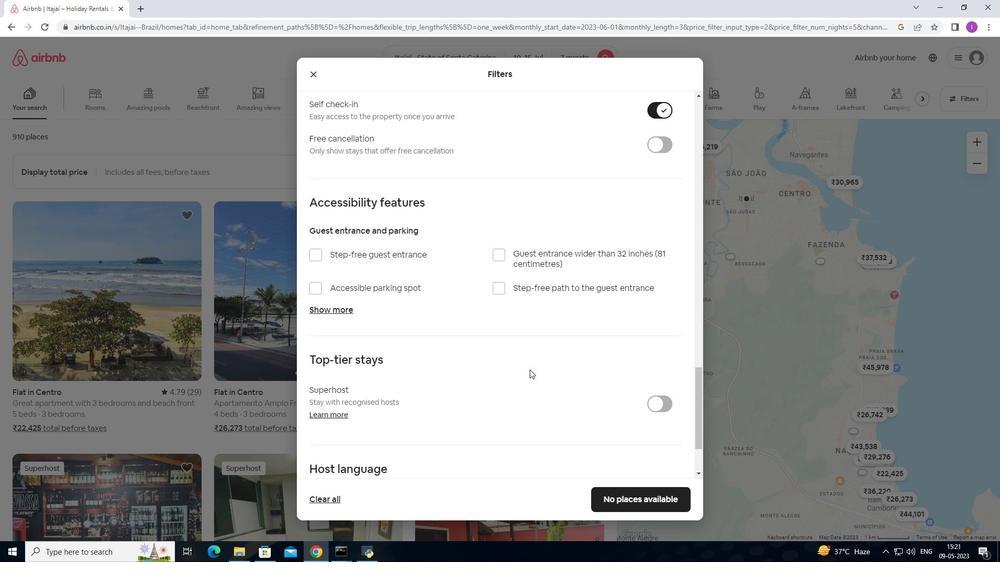 
Action: Mouse moved to (531, 374)
Screenshot: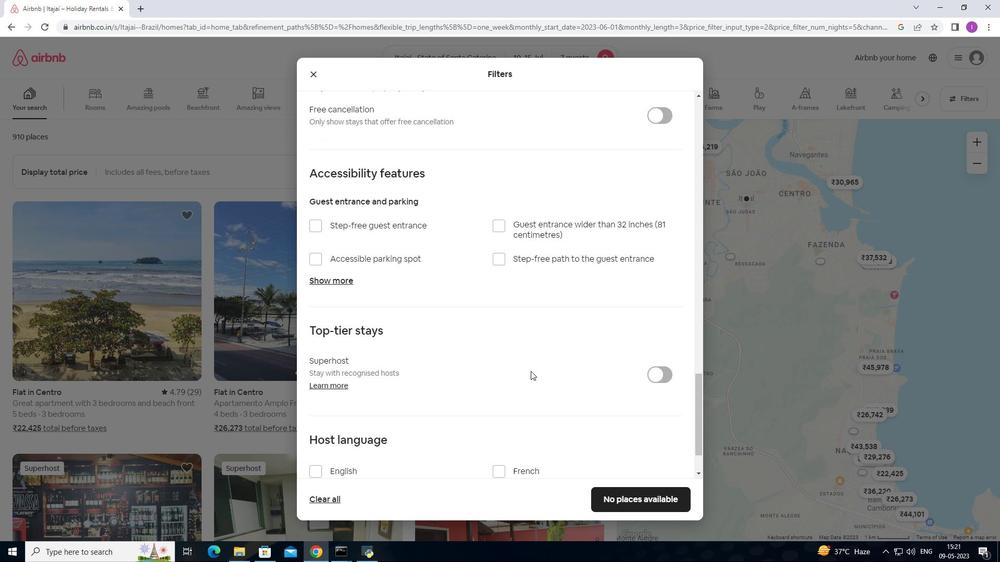 
Action: Mouse scrolled (531, 373) with delta (0, 0)
Screenshot: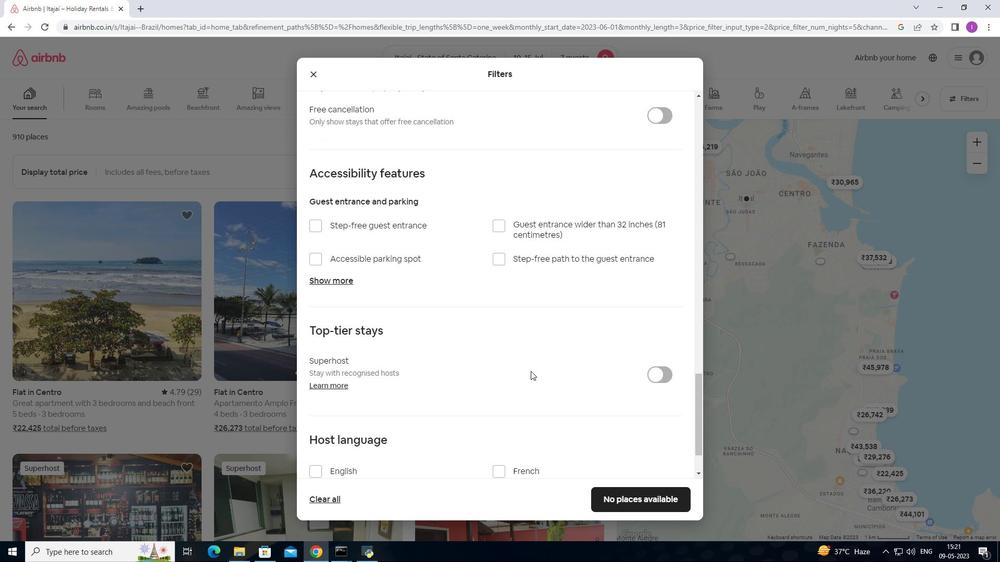 
Action: Mouse scrolled (531, 373) with delta (0, 0)
Screenshot: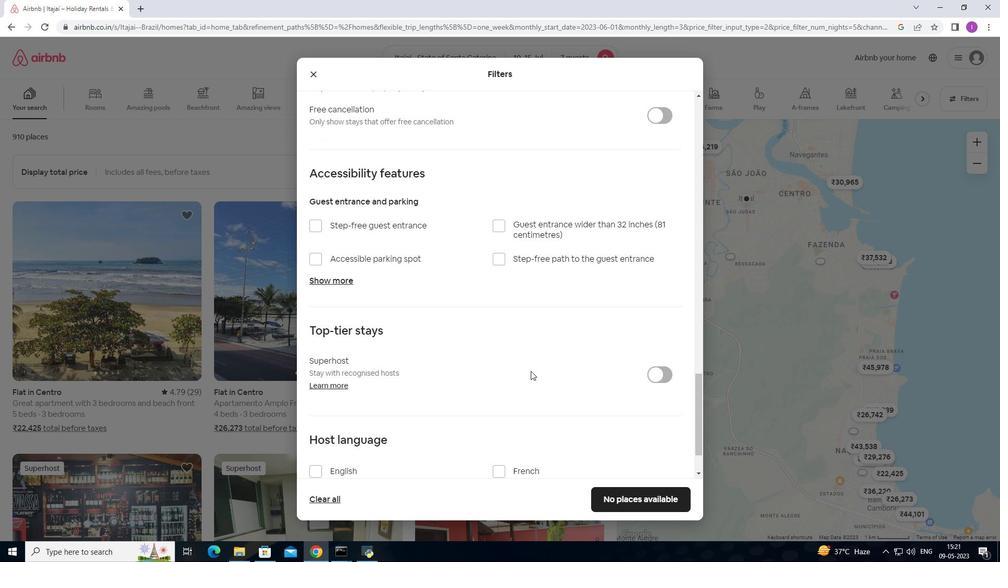 
Action: Mouse scrolled (531, 373) with delta (0, 0)
Screenshot: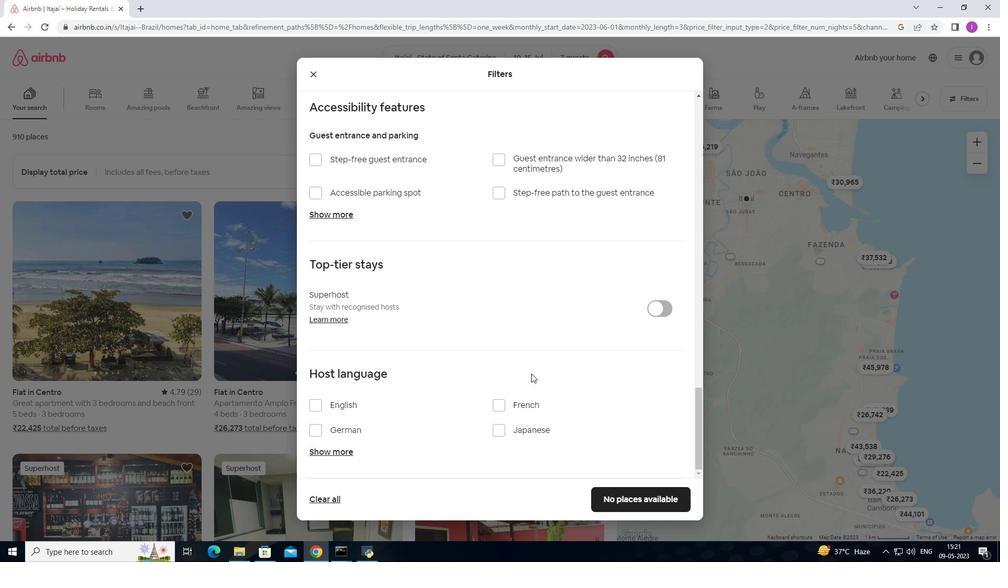 
Action: Mouse scrolled (531, 373) with delta (0, 0)
Screenshot: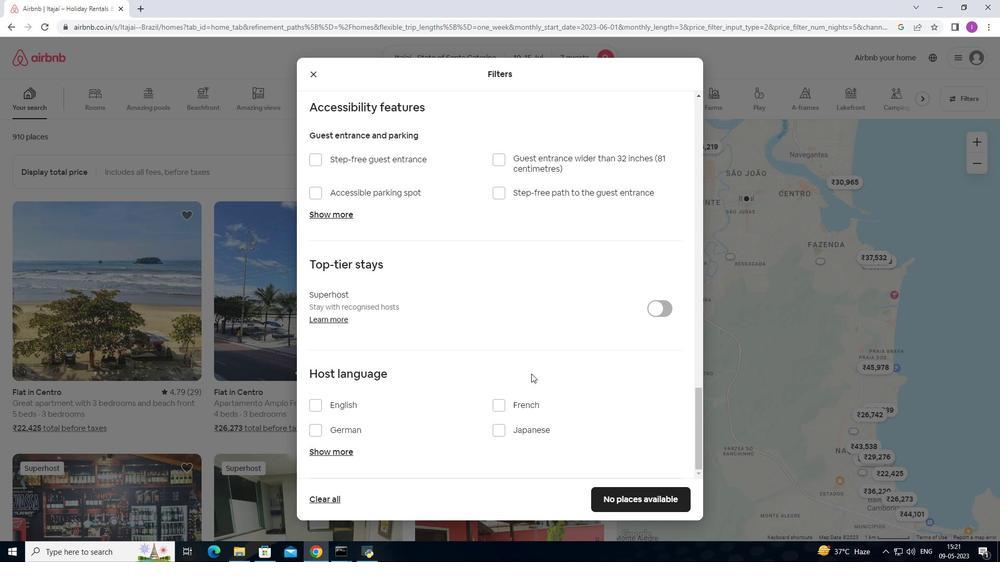 
Action: Mouse scrolled (531, 373) with delta (0, 0)
Screenshot: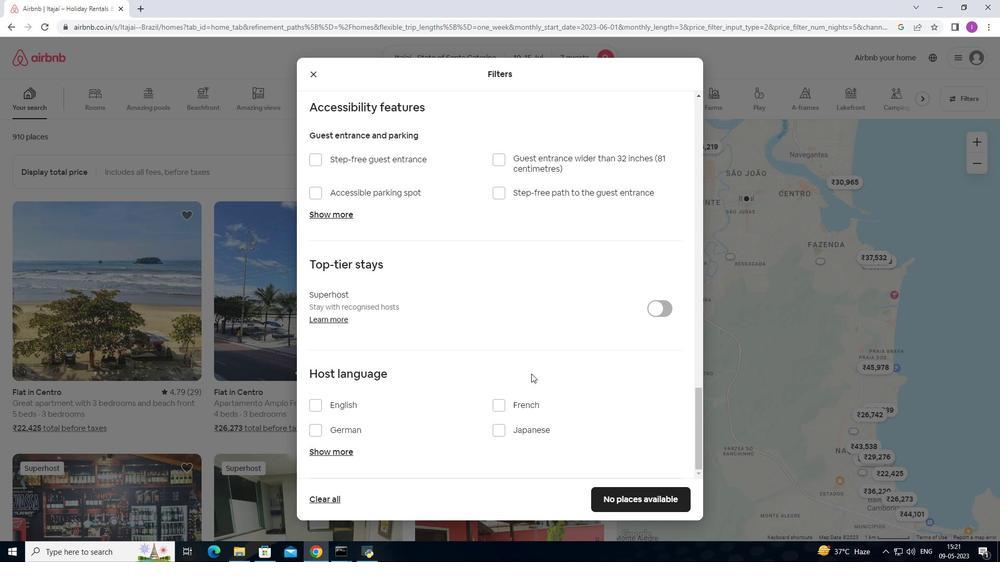 
Action: Mouse scrolled (531, 373) with delta (0, 0)
Screenshot: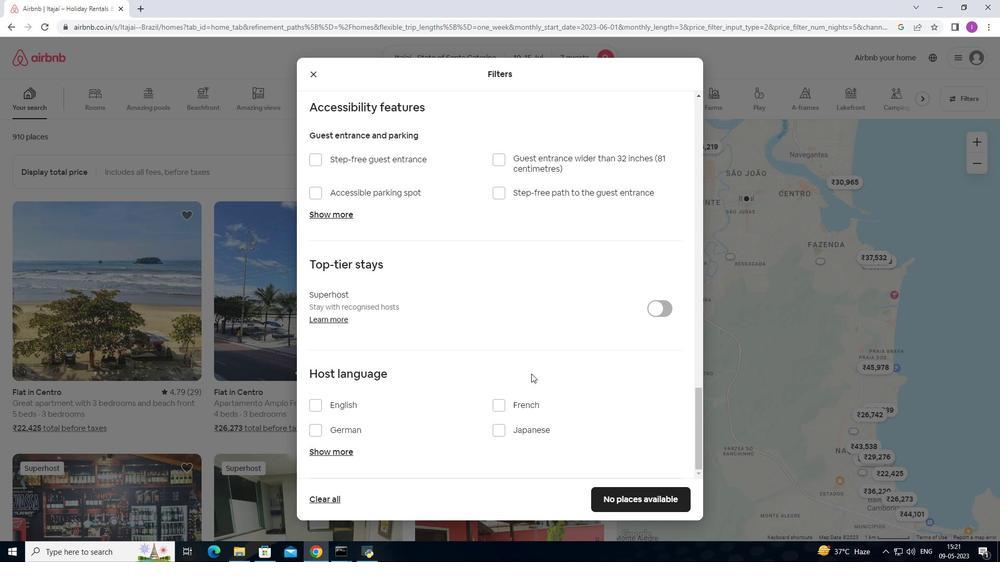 
Action: Mouse moved to (310, 405)
Screenshot: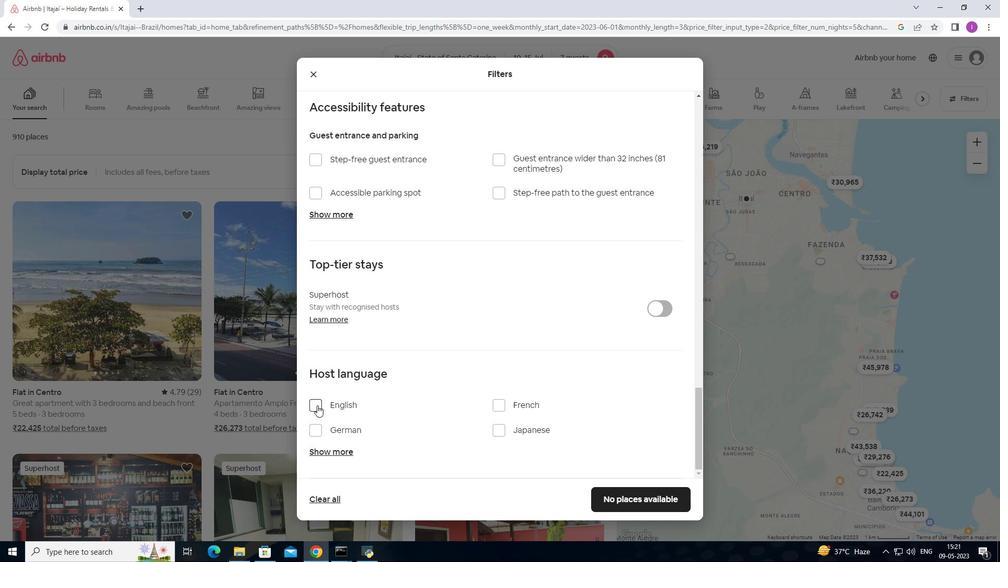 
Action: Mouse pressed left at (310, 405)
Screenshot: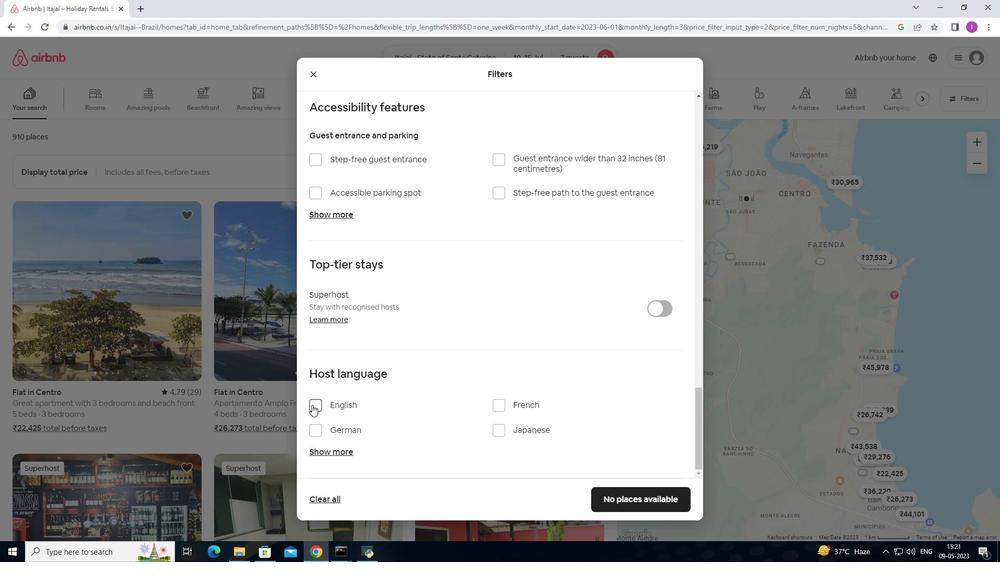 
Action: Mouse moved to (647, 494)
Screenshot: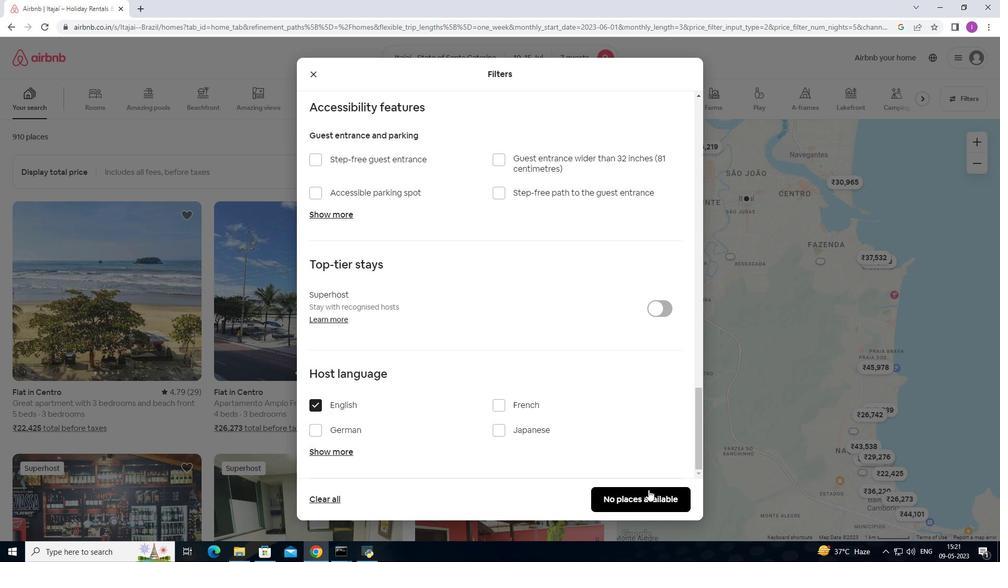 
Action: Mouse pressed left at (647, 494)
Screenshot: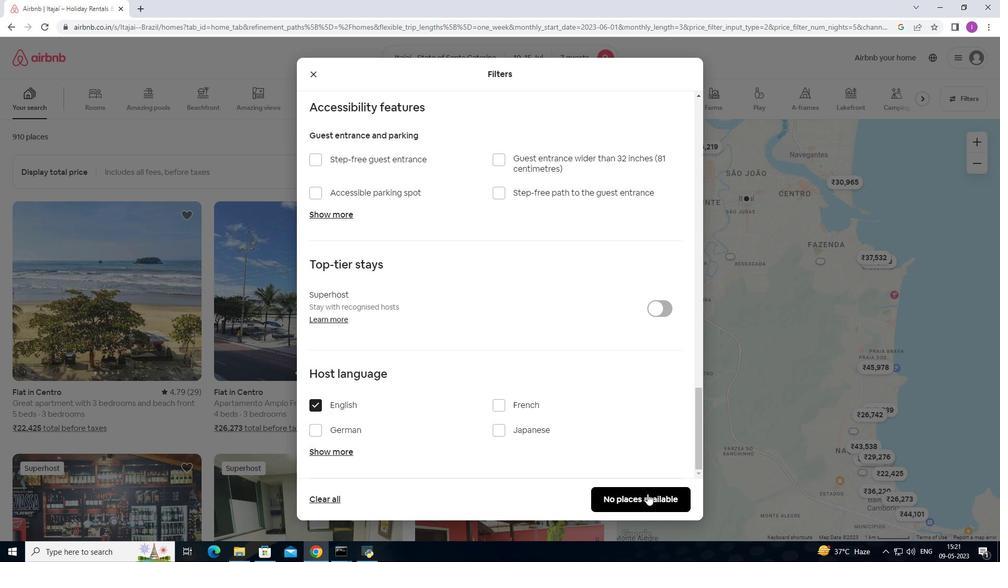 
Action: Mouse moved to (655, 487)
Screenshot: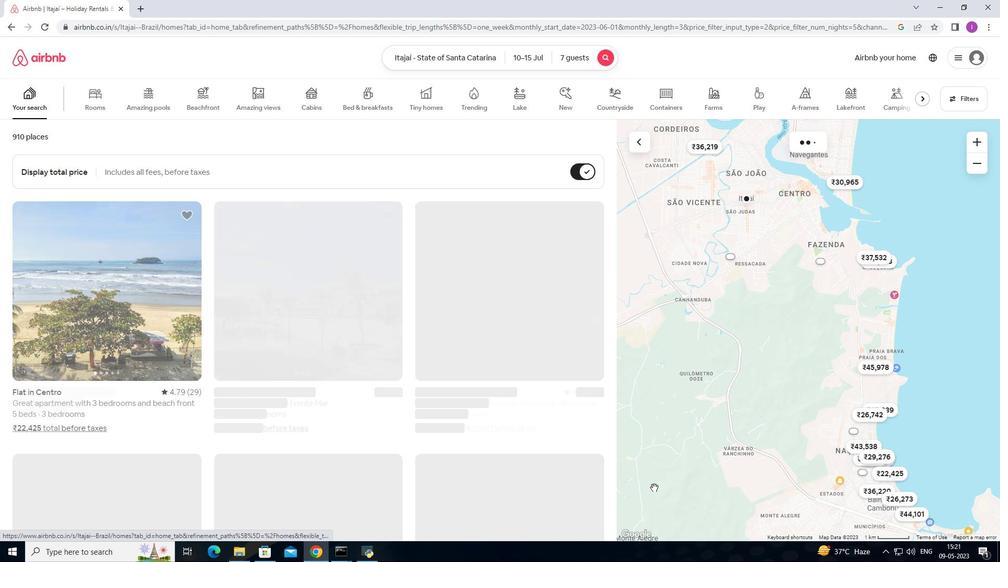 
